 Task: In the  document Denalipark.txt ,align picture to the 'center'. Insert word art below the picture and give heading  'Denali Park  in Light Orange'change the shape height to  6.32 in
Action: Mouse moved to (492, 116)
Screenshot: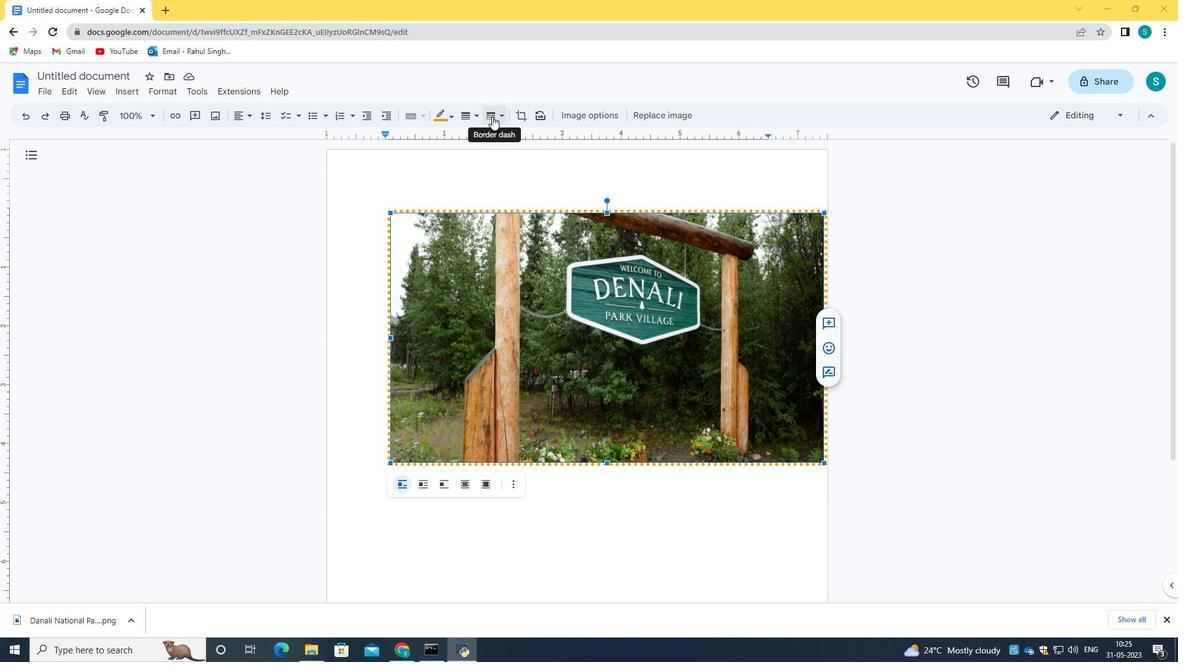 
Action: Mouse pressed left at (492, 116)
Screenshot: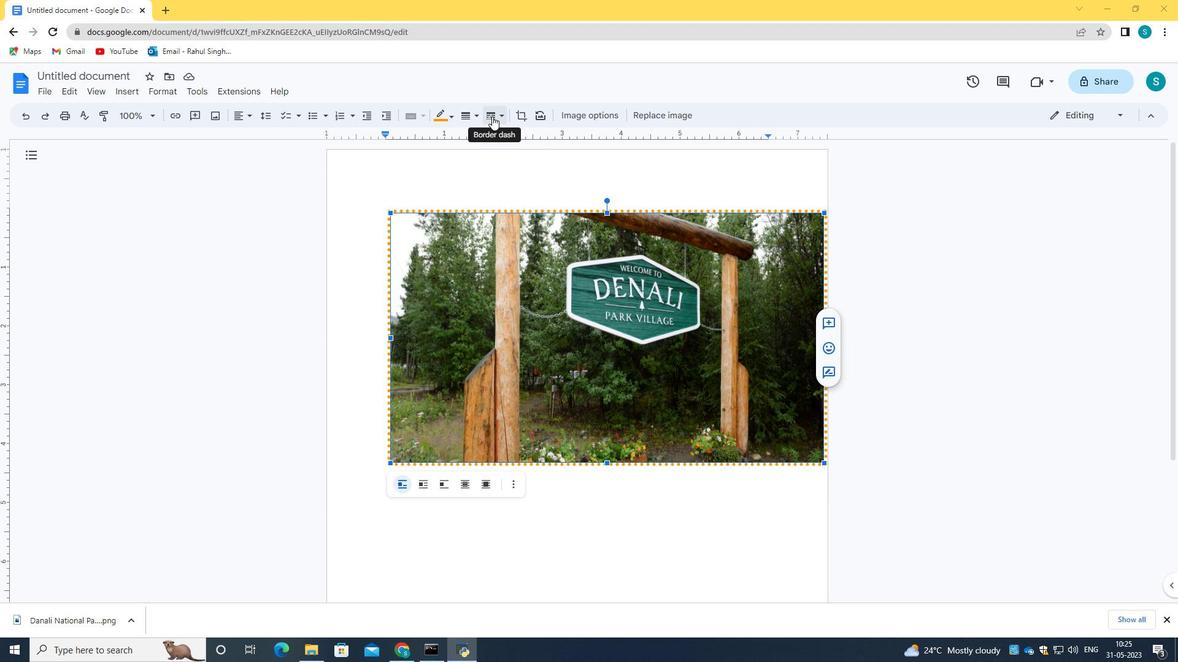 
Action: Mouse moved to (462, 112)
Screenshot: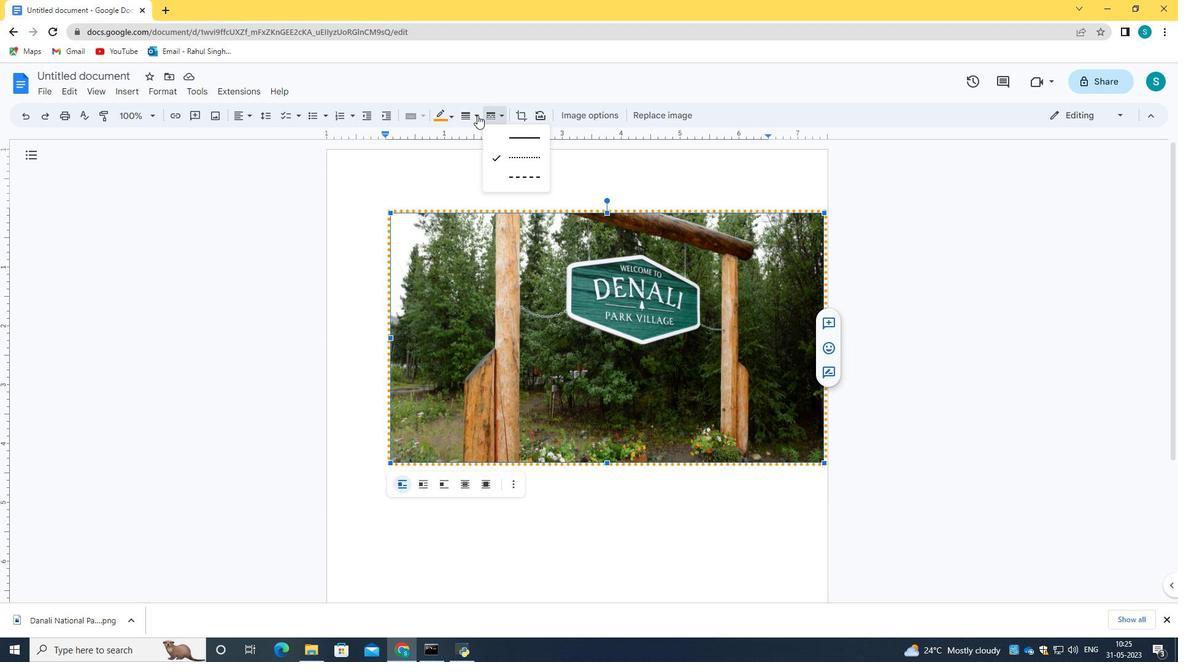 
Action: Mouse pressed left at (462, 112)
Screenshot: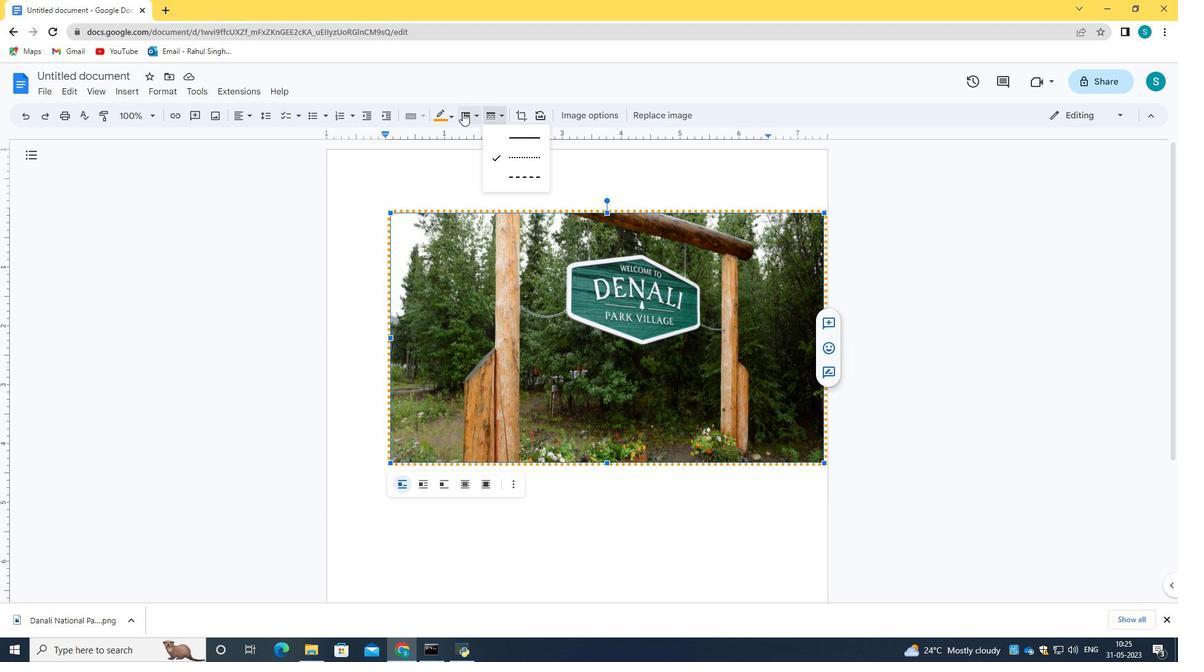 
Action: Mouse moved to (243, 108)
Screenshot: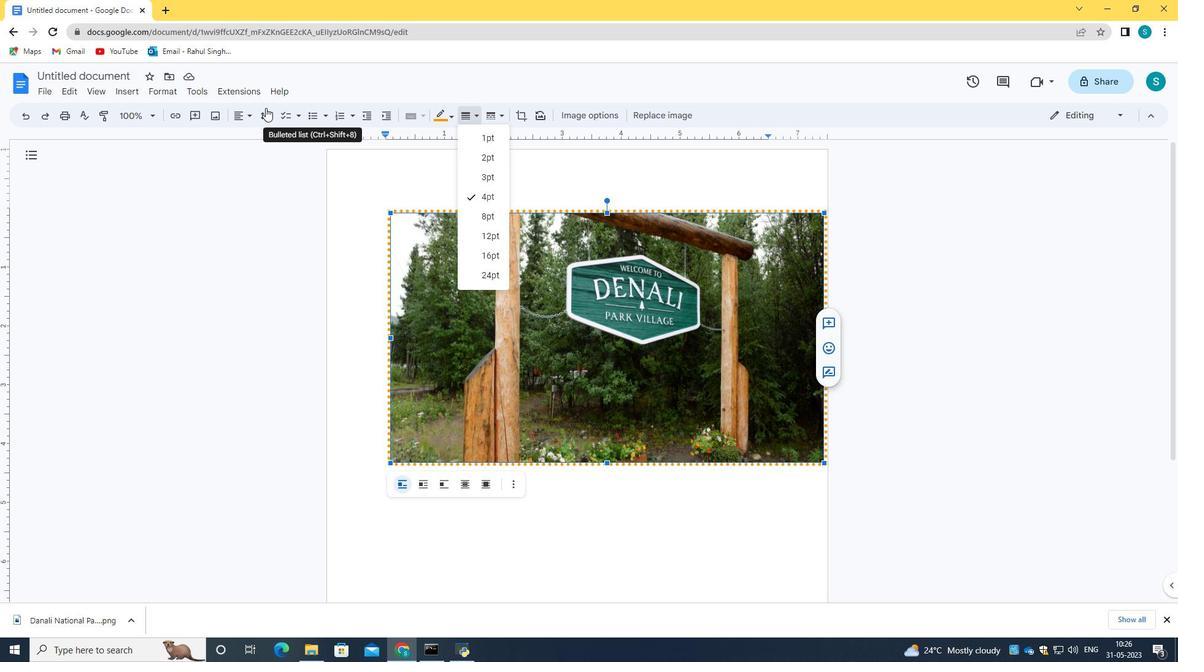 
Action: Mouse pressed left at (243, 108)
Screenshot: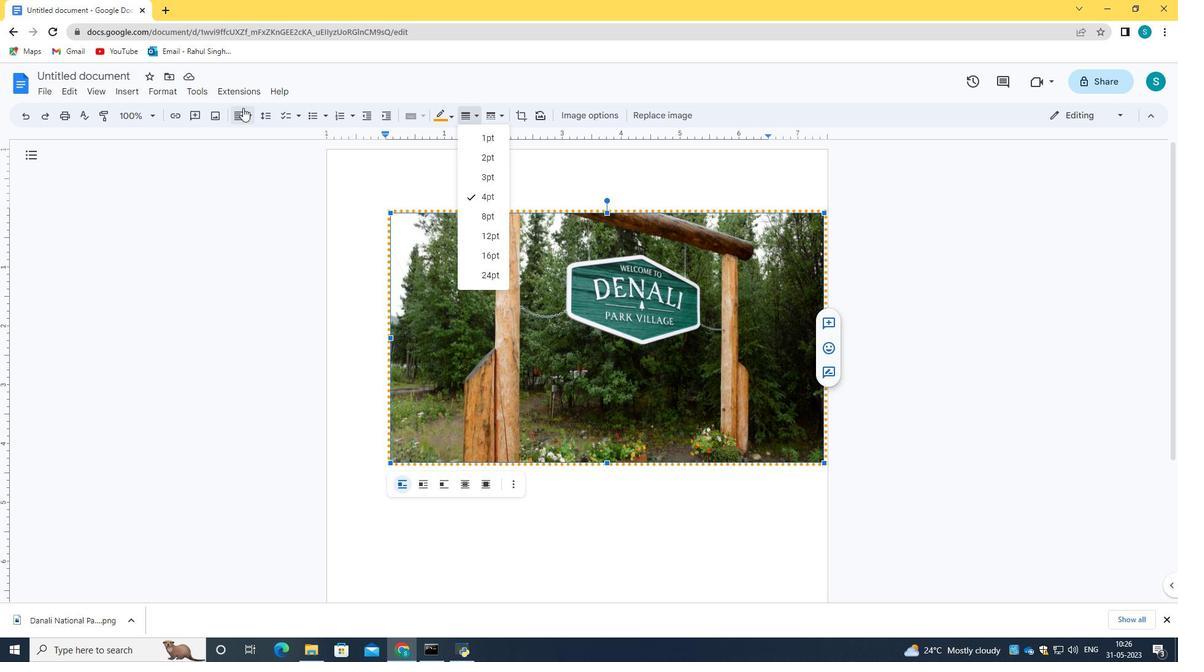 
Action: Mouse moved to (260, 141)
Screenshot: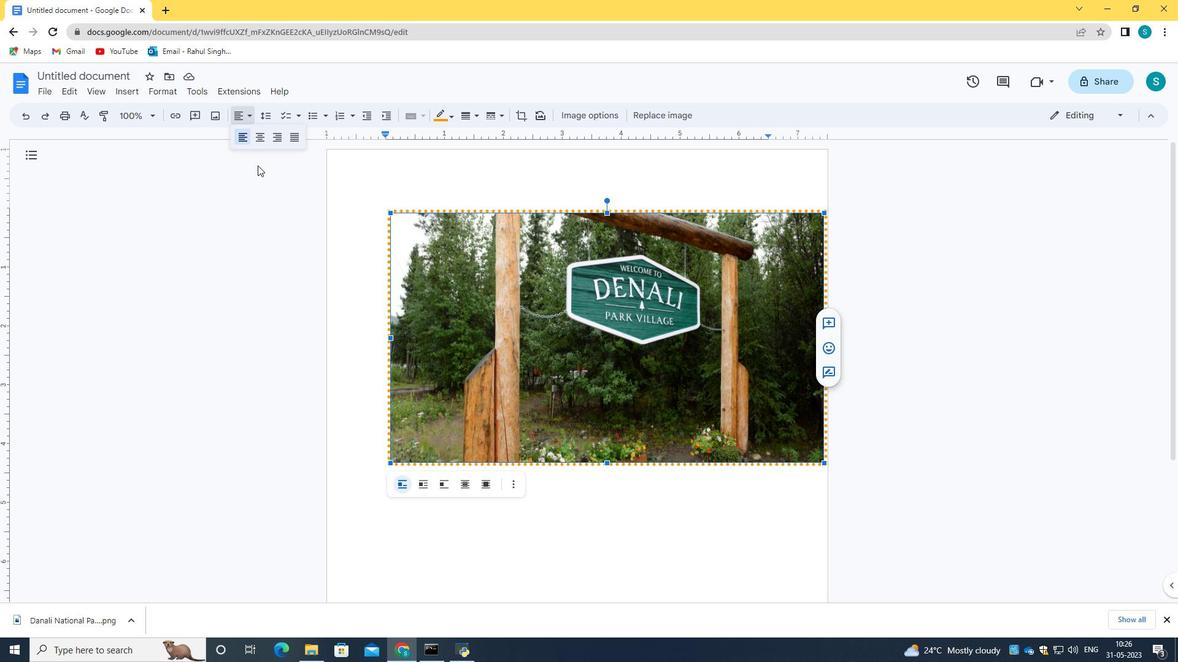 
Action: Mouse pressed left at (260, 141)
Screenshot: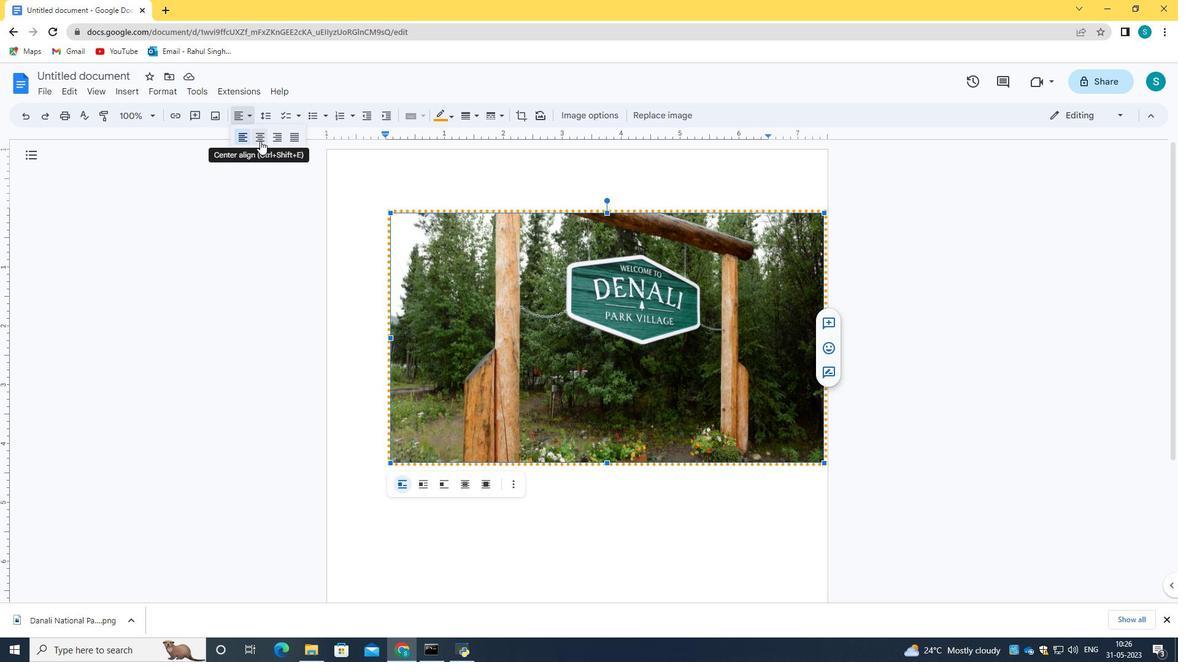 
Action: Mouse moved to (239, 115)
Screenshot: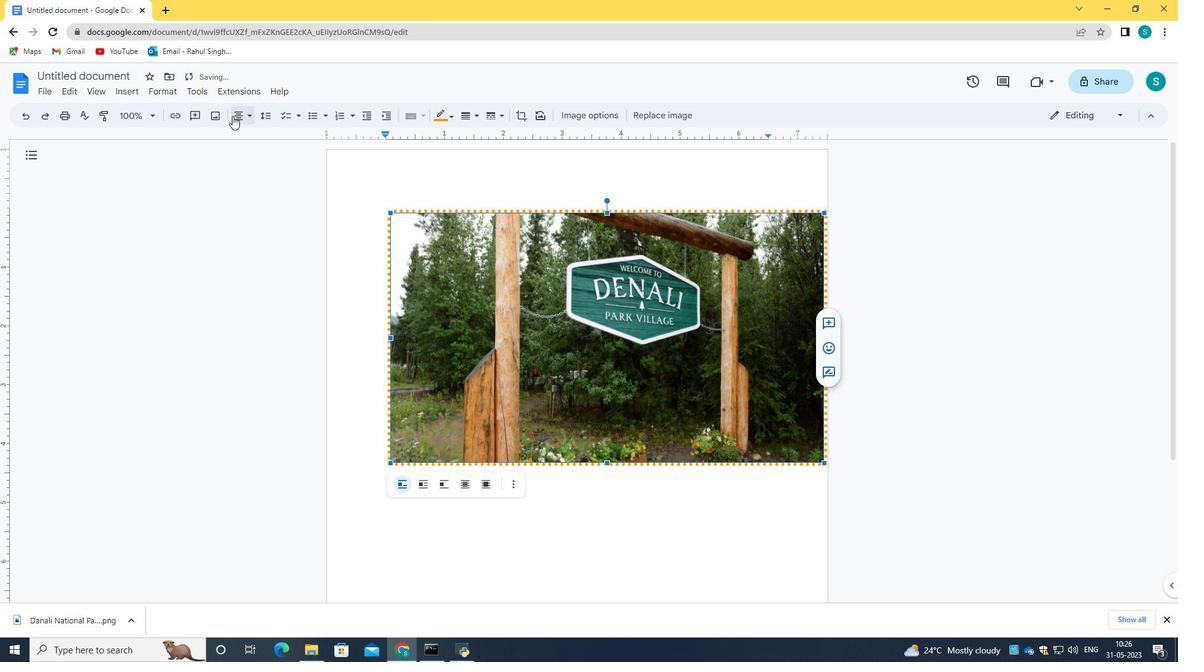 
Action: Mouse pressed left at (239, 115)
Screenshot: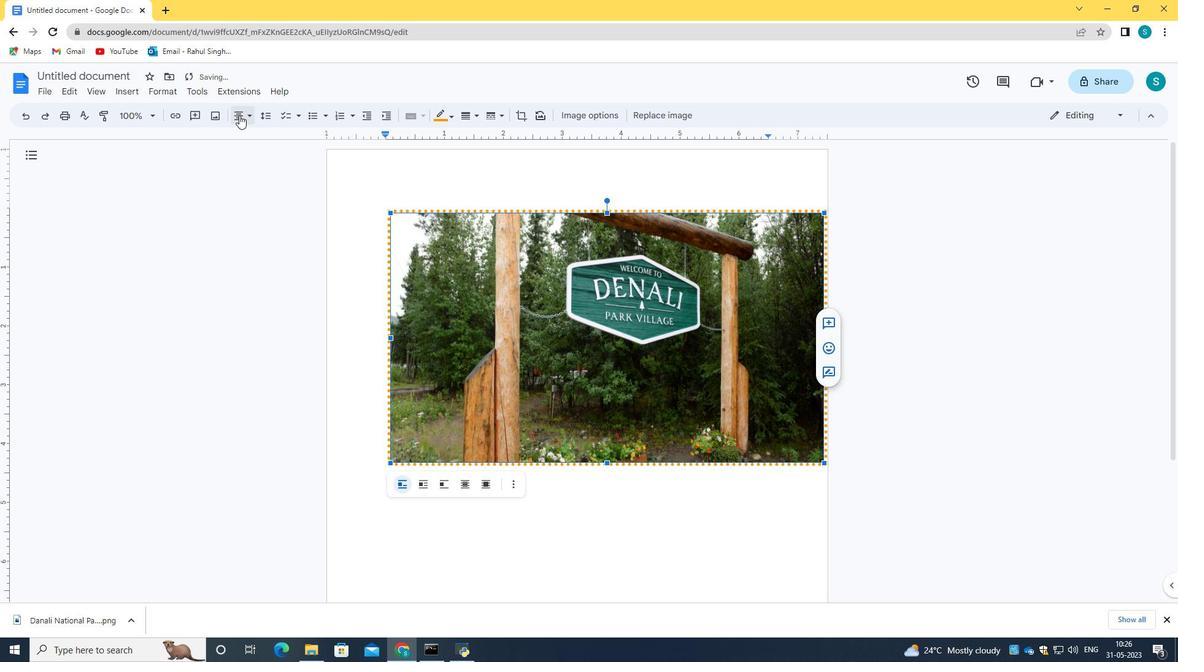 
Action: Mouse moved to (255, 135)
Screenshot: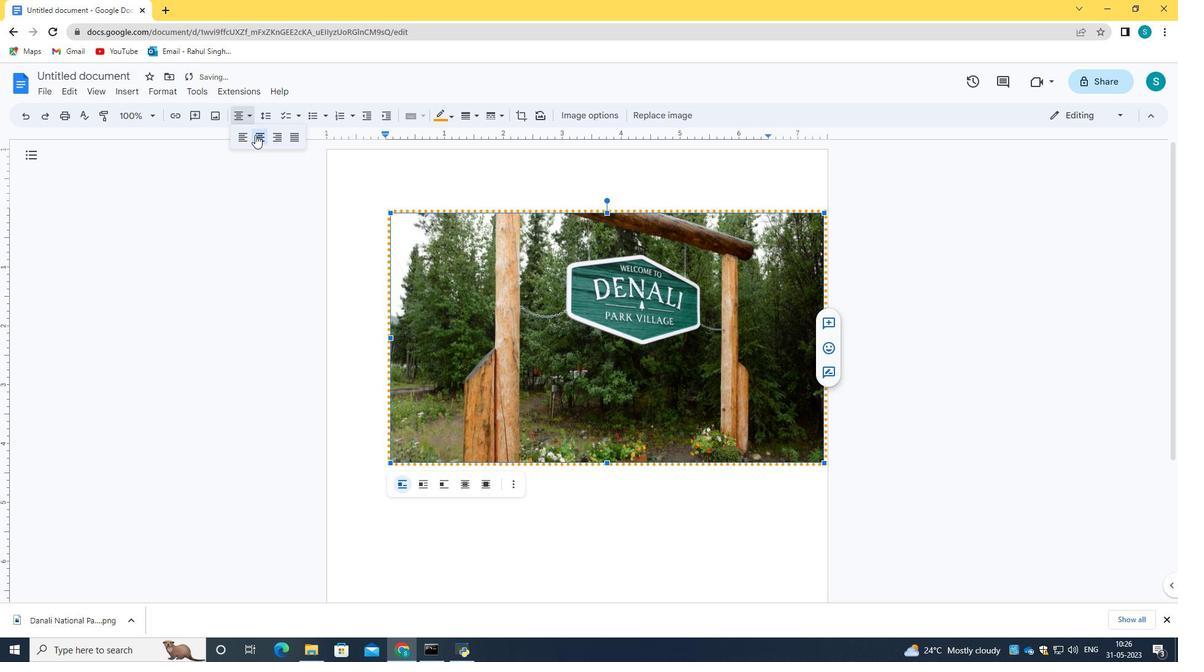 
Action: Mouse pressed left at (255, 135)
Screenshot: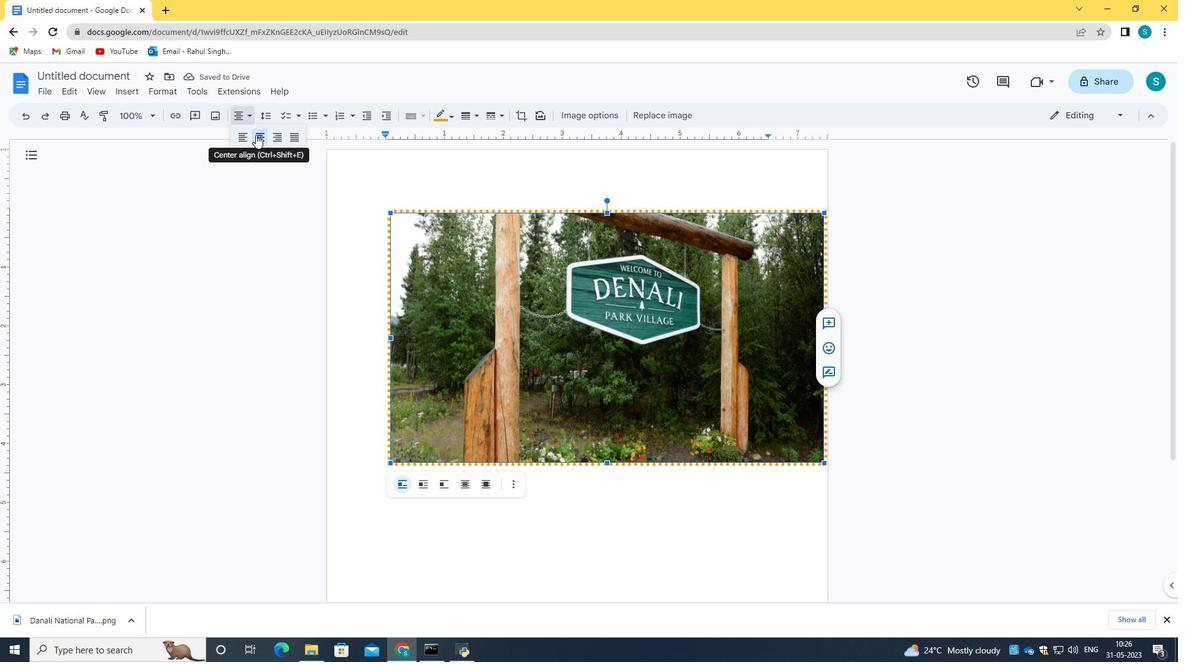 
Action: Mouse pressed left at (255, 135)
Screenshot: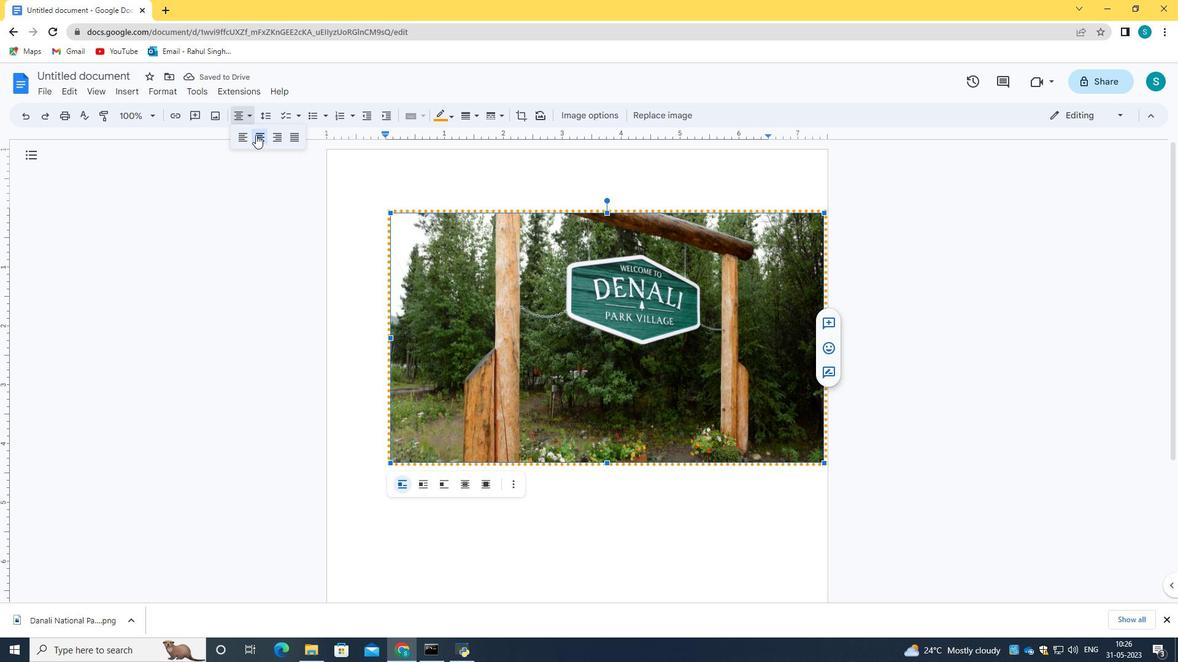 
Action: Mouse moved to (470, 155)
Screenshot: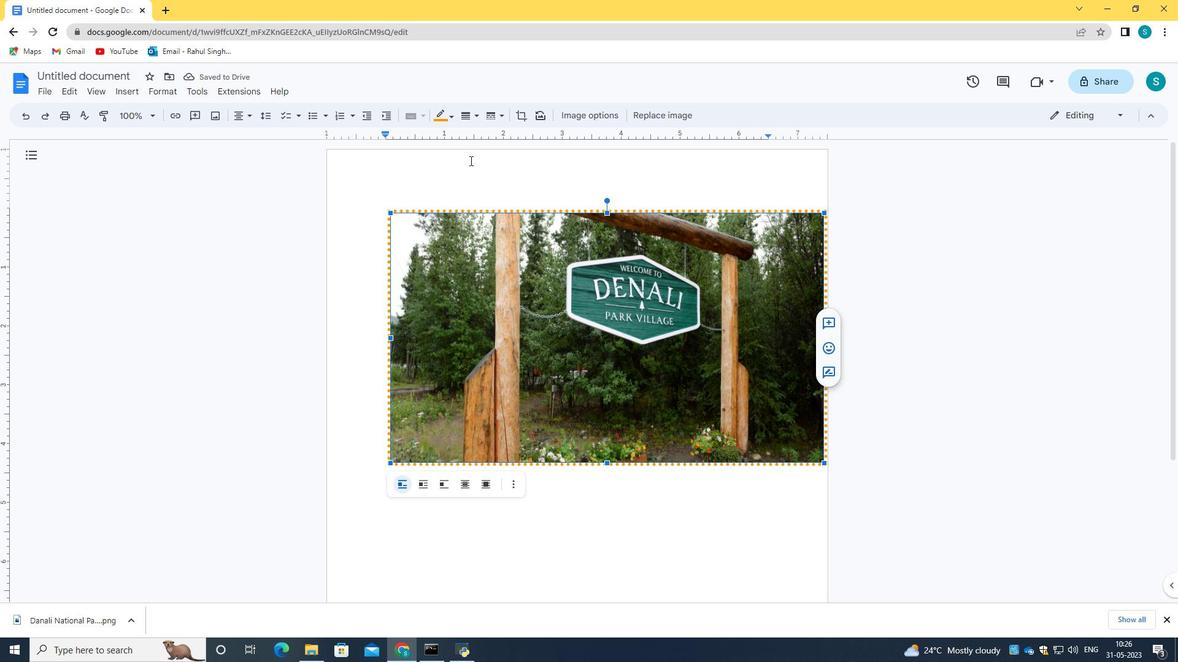 
Action: Mouse pressed left at (470, 155)
Screenshot: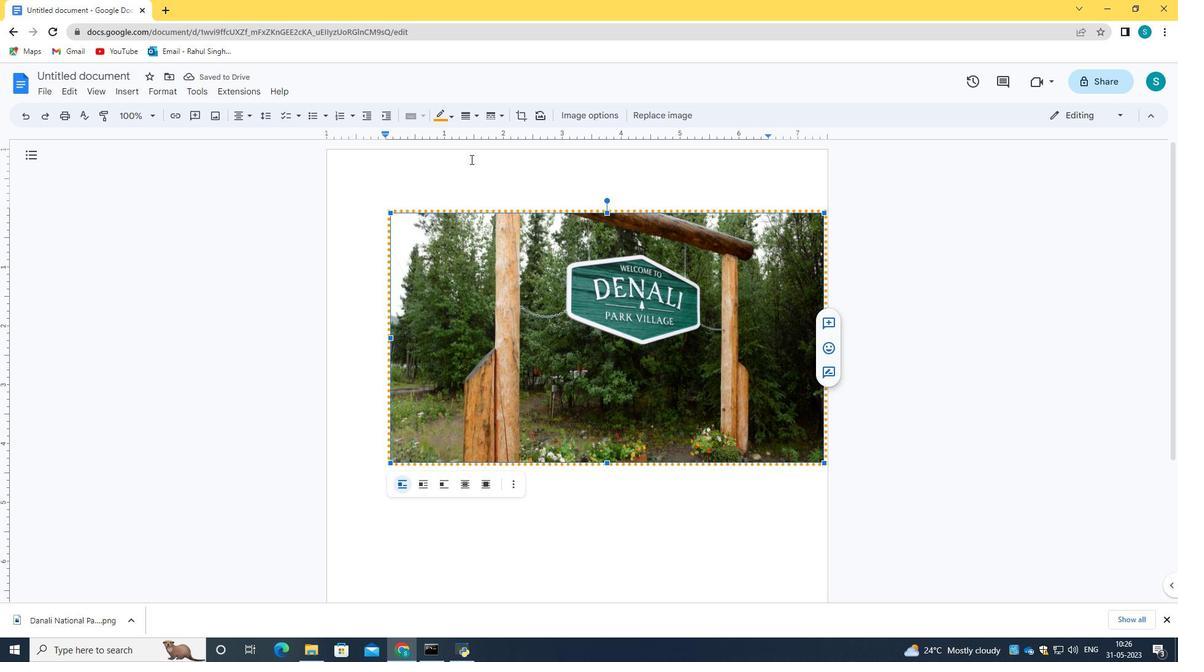 
Action: Mouse moved to (465, 162)
Screenshot: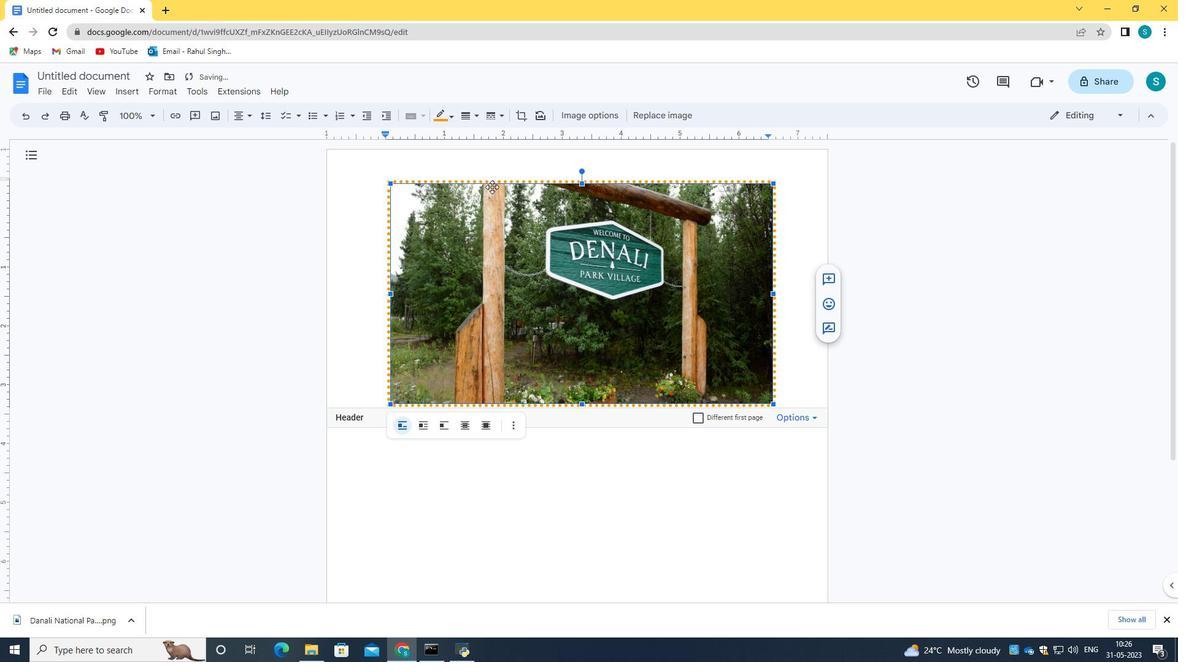 
Action: Mouse pressed left at (465, 162)
Screenshot: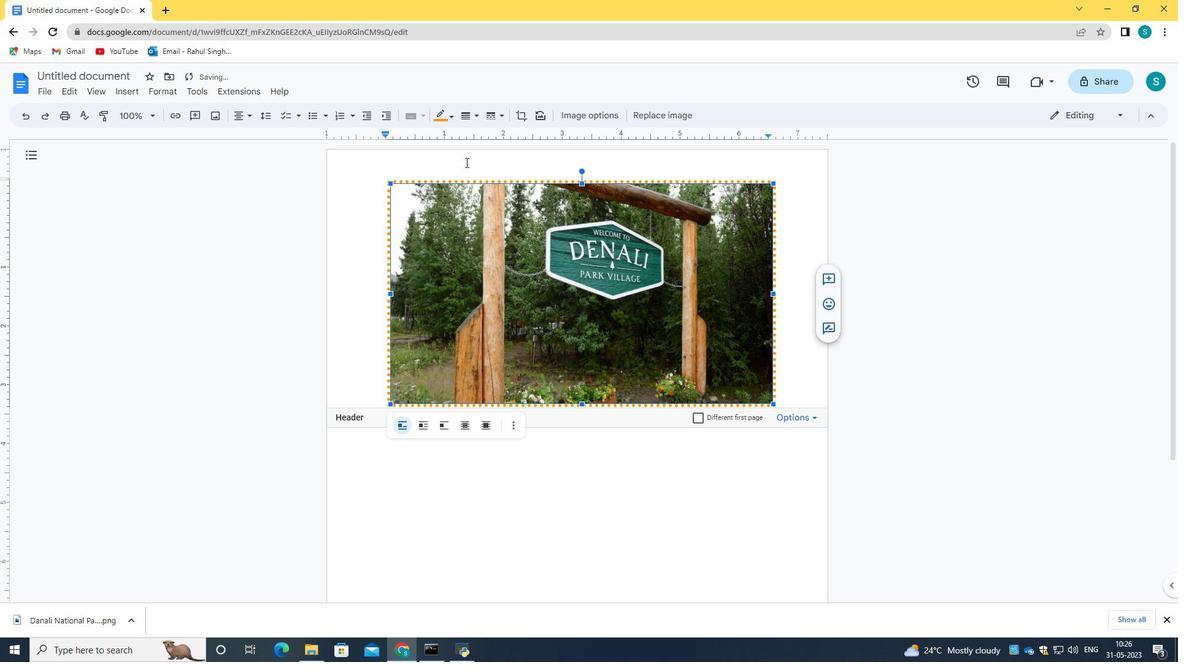 
Action: Mouse moved to (360, 293)
Screenshot: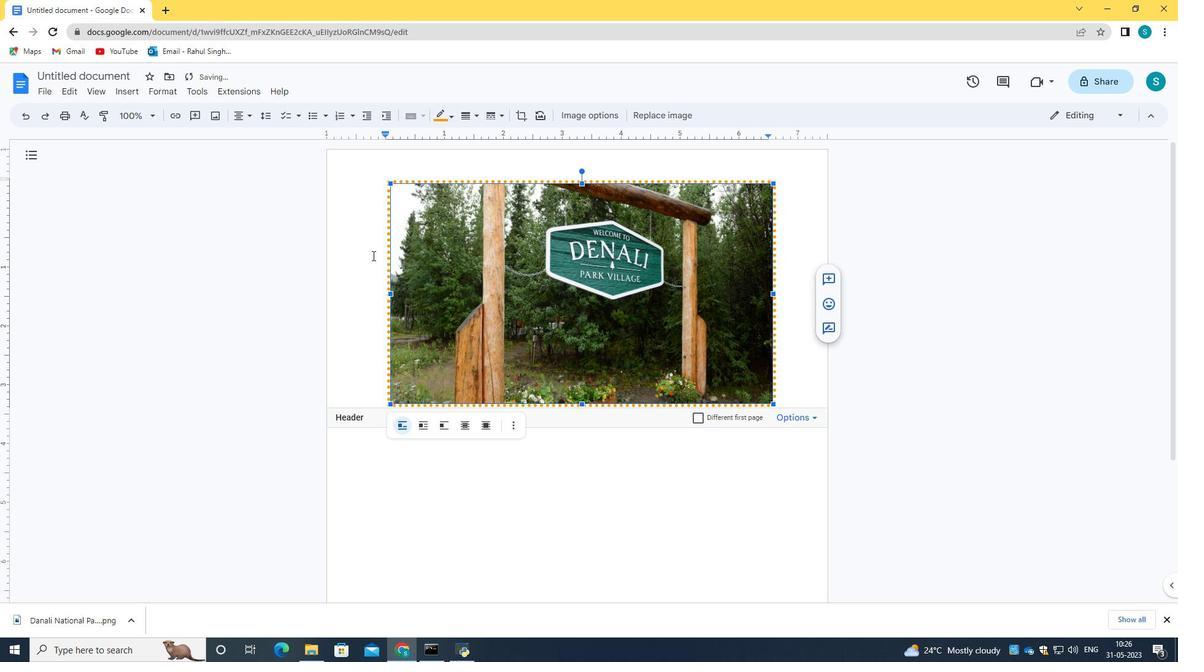 
Action: Mouse pressed left at (360, 293)
Screenshot: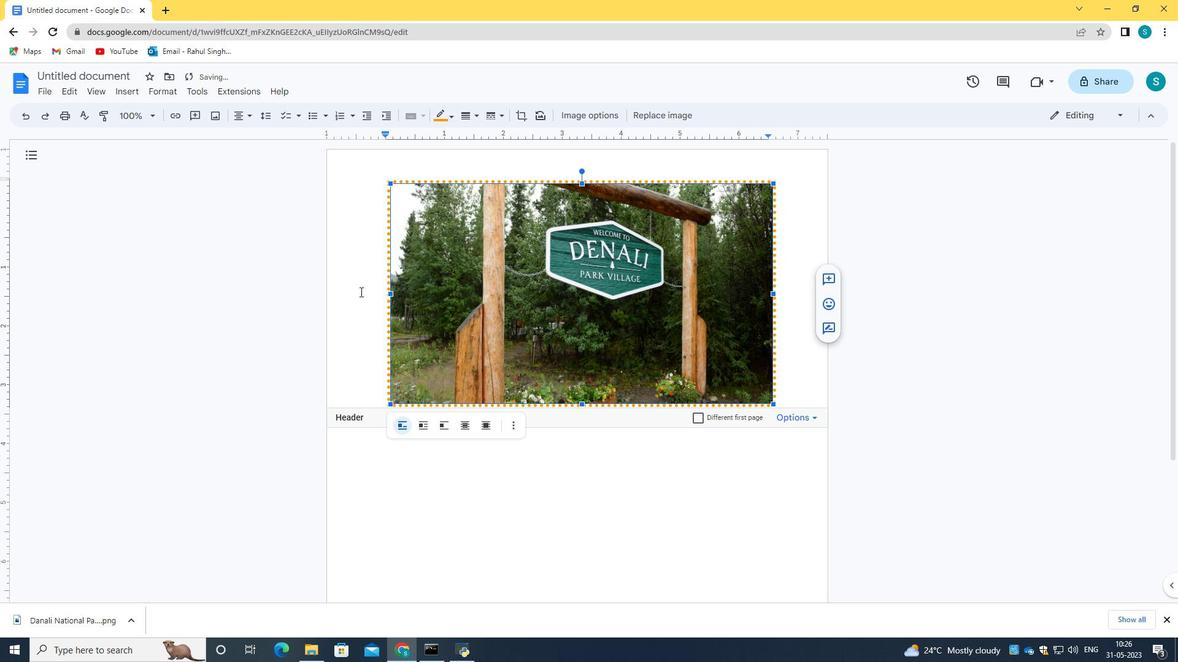 
Action: Mouse moved to (238, 115)
Screenshot: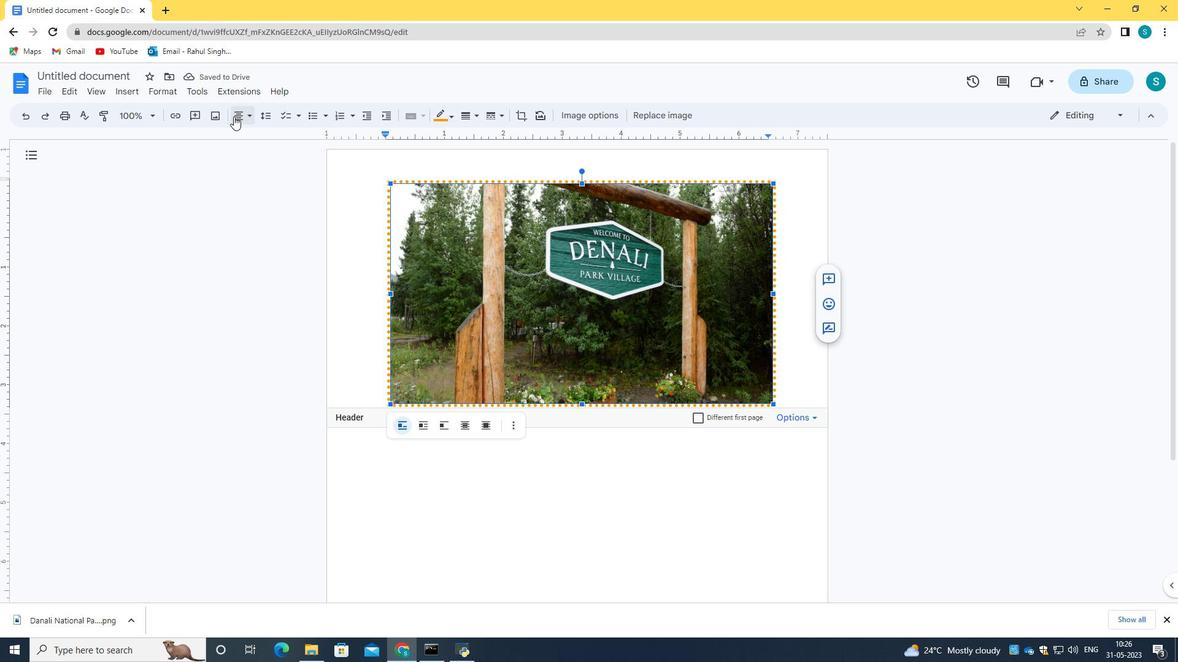 
Action: Mouse pressed left at (238, 115)
Screenshot: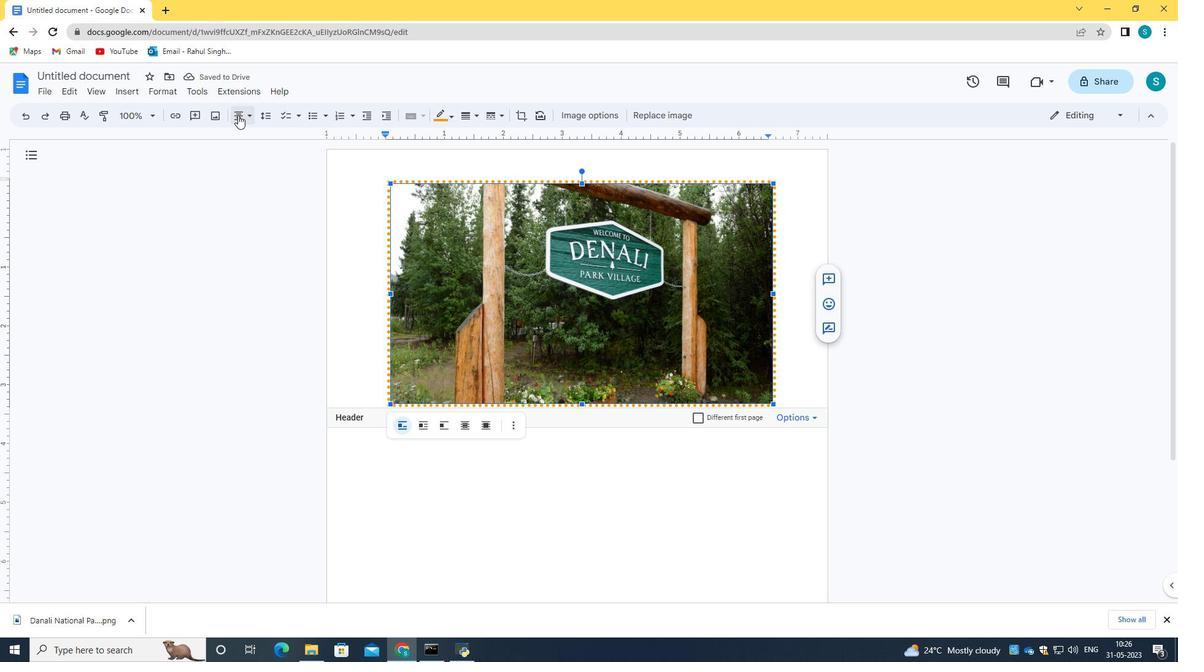 
Action: Mouse moved to (260, 136)
Screenshot: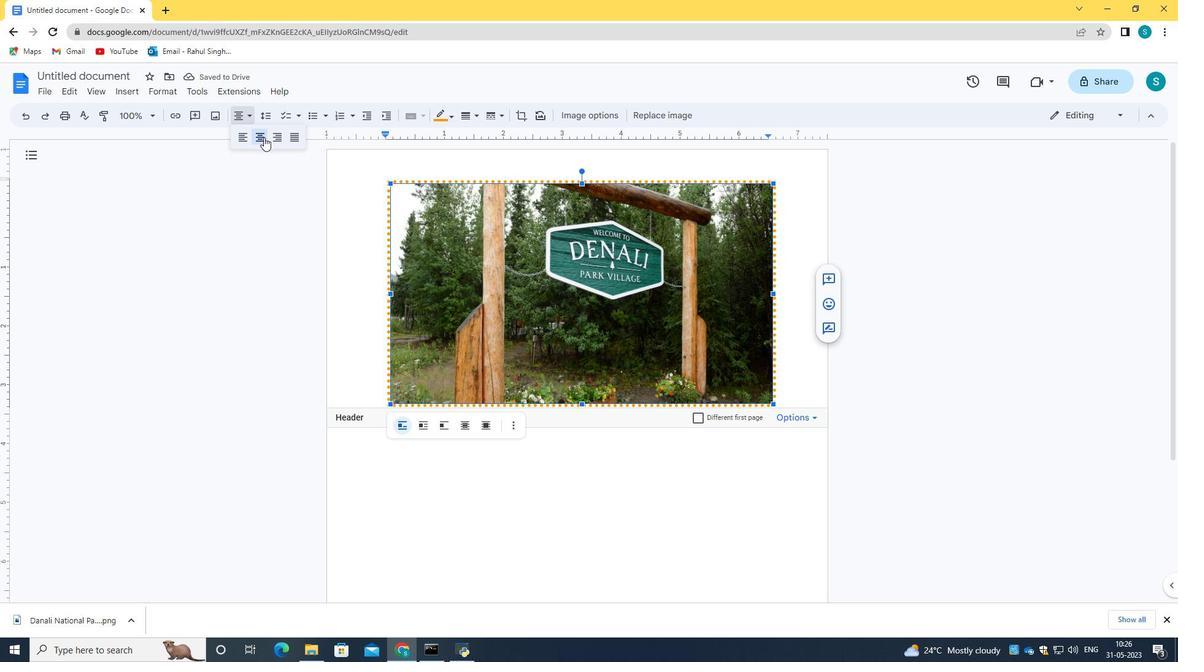
Action: Mouse pressed left at (260, 136)
Screenshot: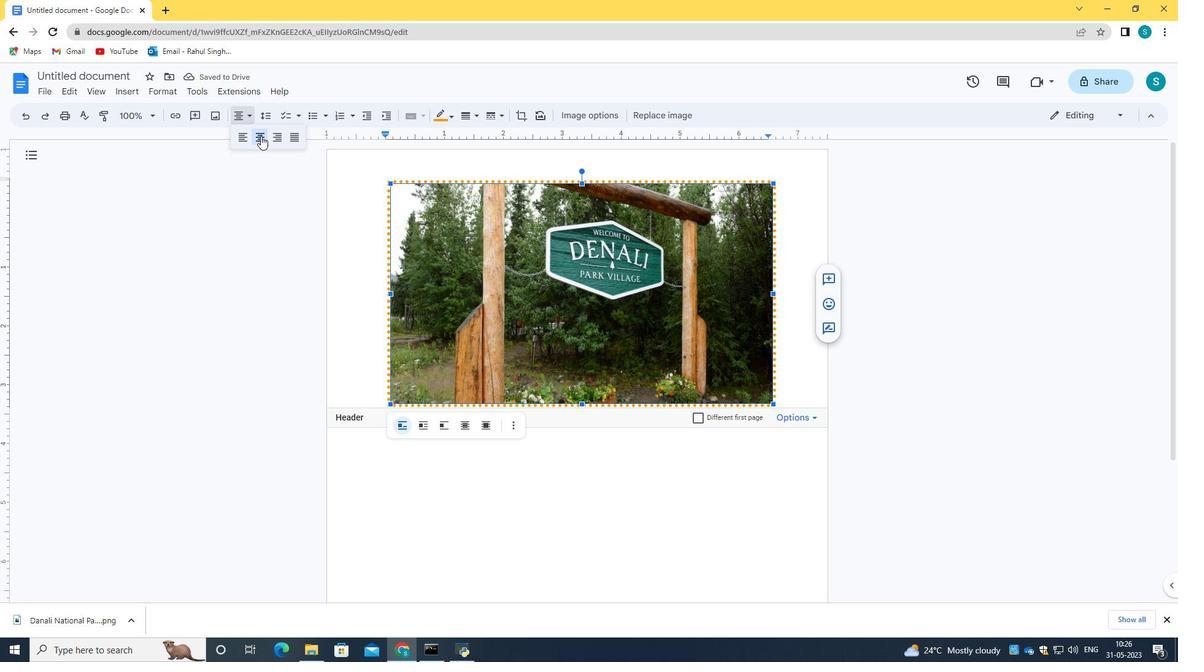 
Action: Mouse moved to (492, 163)
Screenshot: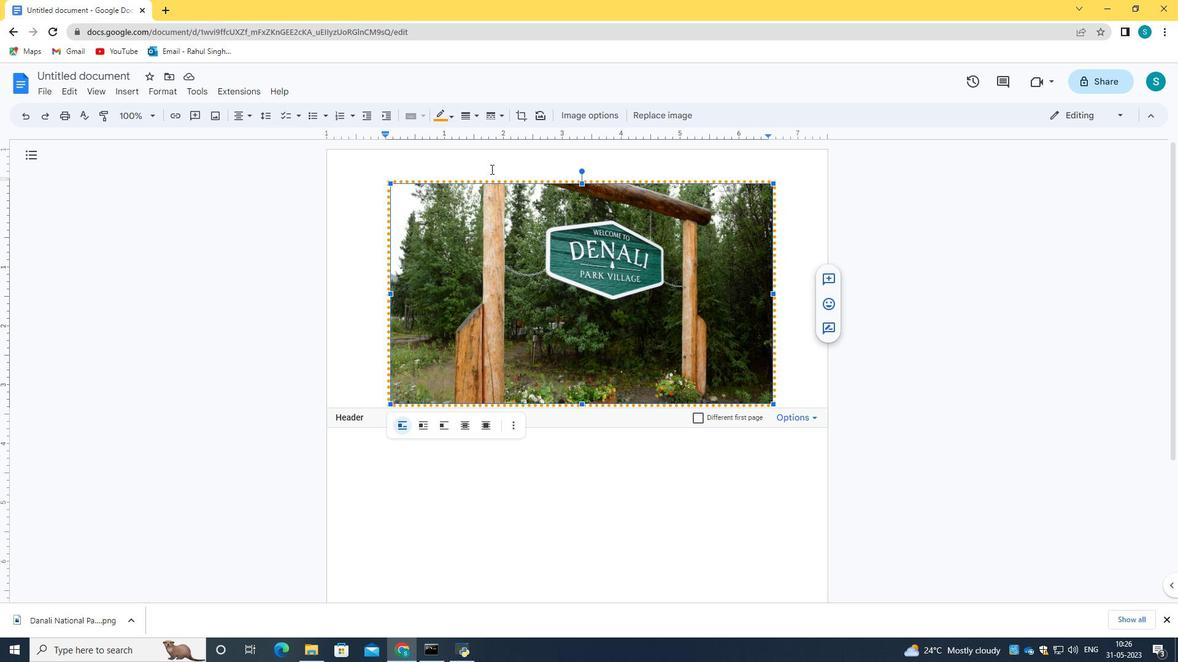 
Action: Mouse pressed left at (492, 163)
Screenshot: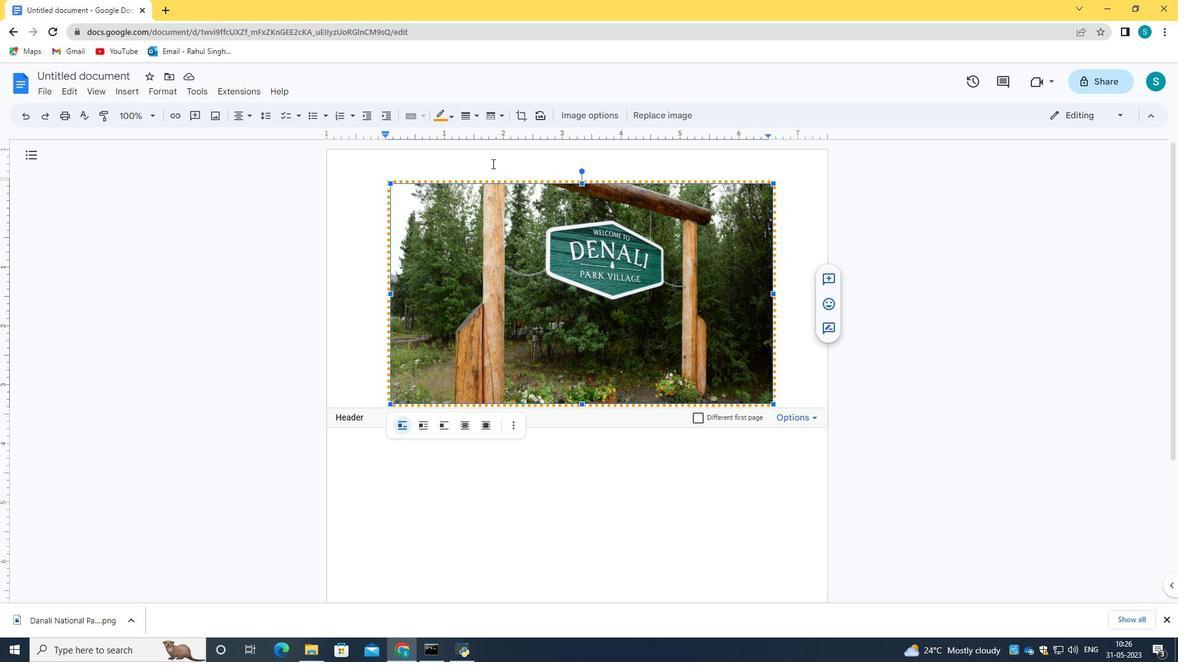 
Action: Mouse moved to (635, 456)
Screenshot: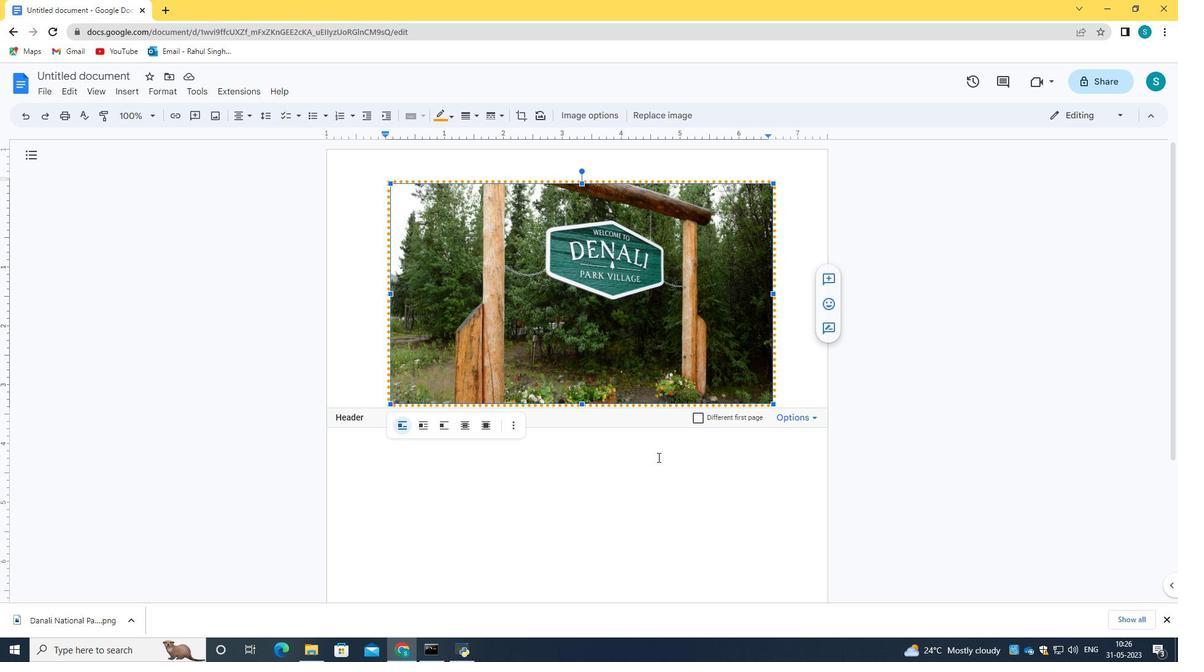 
Action: Mouse pressed left at (635, 456)
Screenshot: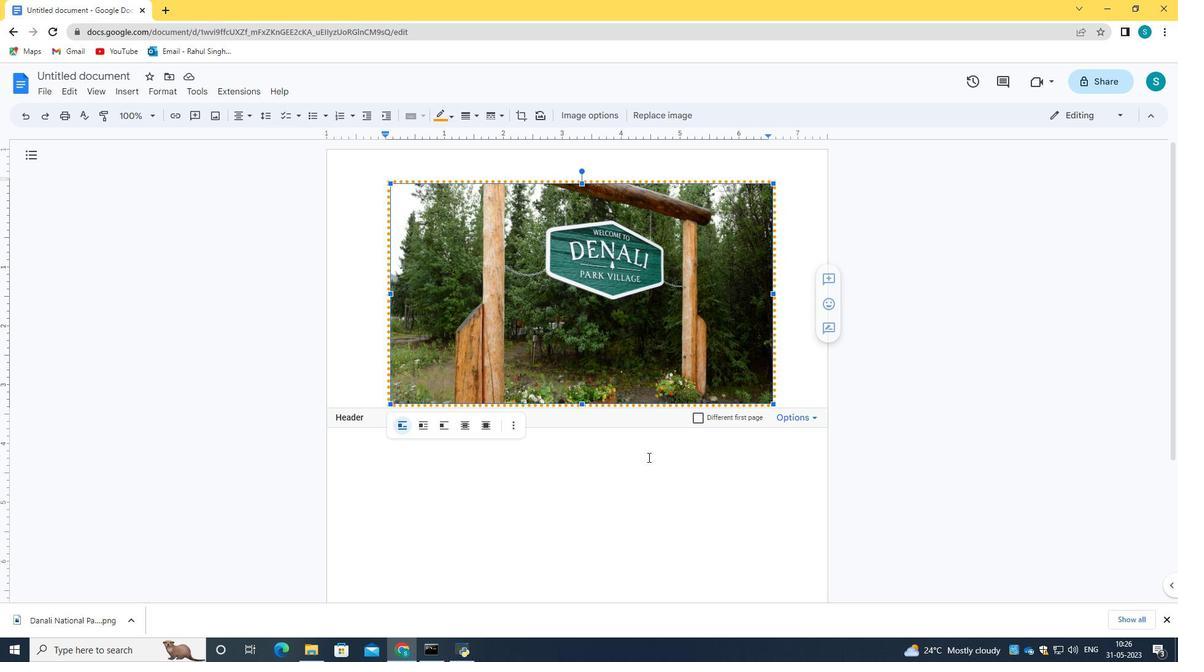 
Action: Mouse pressed left at (635, 456)
Screenshot: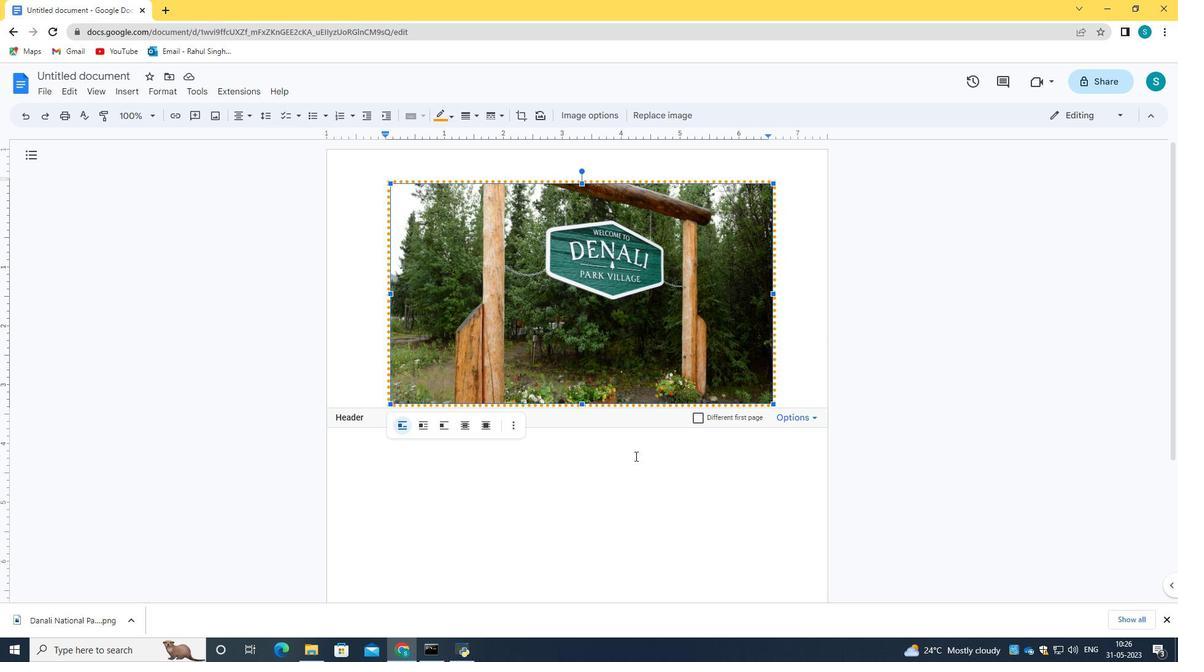 
Action: Mouse moved to (50, 93)
Screenshot: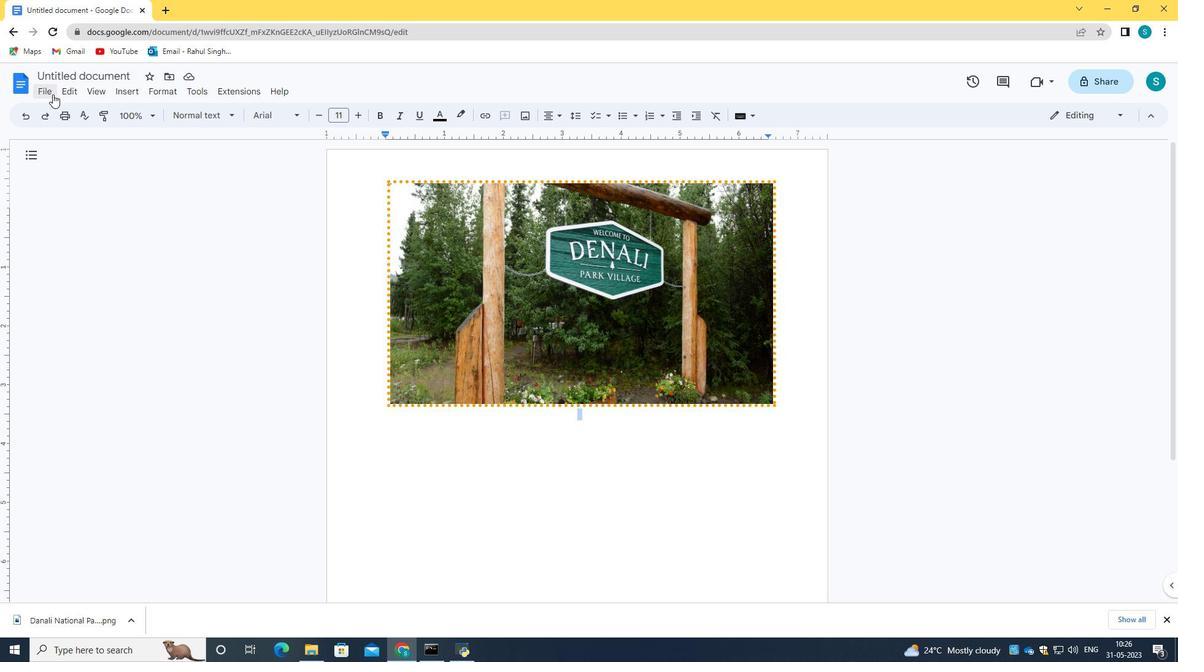 
Action: Mouse pressed left at (50, 93)
Screenshot: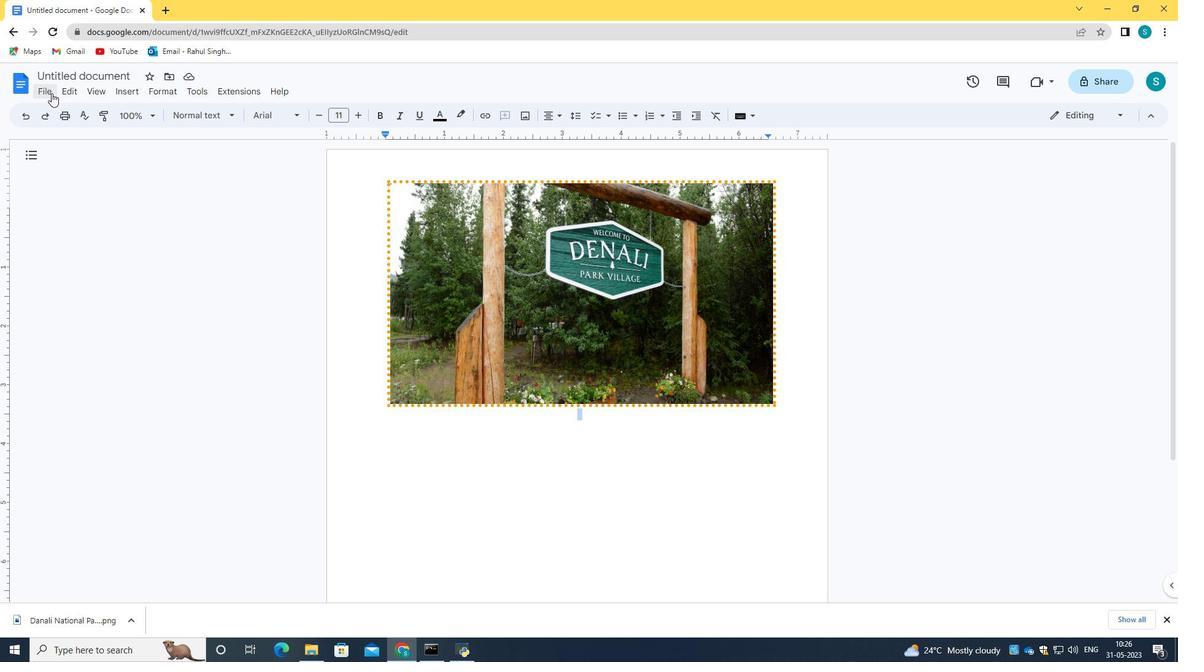 
Action: Mouse moved to (327, 157)
Screenshot: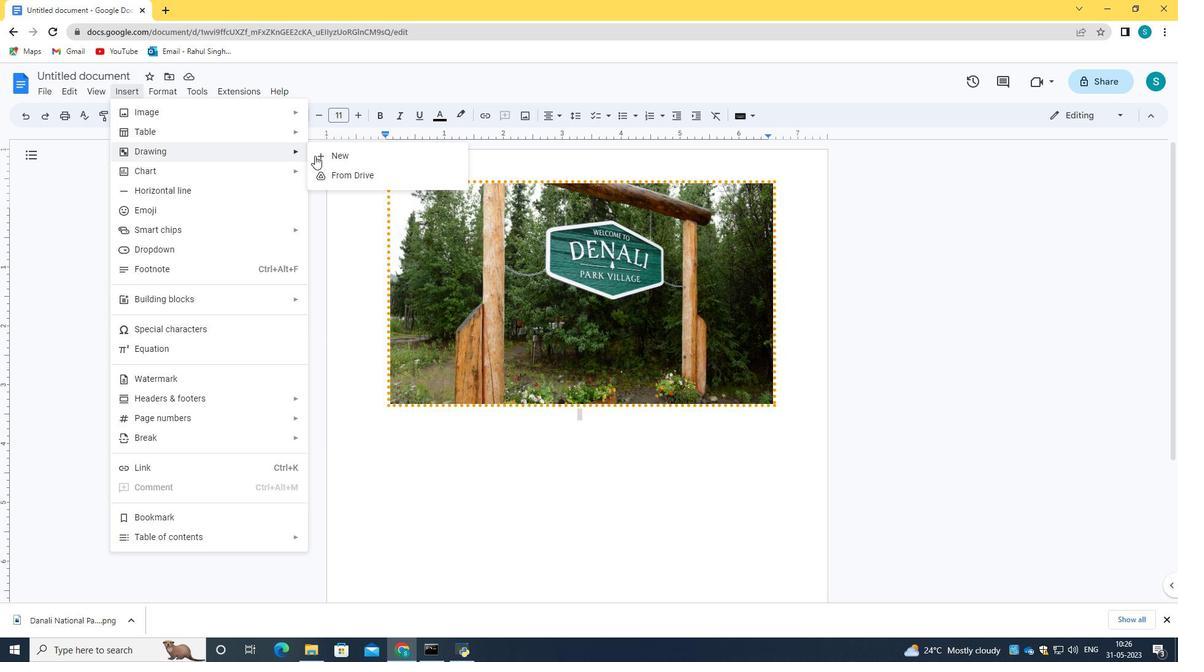 
Action: Mouse pressed left at (327, 157)
Screenshot: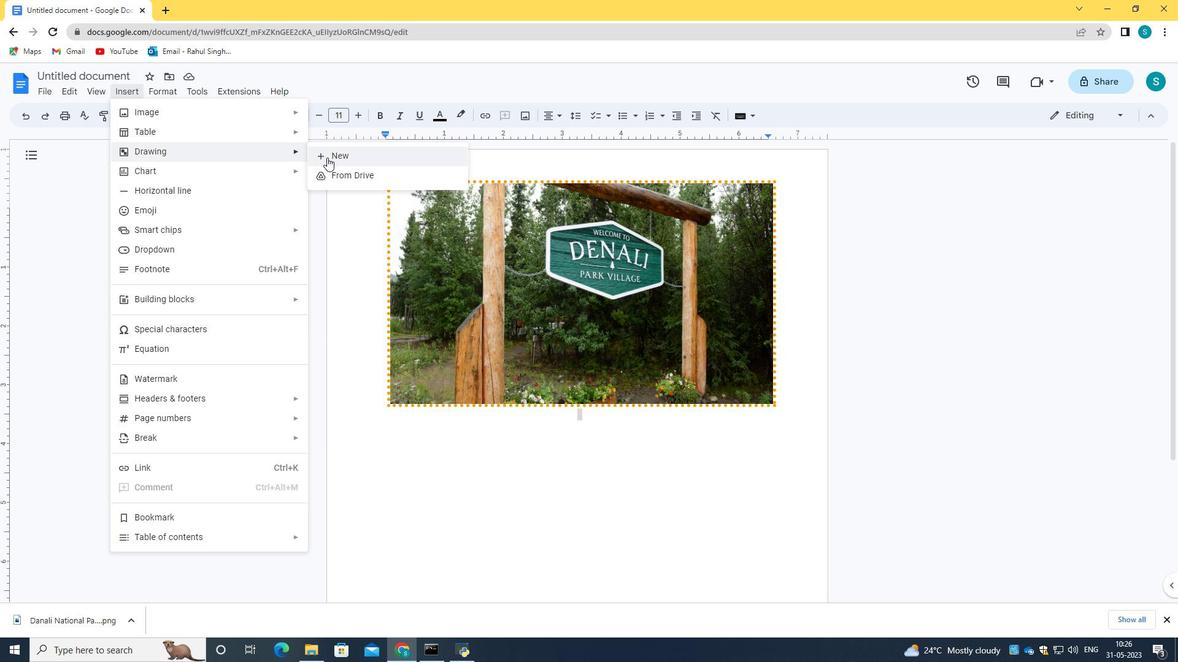 
Action: Mouse moved to (334, 144)
Screenshot: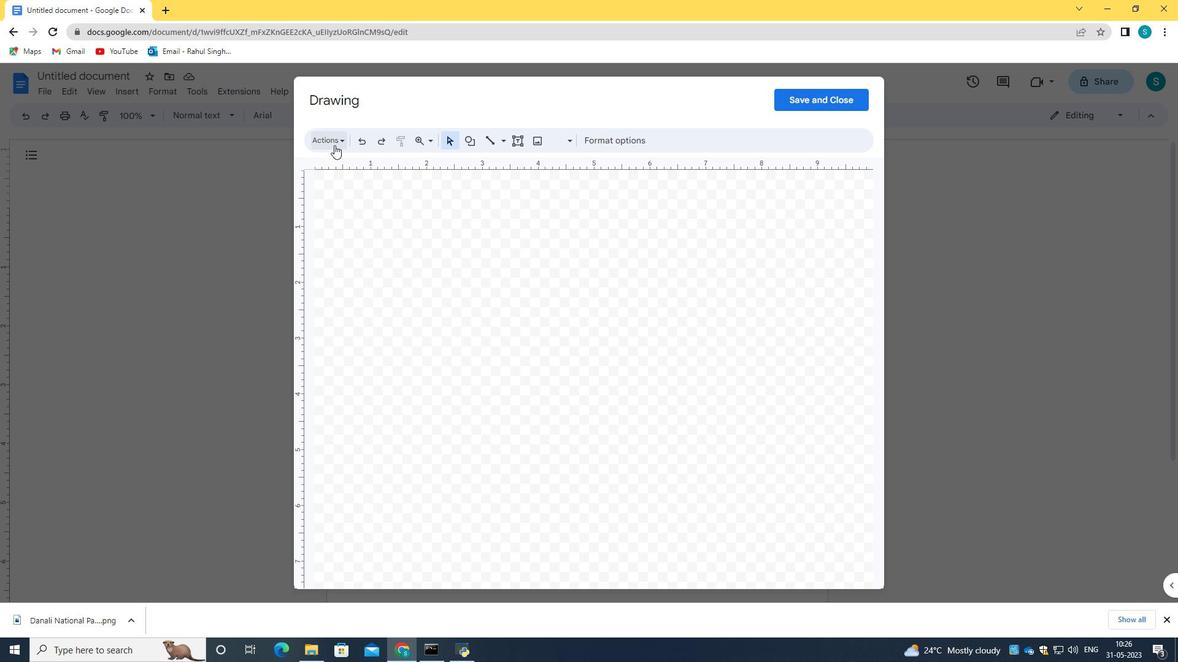 
Action: Mouse pressed left at (334, 144)
Screenshot: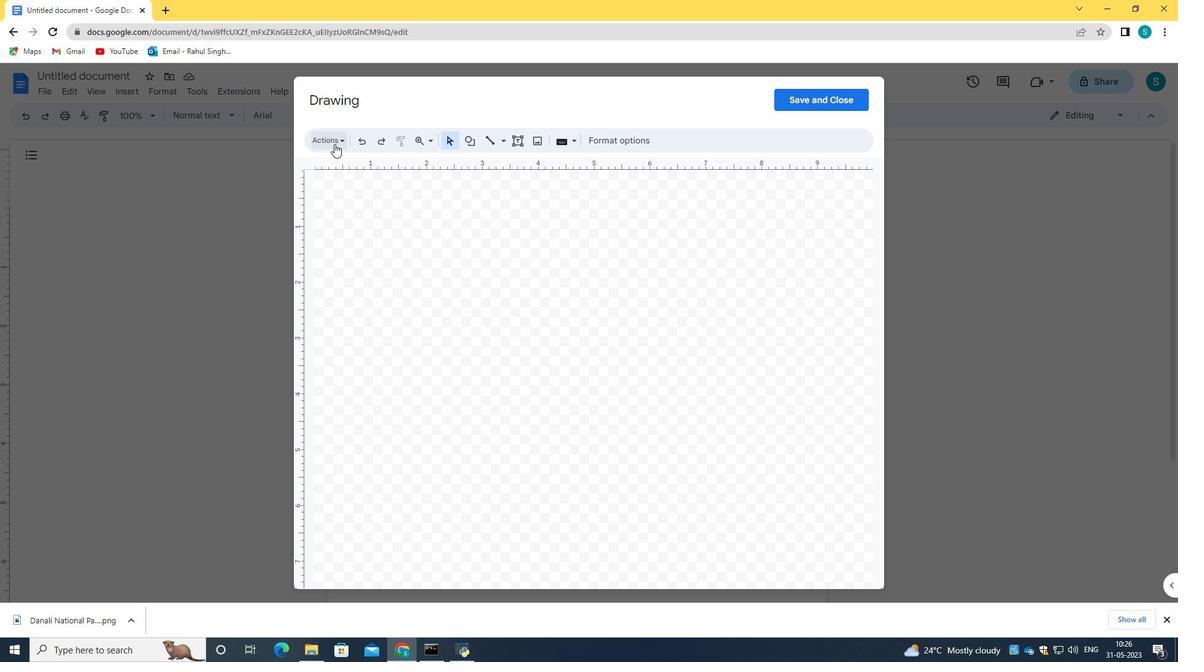
Action: Mouse moved to (358, 220)
Screenshot: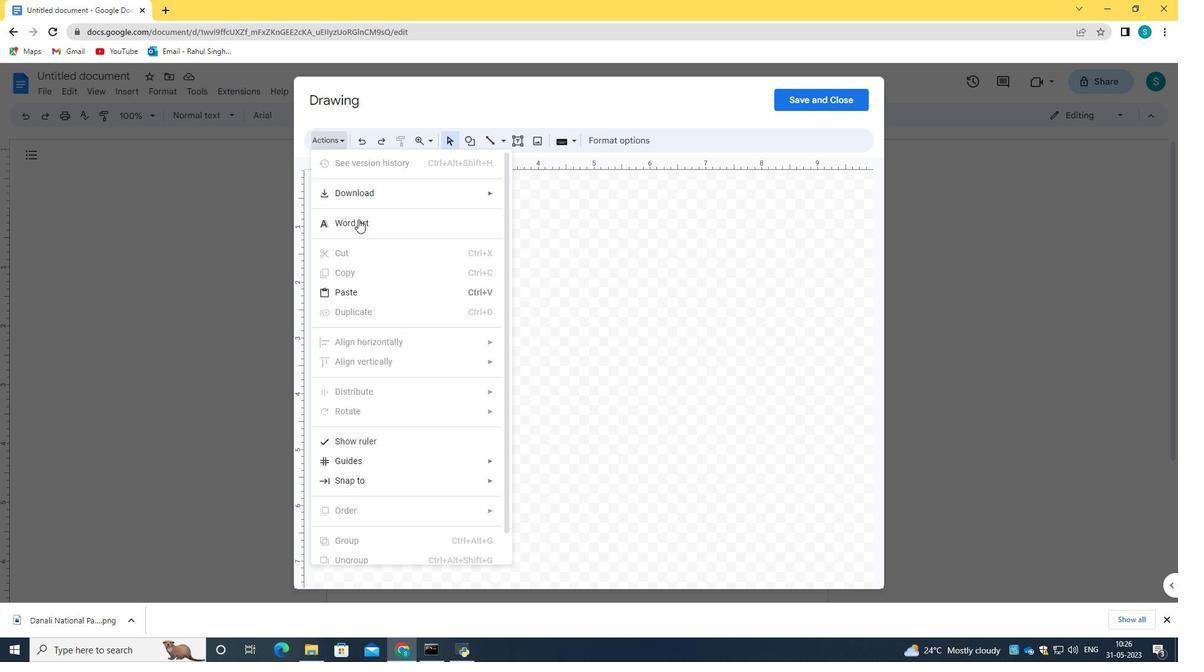 
Action: Mouse pressed left at (358, 220)
Screenshot: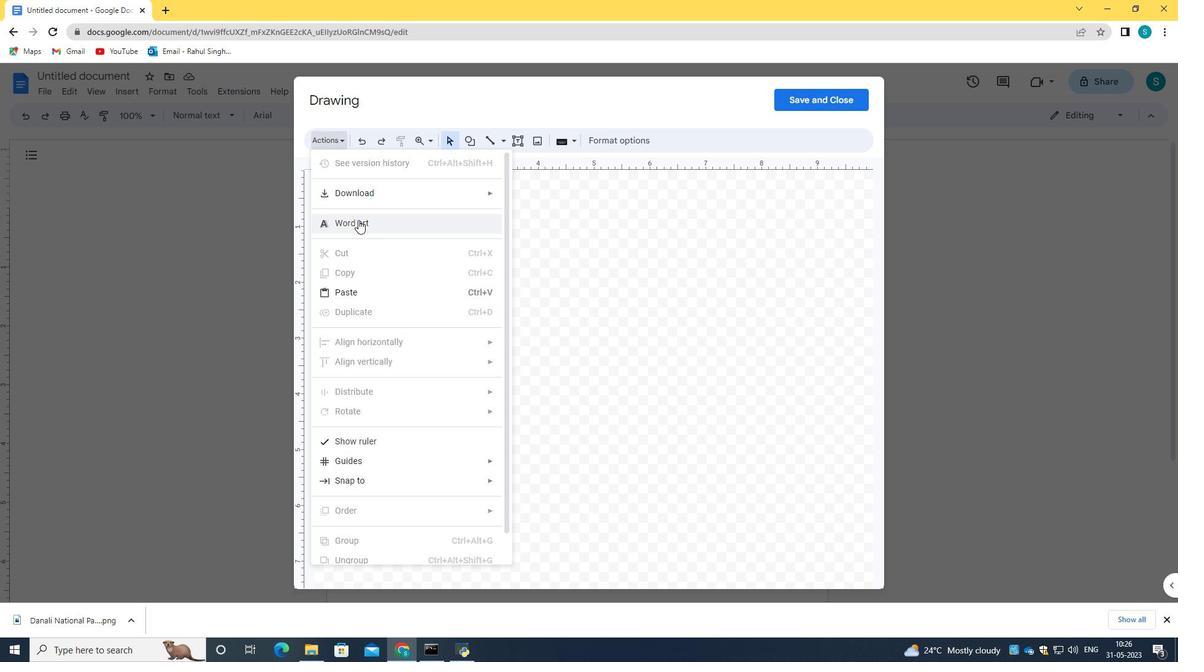 
Action: Mouse moved to (567, 192)
Screenshot: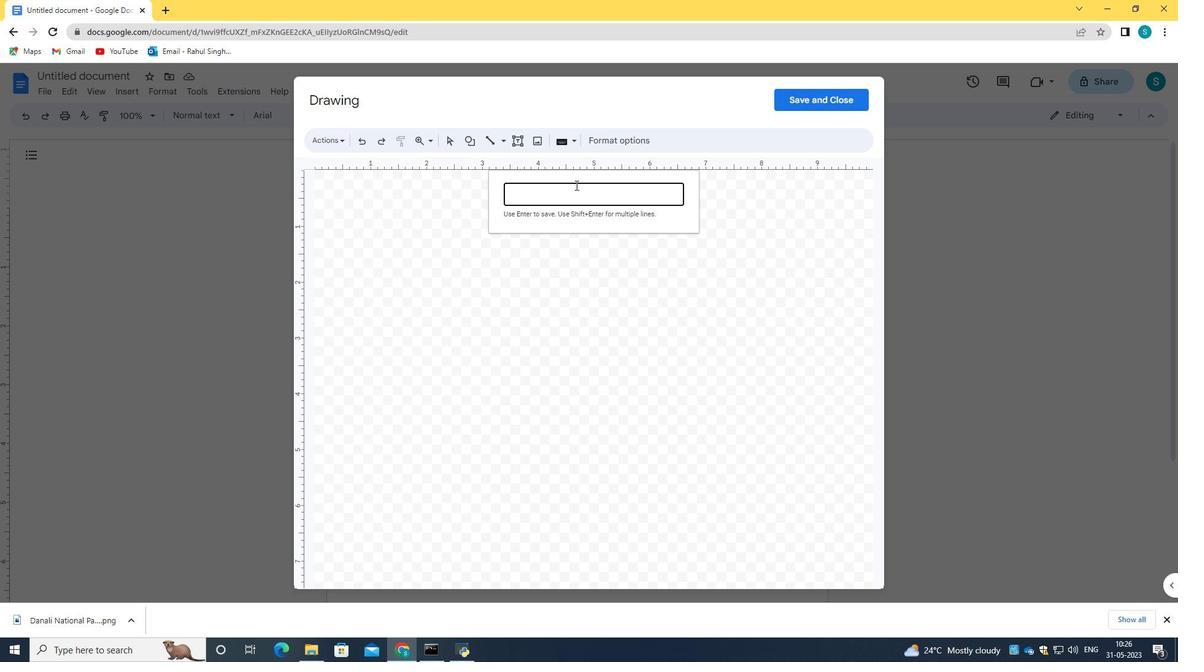 
Action: Key pressed <Key.caps_lock>D<Key.caps_lock>enali<Key.space><Key.caps_lock>P<Key.caps_lock>ark<Key.enter>
Screenshot: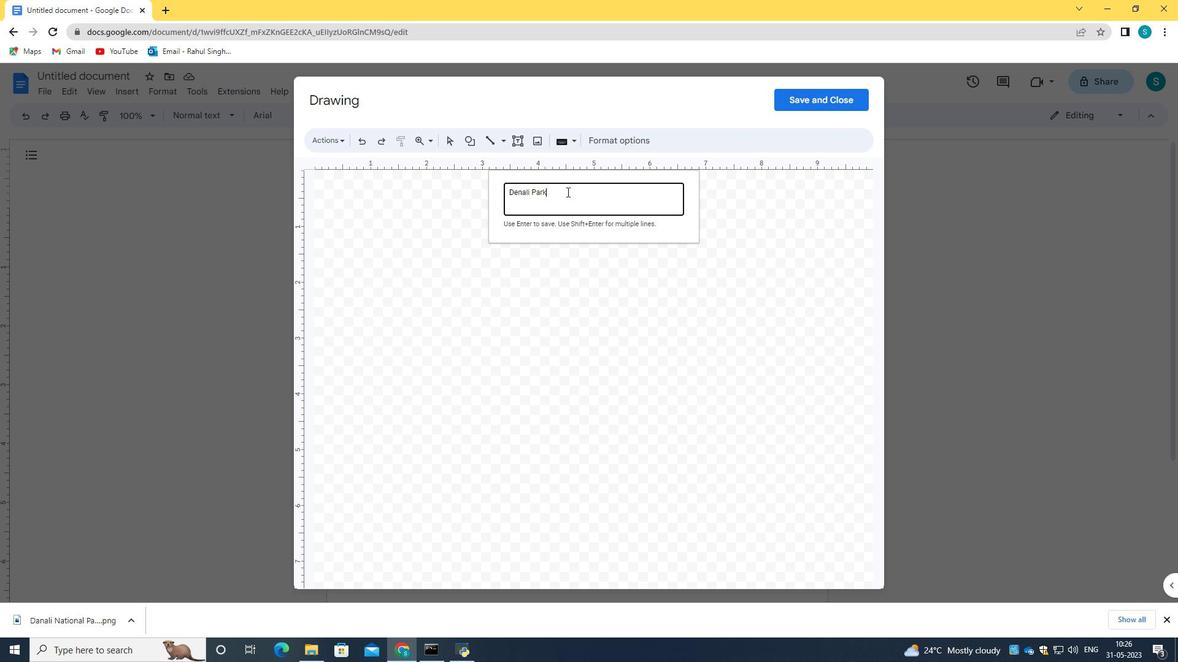 
Action: Mouse moved to (555, 144)
Screenshot: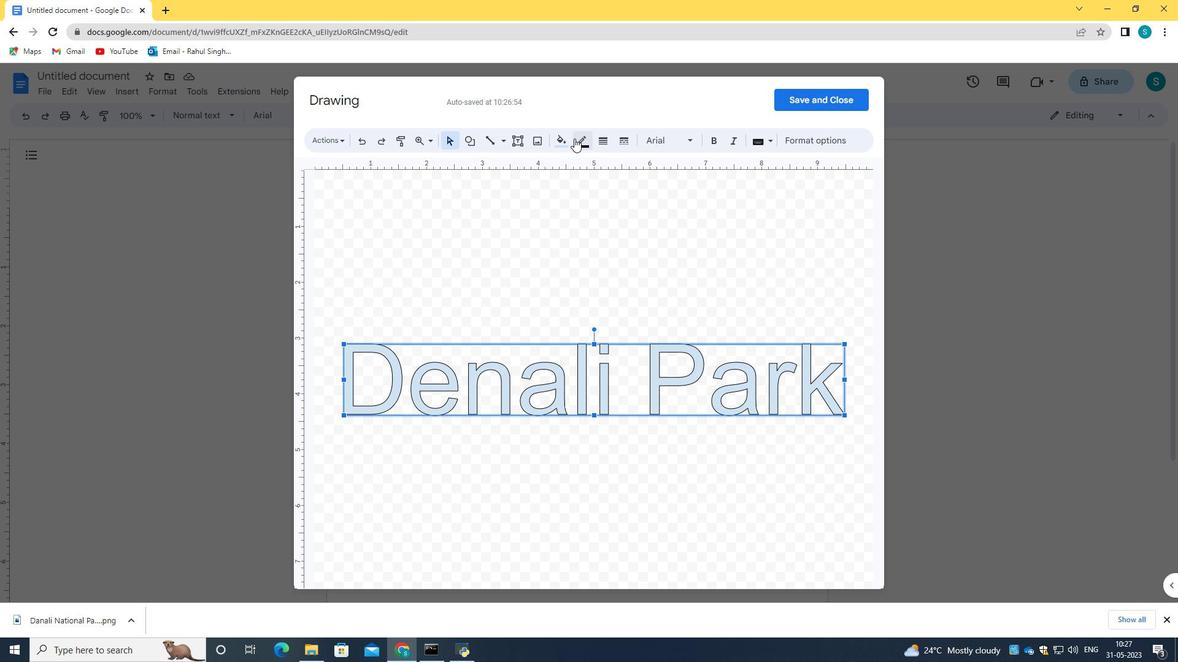 
Action: Mouse pressed left at (555, 144)
Screenshot: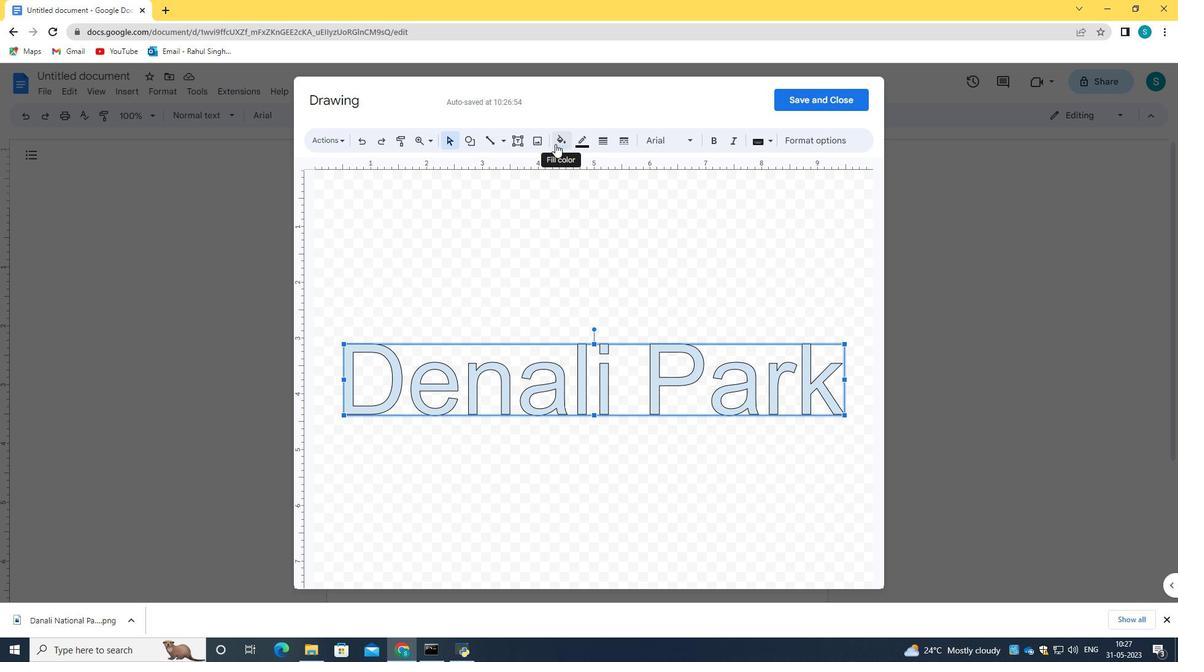 
Action: Mouse moved to (592, 238)
Screenshot: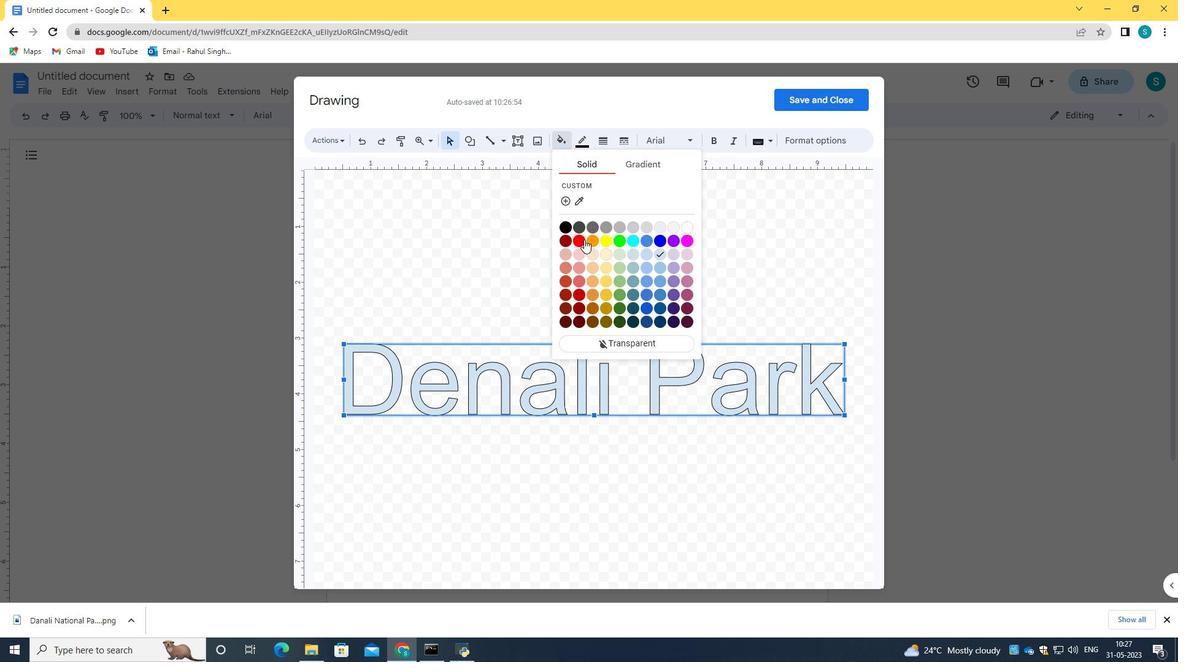 
Action: Mouse pressed left at (592, 238)
Screenshot: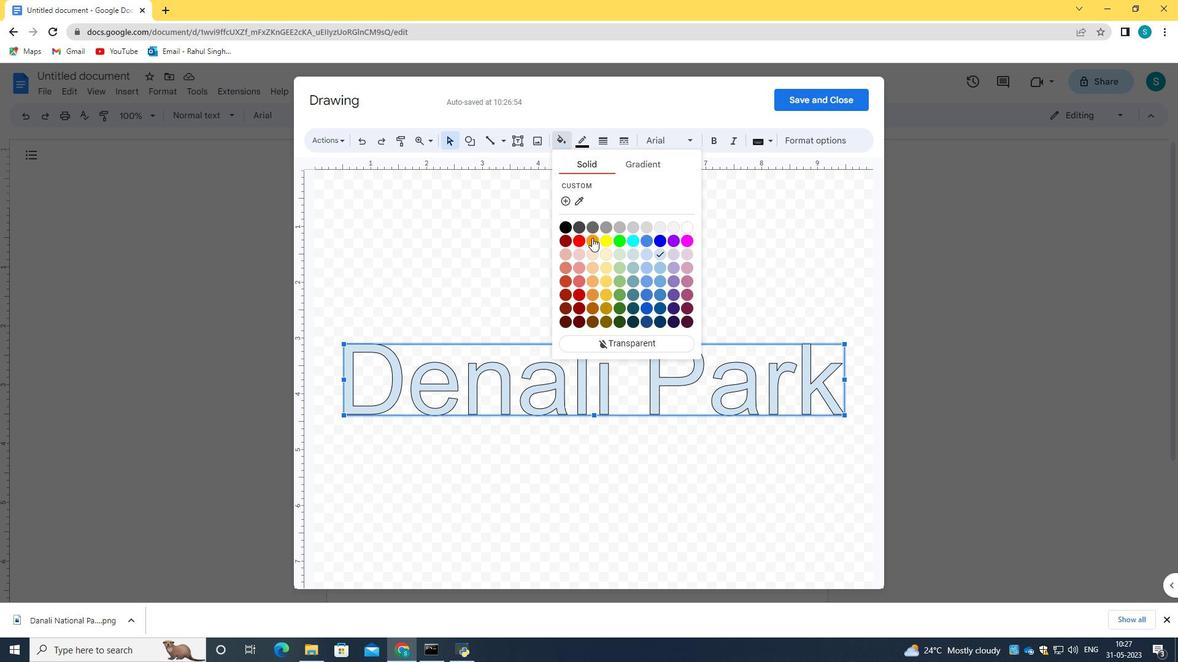 
Action: Mouse moved to (605, 143)
Screenshot: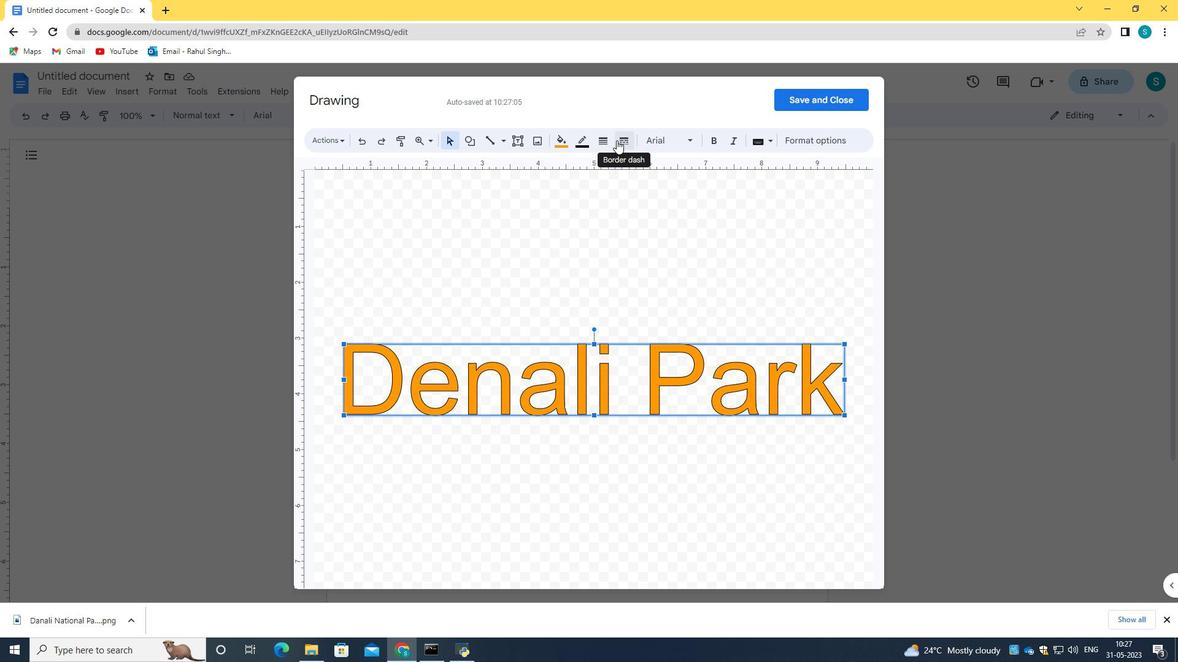 
Action: Mouse pressed left at (605, 143)
Screenshot: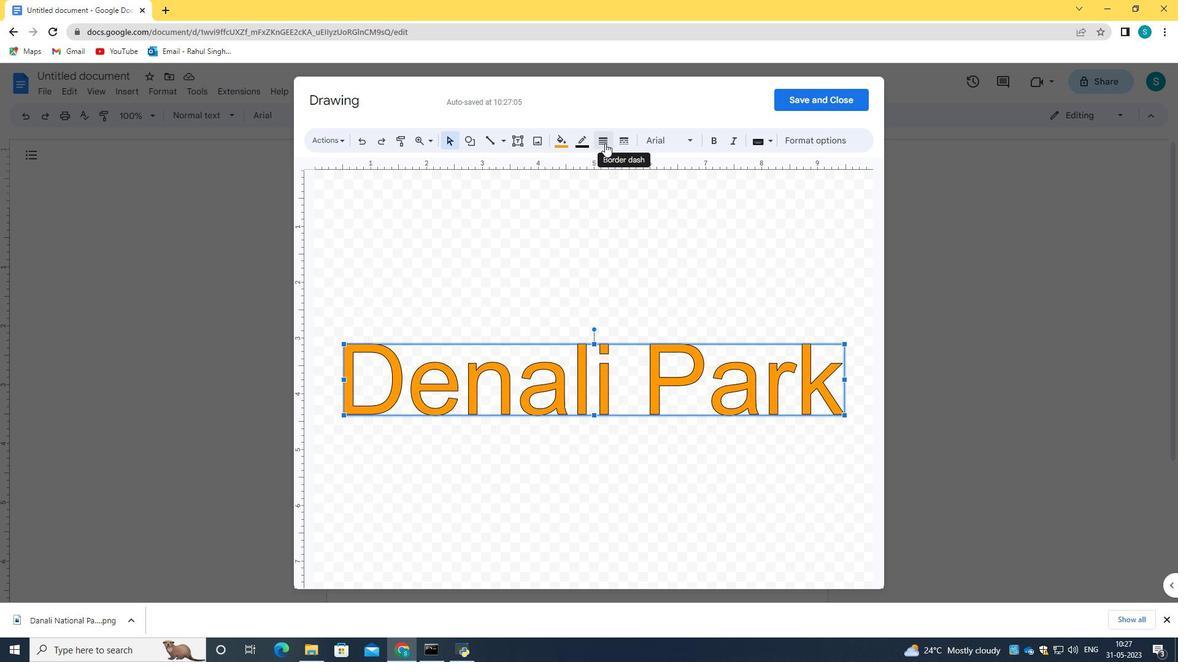 
Action: Mouse moved to (841, 138)
Screenshot: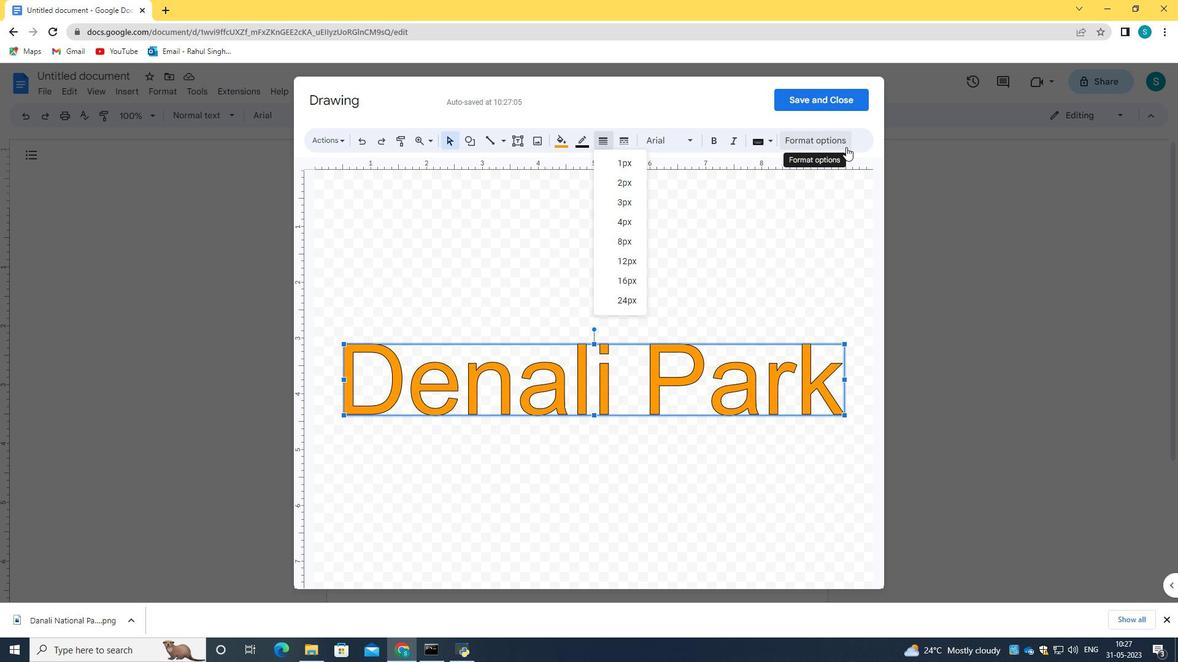 
Action: Mouse pressed left at (841, 138)
Screenshot: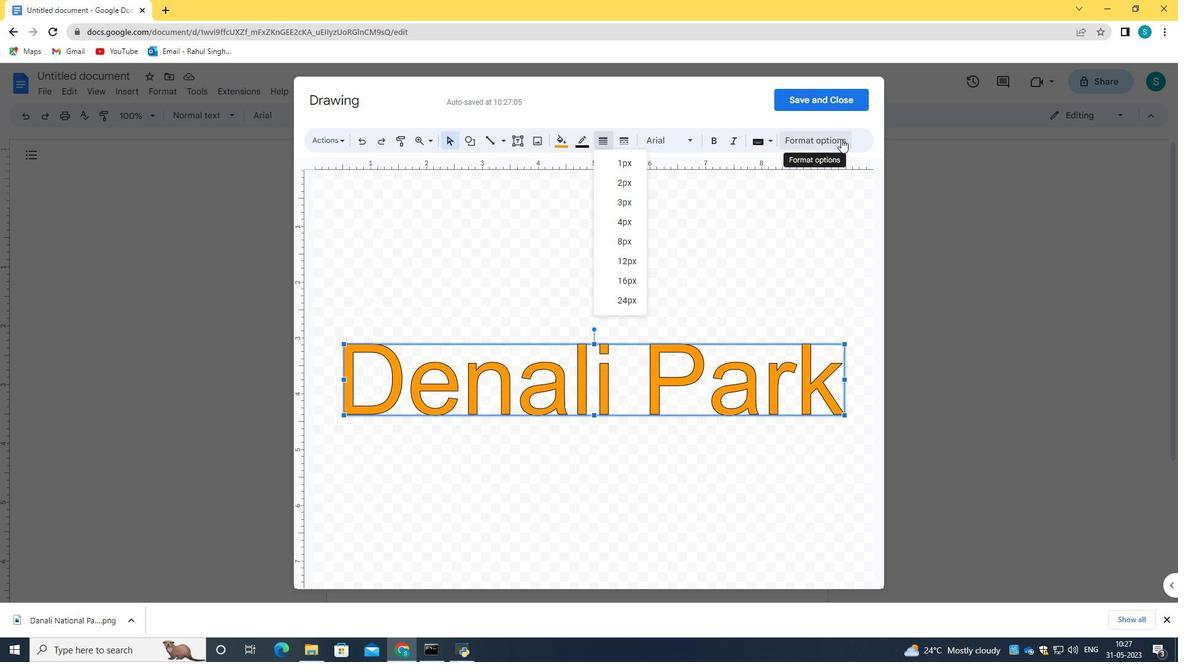 
Action: Mouse moved to (808, 146)
Screenshot: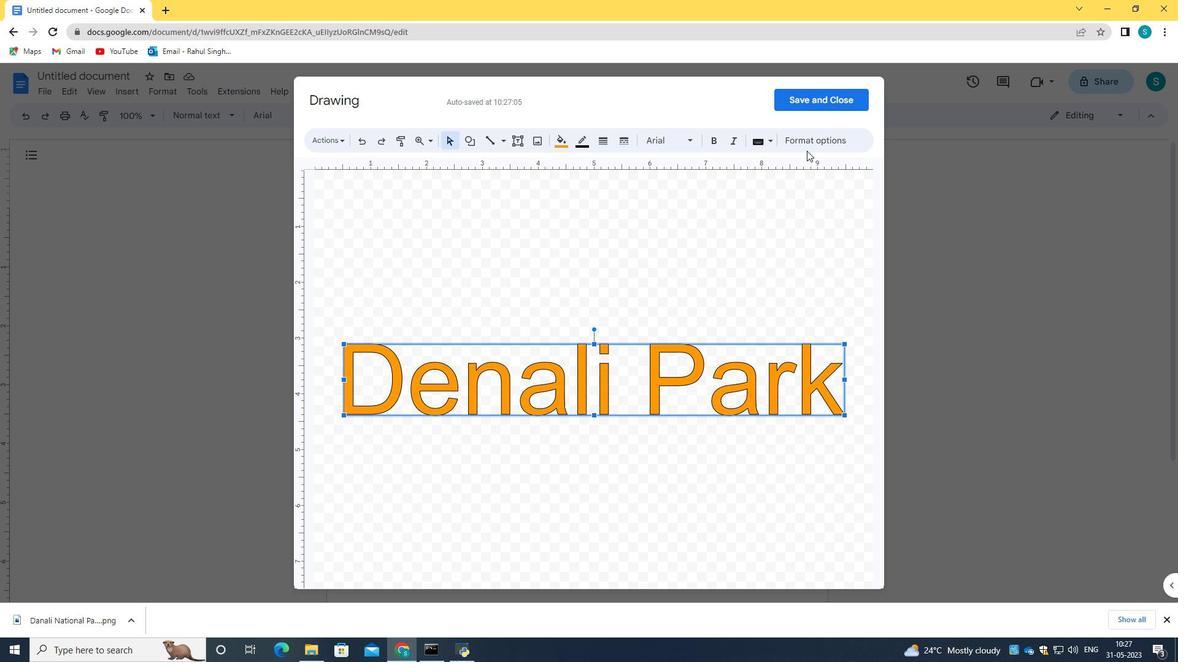 
Action: Mouse pressed left at (808, 146)
Screenshot: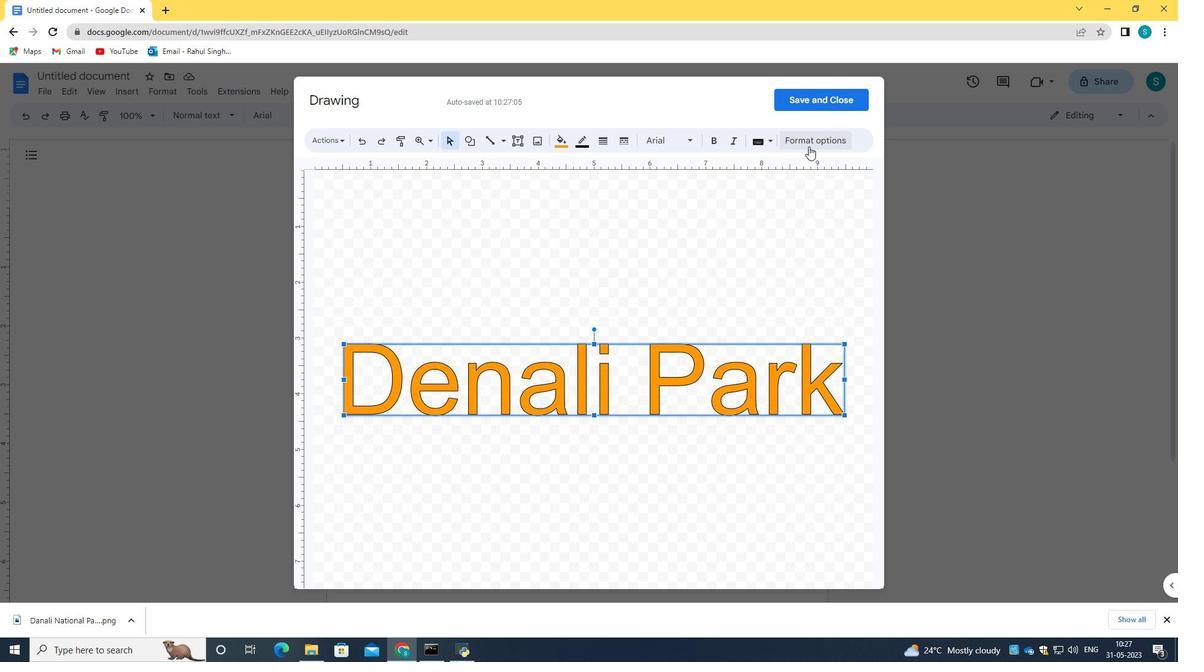 
Action: Mouse moved to (828, 141)
Screenshot: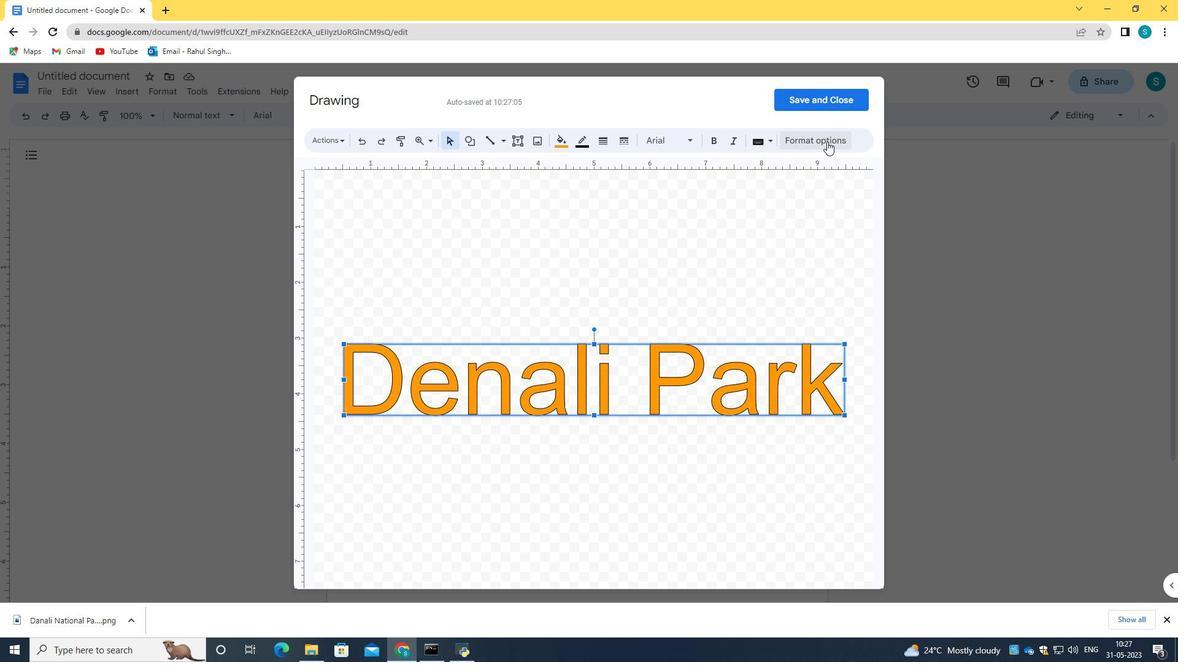 
Action: Mouse pressed left at (828, 141)
Screenshot: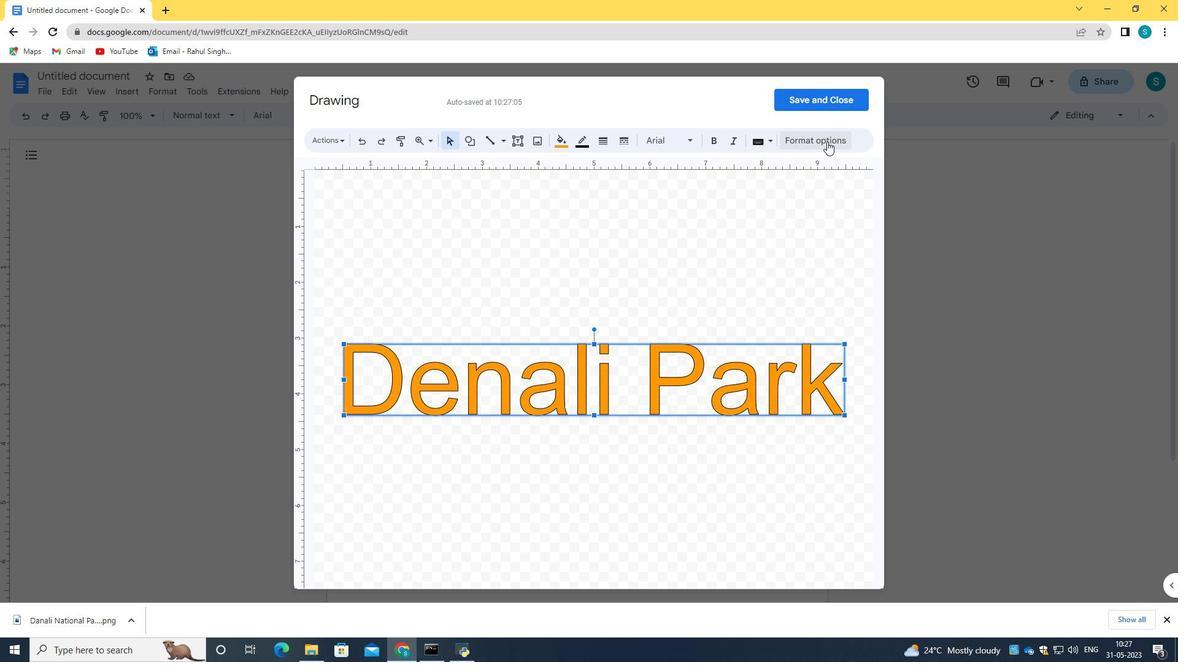 
Action: Mouse moved to (832, 141)
Screenshot: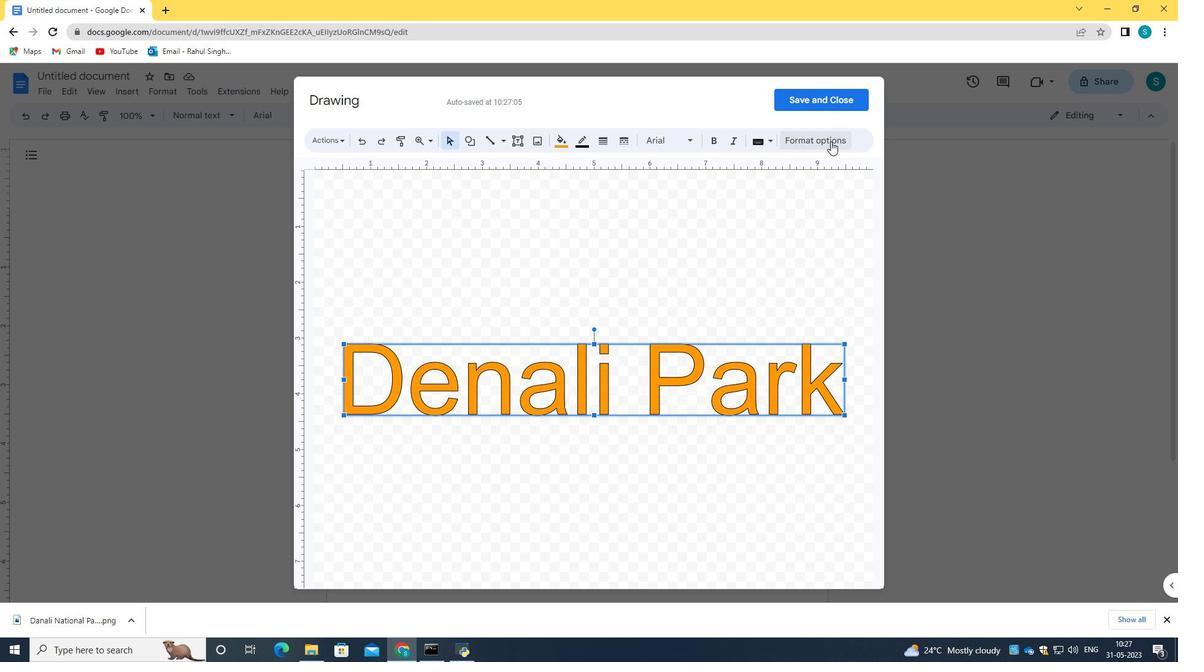 
Action: Mouse pressed left at (832, 141)
Screenshot: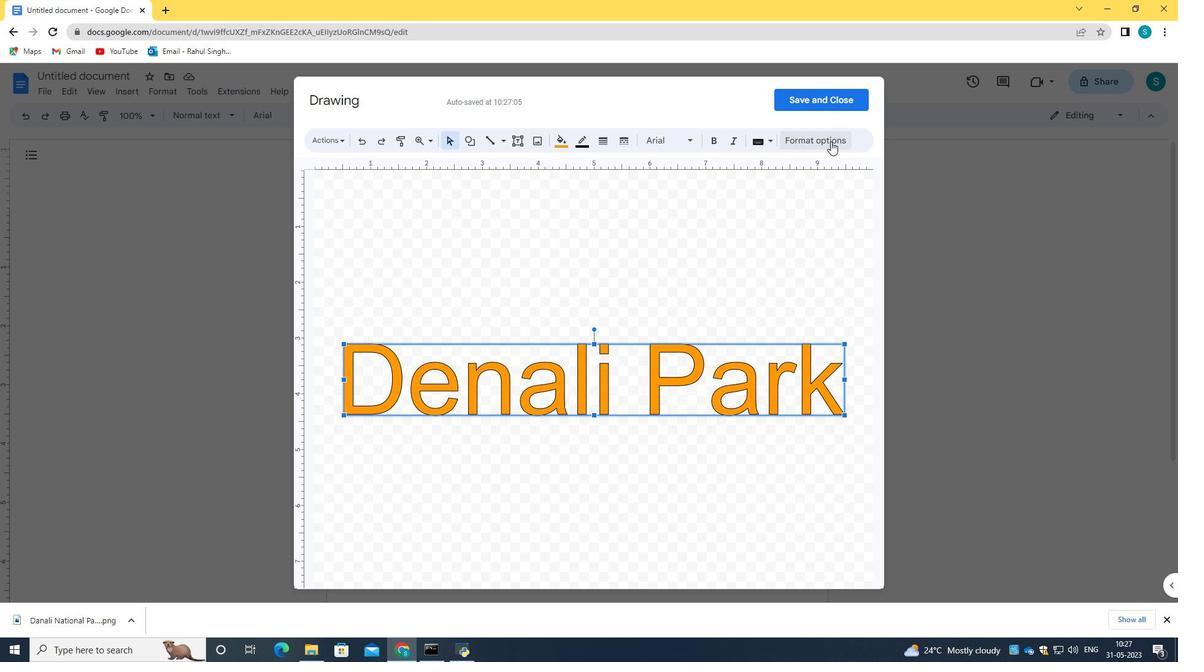 
Action: Mouse moved to (662, 298)
Screenshot: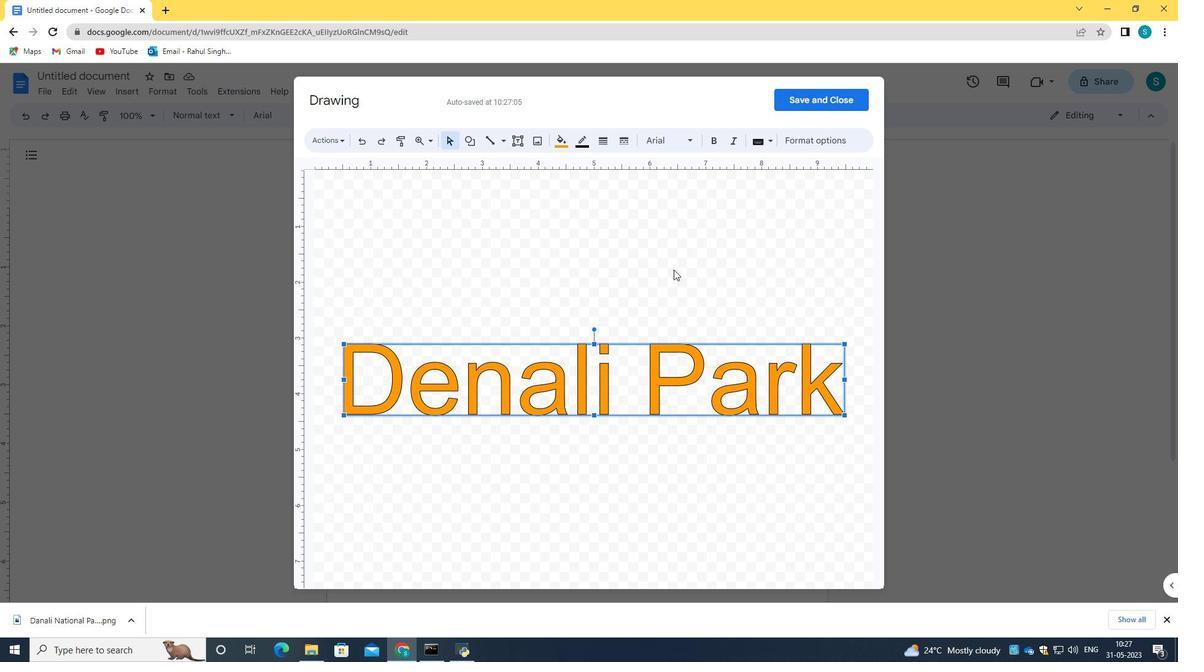 
Action: Mouse pressed left at (662, 298)
Screenshot: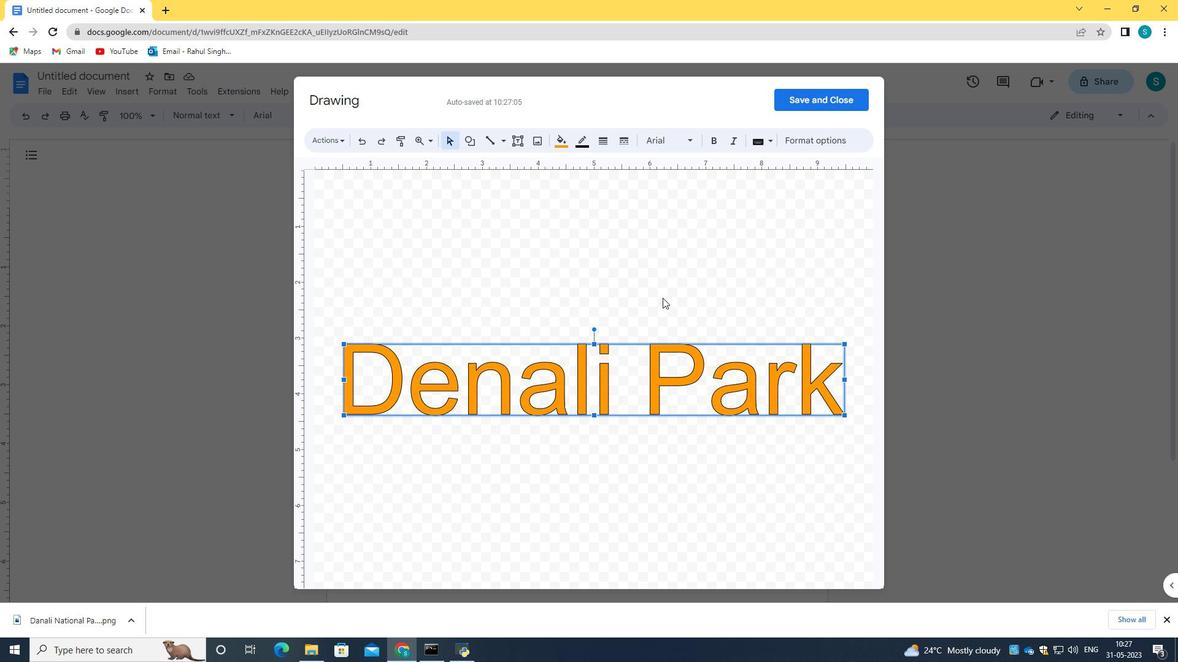 
Action: Mouse moved to (608, 140)
Screenshot: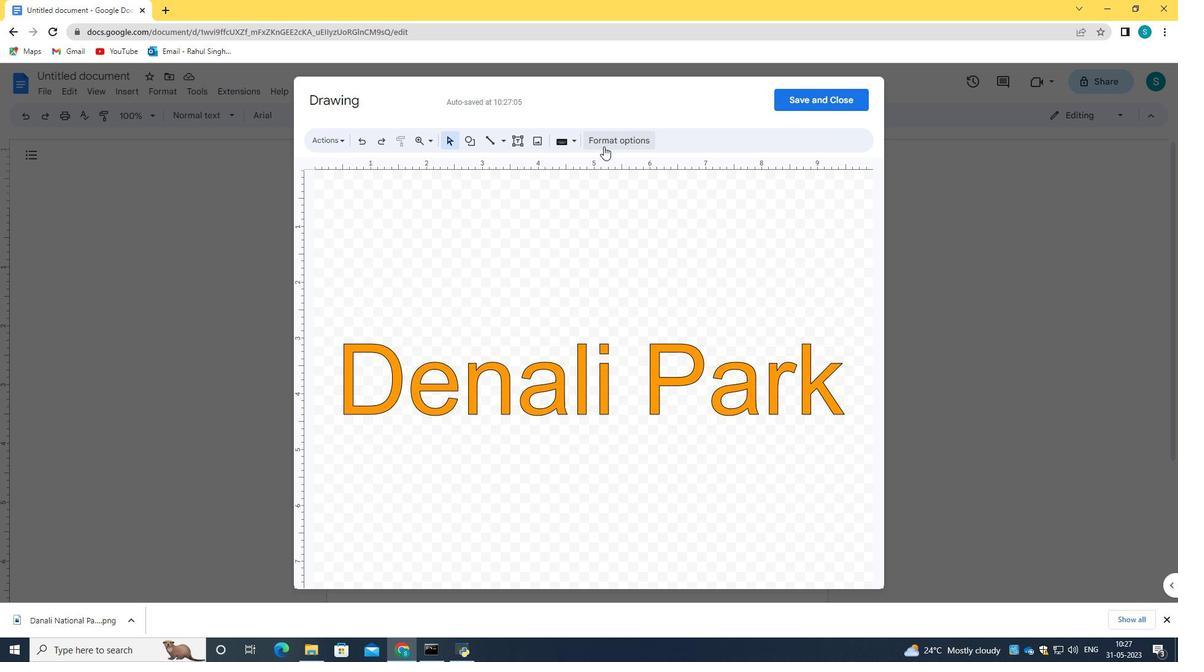 
Action: Mouse pressed left at (608, 140)
Screenshot: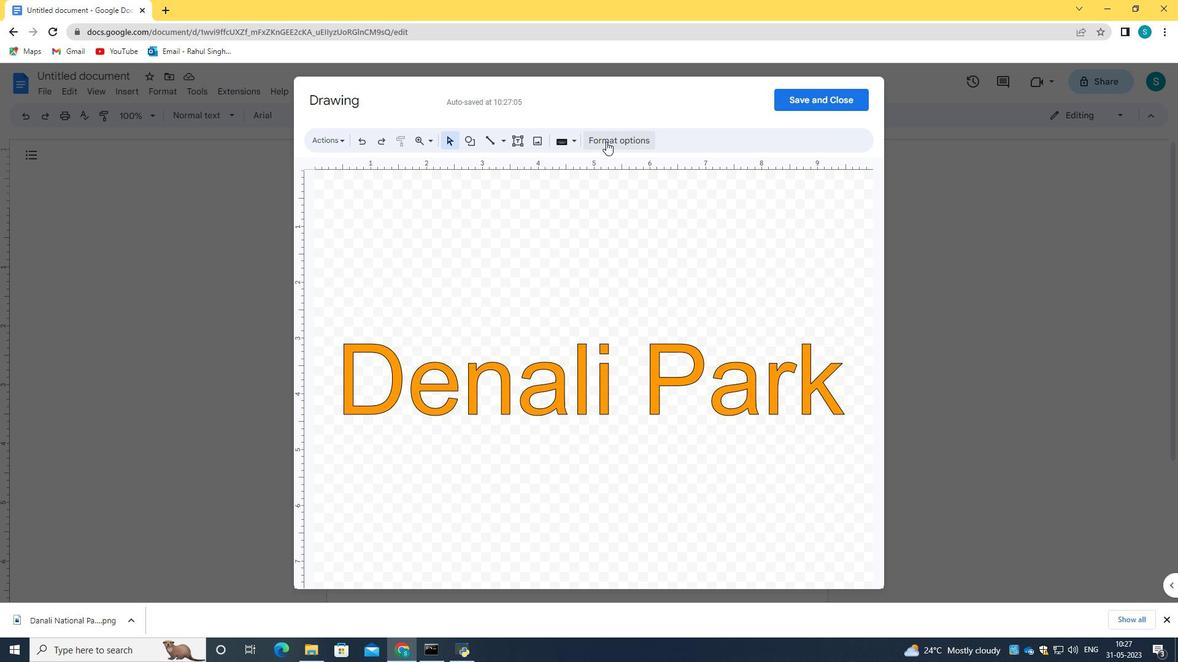 
Action: Mouse moved to (350, 342)
Screenshot: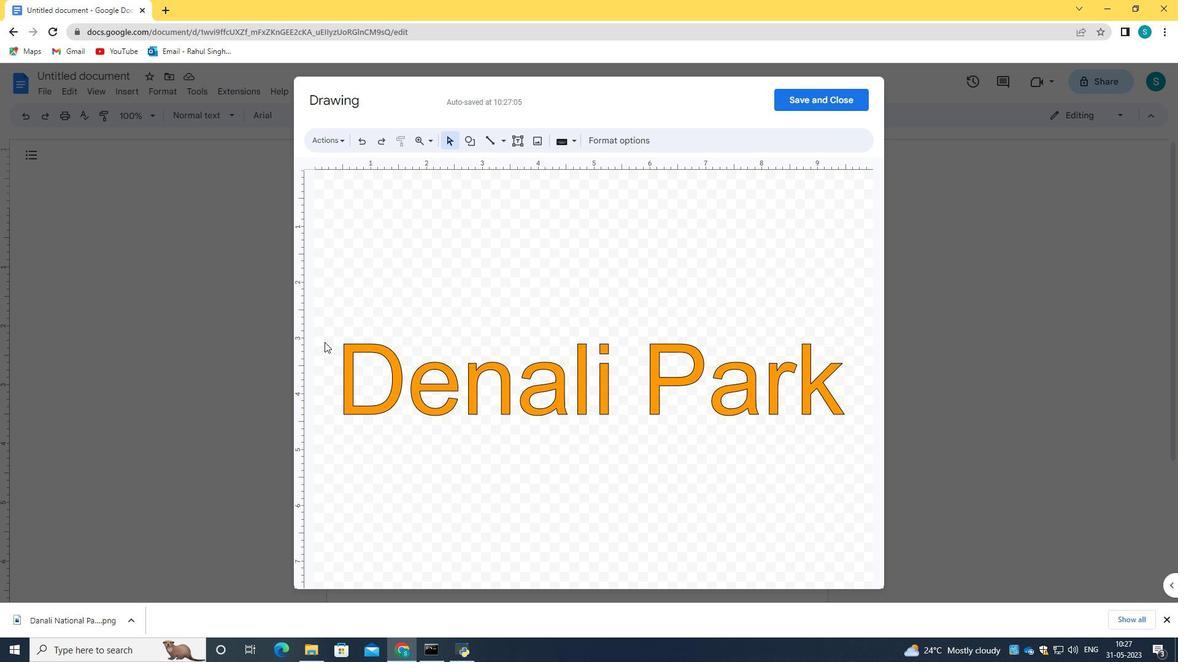 
Action: Mouse pressed left at (350, 342)
Screenshot: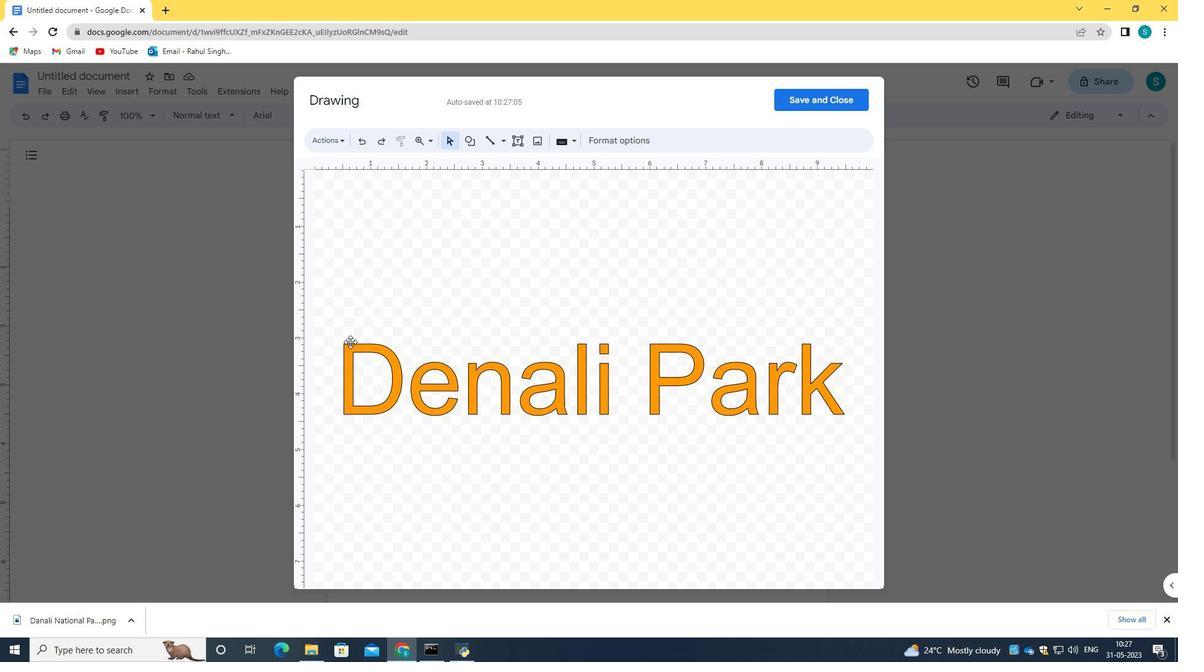 
Action: Mouse moved to (456, 375)
Screenshot: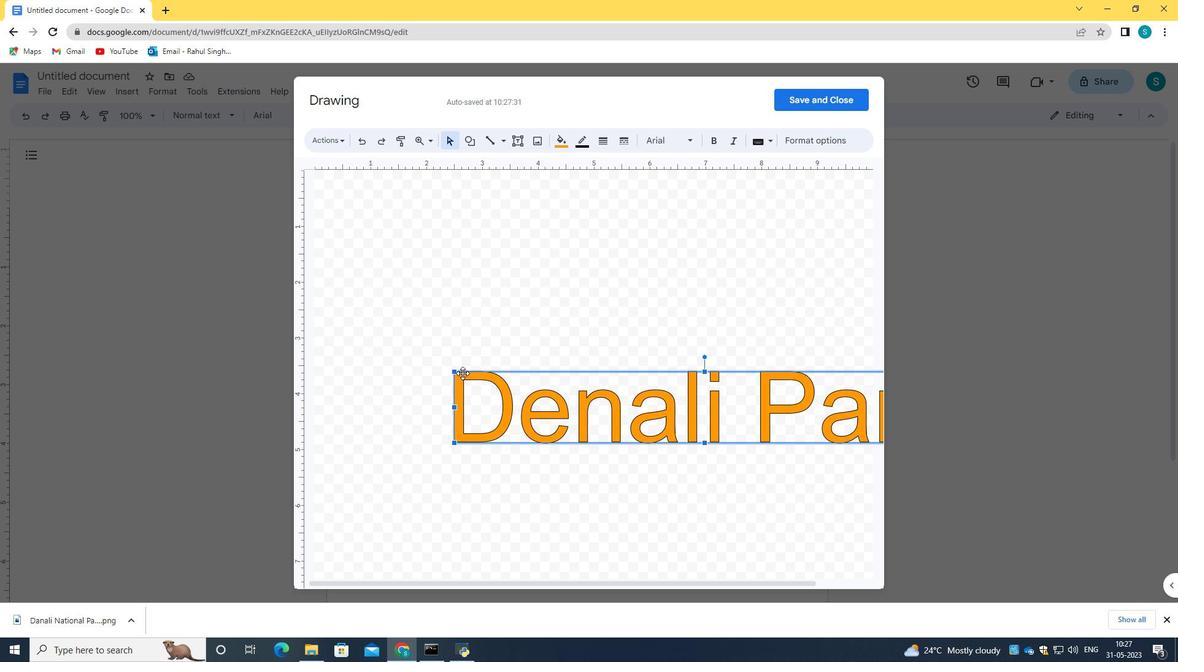 
Action: Mouse pressed left at (456, 375)
Screenshot: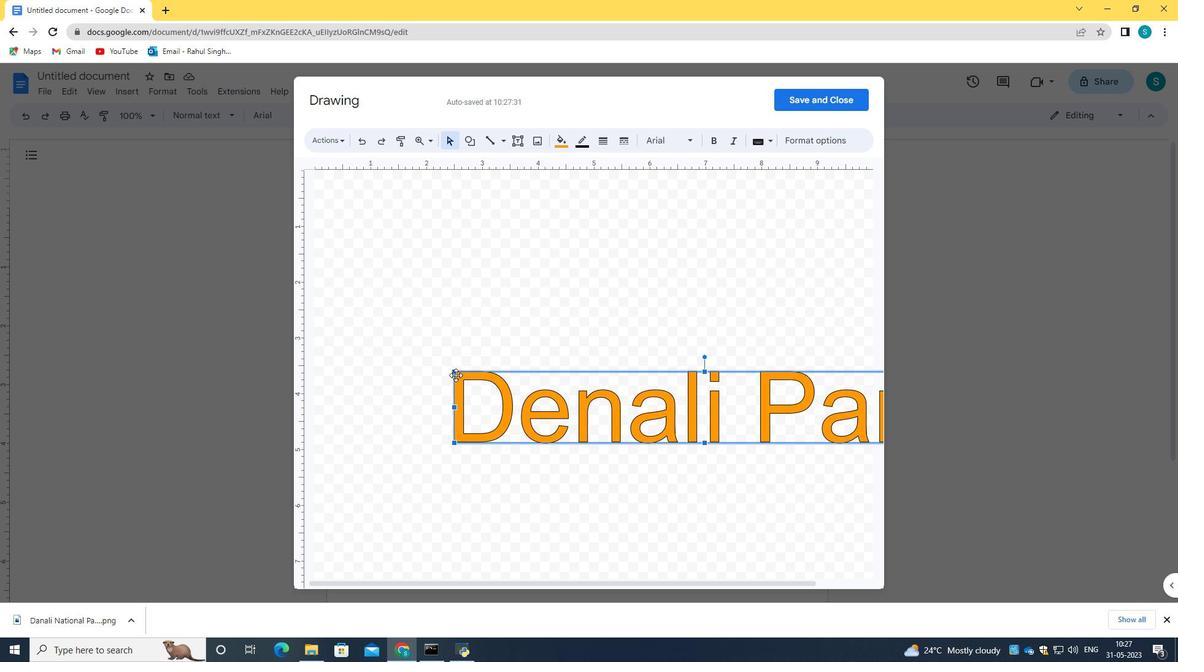 
Action: Mouse moved to (484, 307)
Screenshot: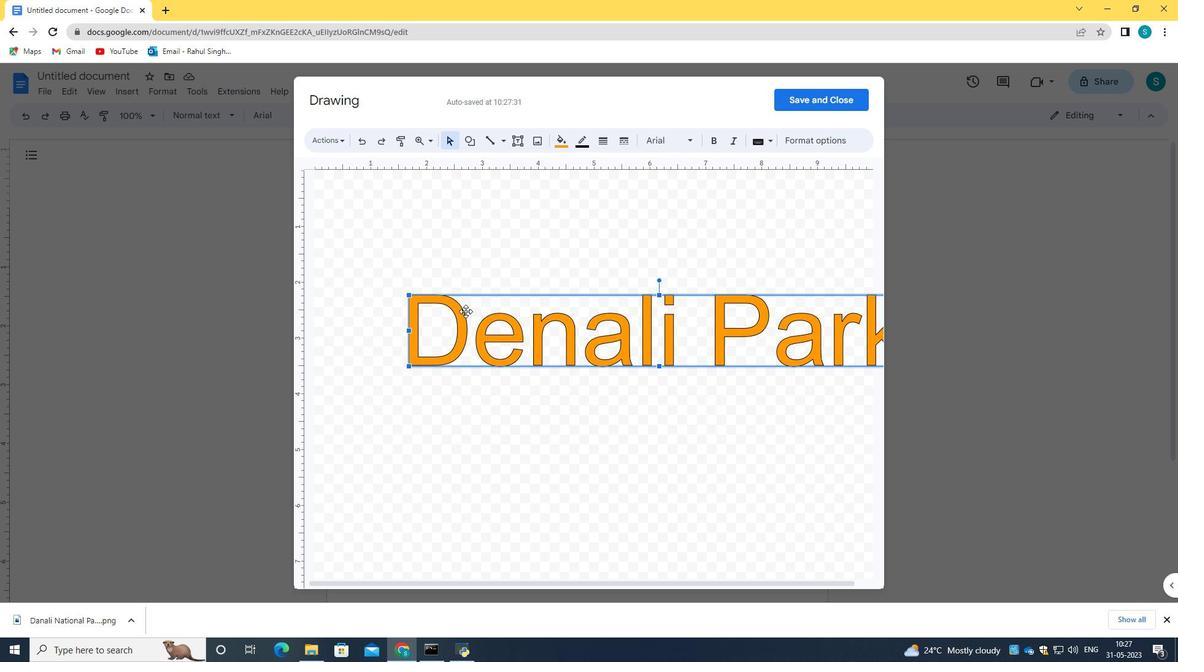 
Action: Mouse pressed left at (484, 307)
Screenshot: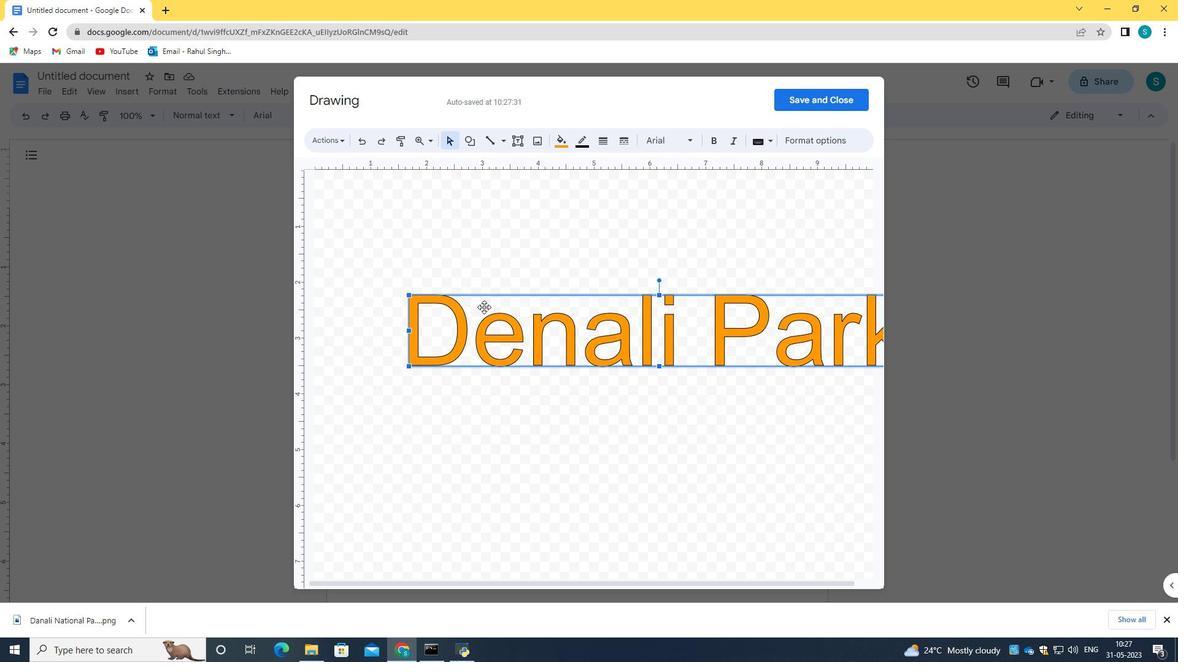 
Action: Mouse moved to (569, 245)
Screenshot: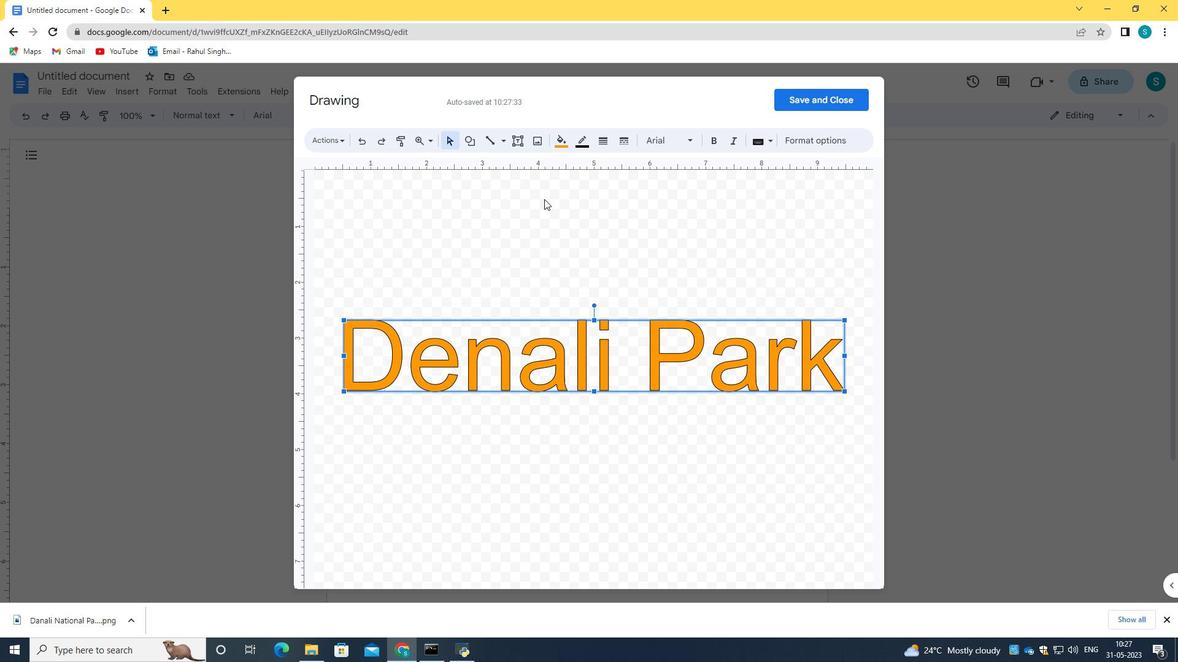 
Action: Mouse pressed left at (569, 245)
Screenshot: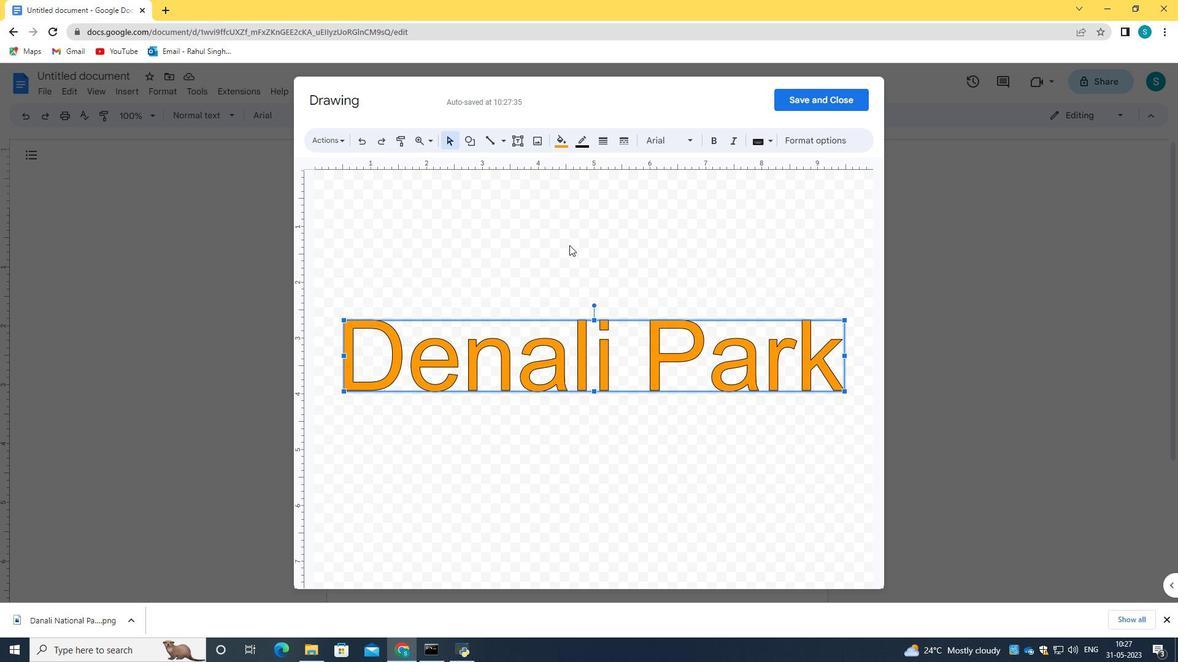
Action: Mouse moved to (537, 146)
Screenshot: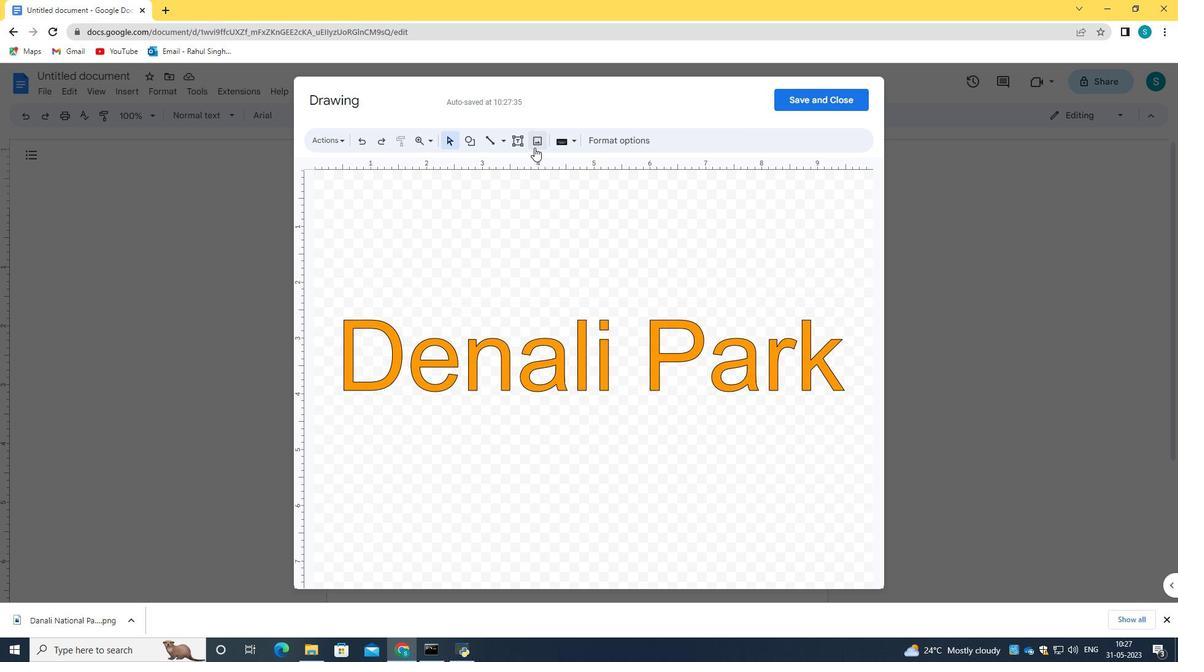 
Action: Mouse pressed left at (537, 146)
Screenshot: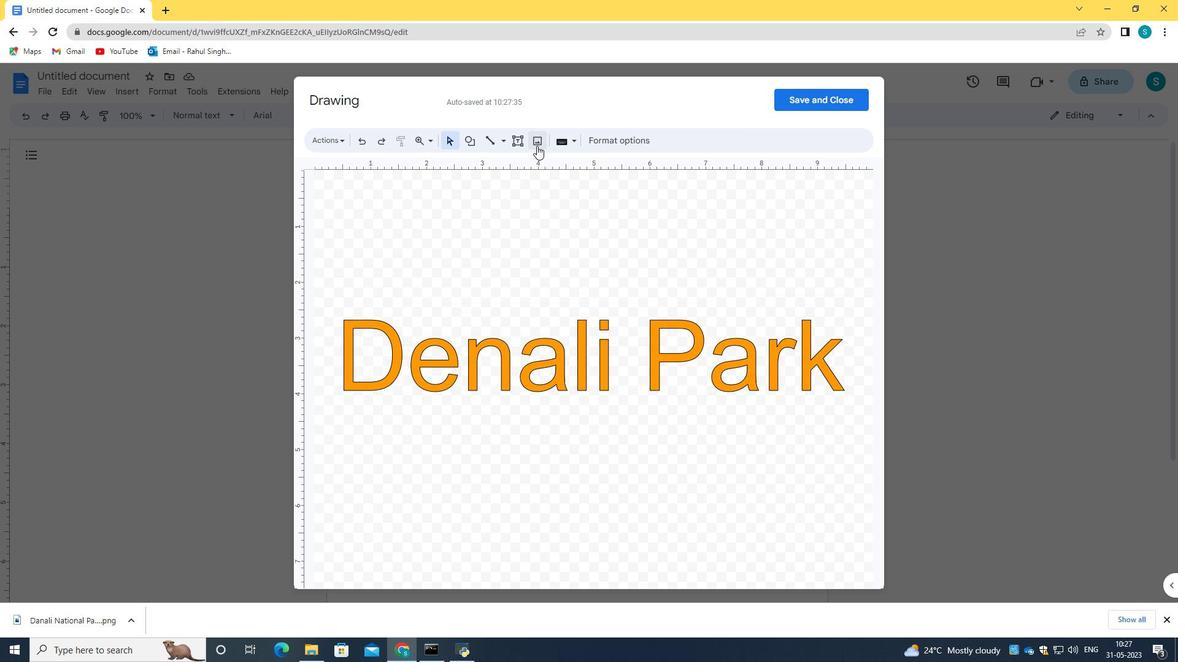 
Action: Mouse pressed left at (537, 146)
Screenshot: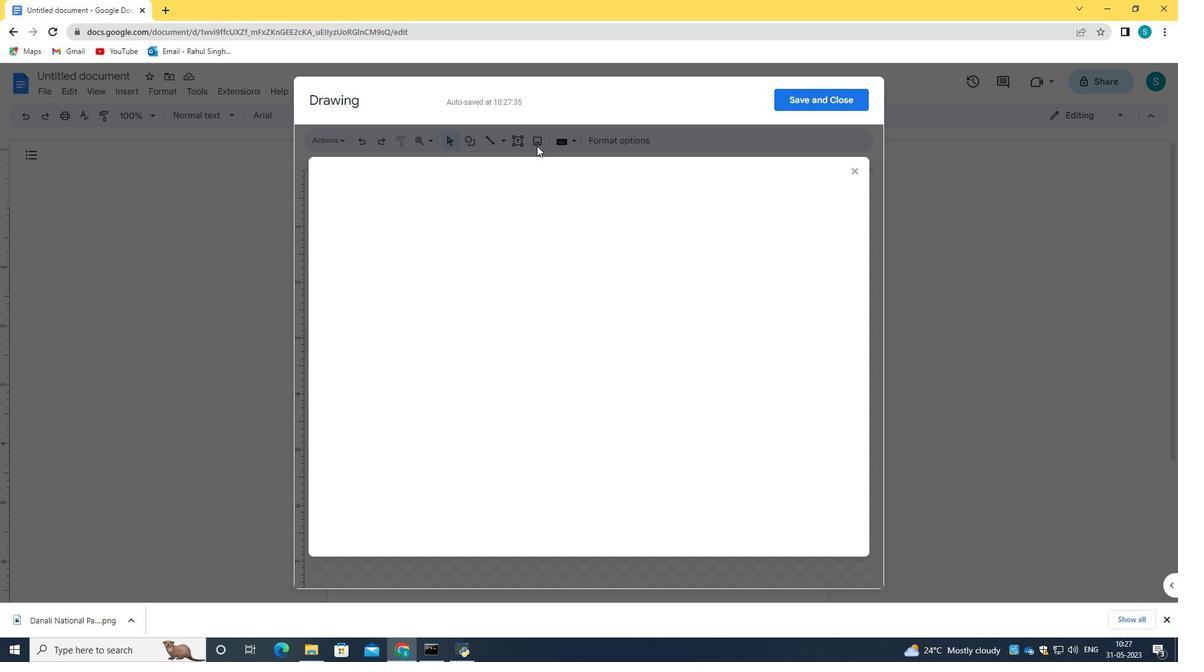 
Action: Mouse moved to (859, 178)
Screenshot: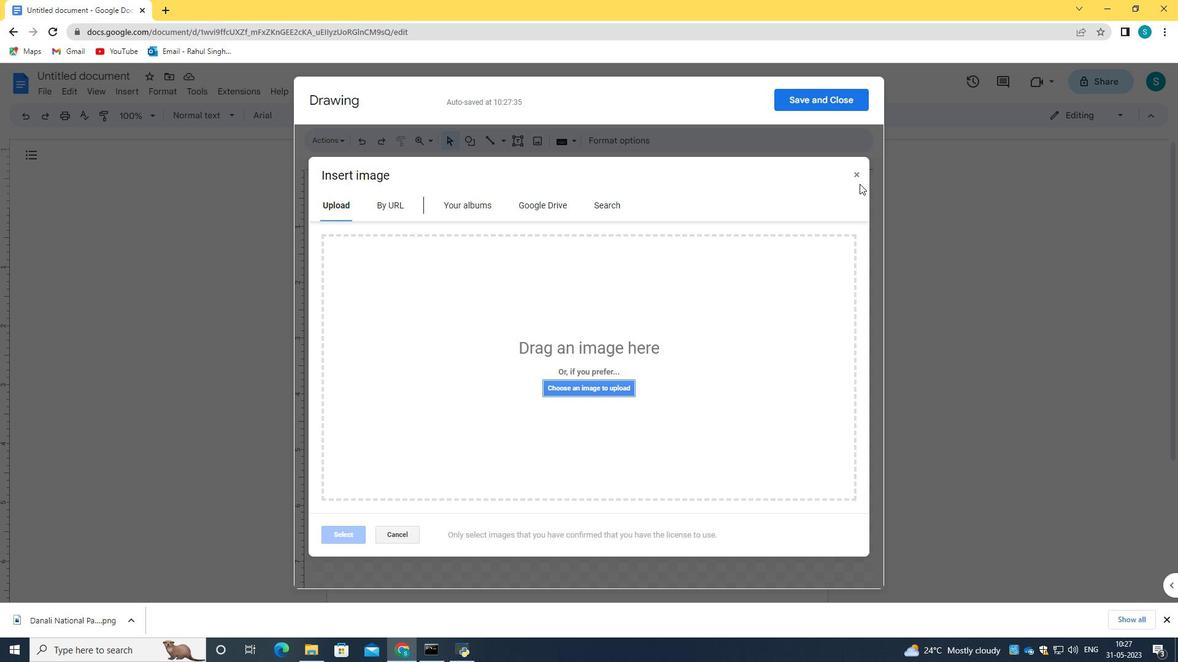 
Action: Mouse pressed left at (859, 178)
Screenshot: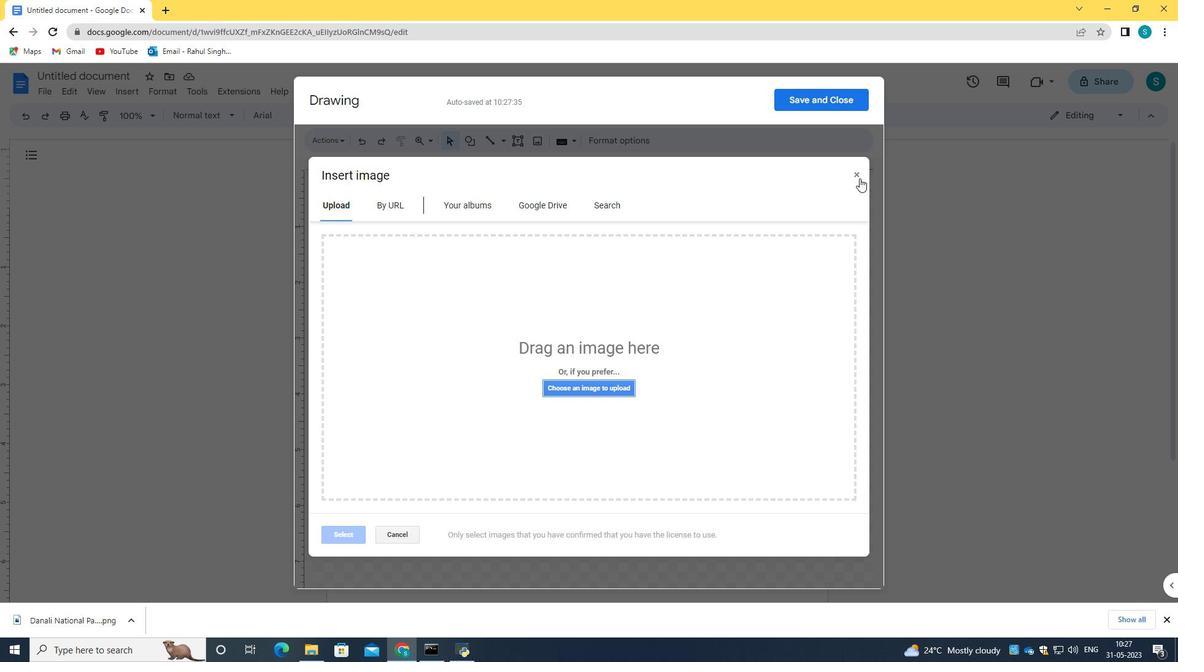 
Action: Mouse moved to (522, 136)
Screenshot: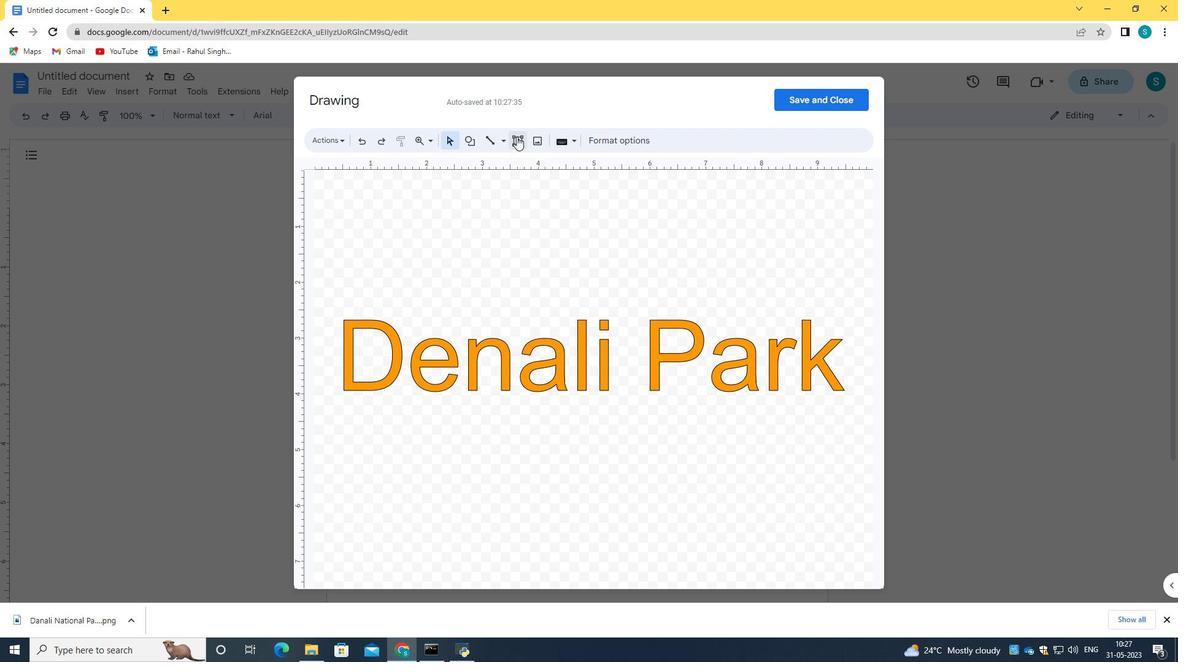 
Action: Mouse pressed left at (522, 136)
Screenshot: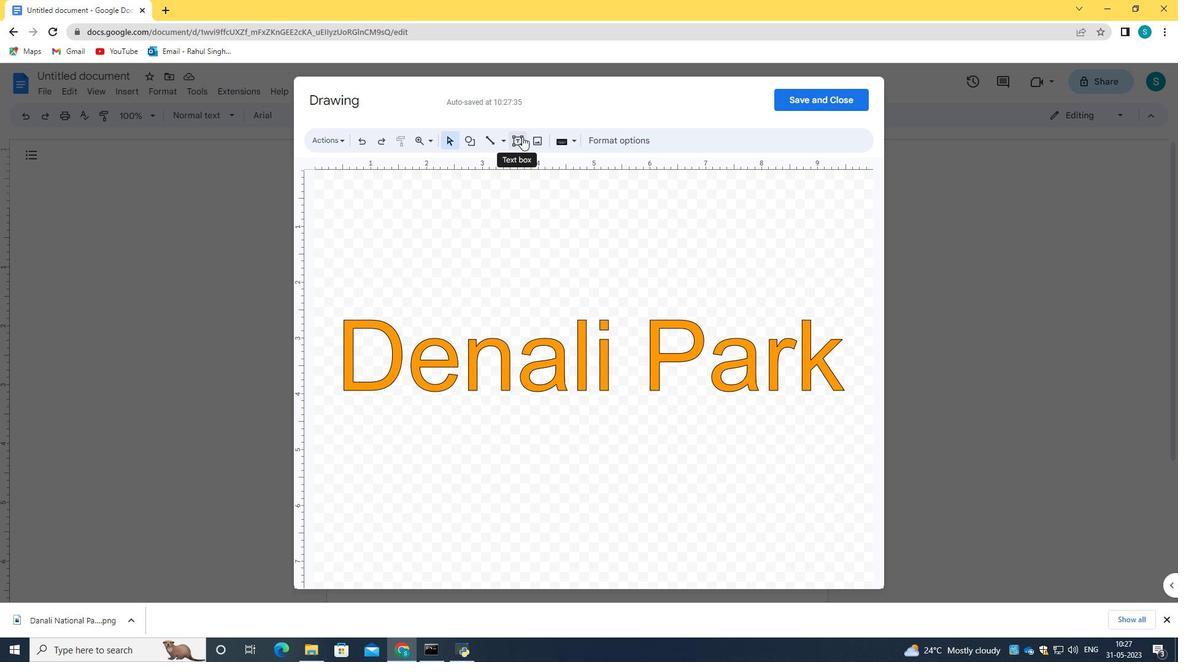 
Action: Mouse pressed left at (522, 136)
Screenshot: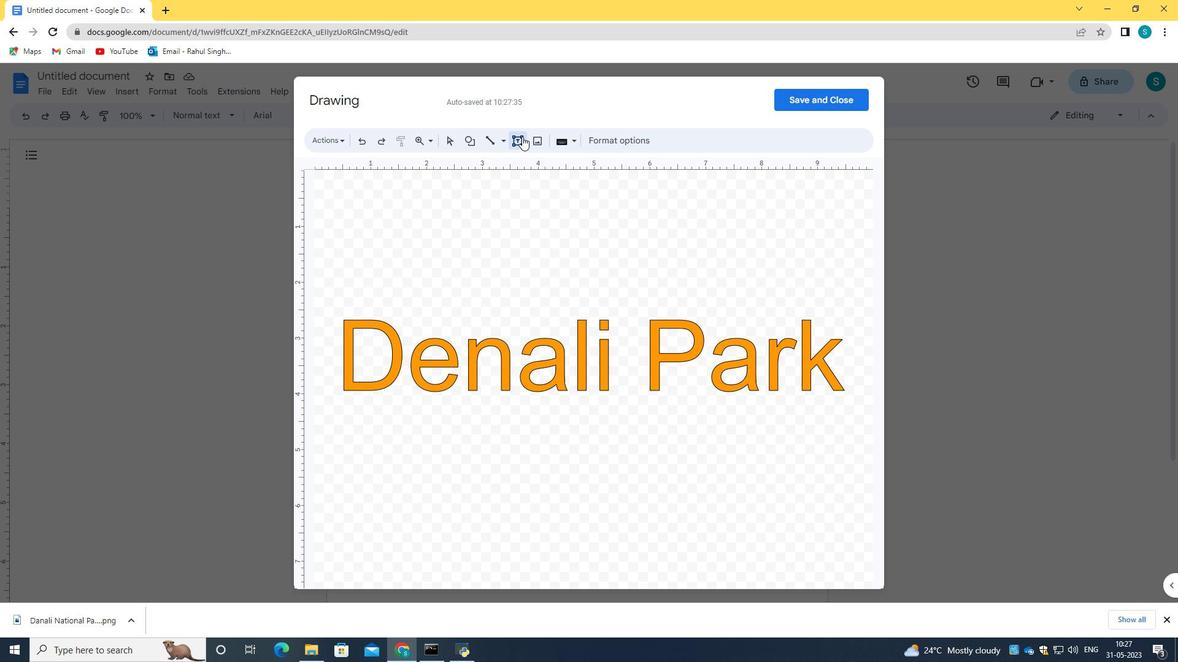 
Action: Mouse pressed left at (522, 136)
Screenshot: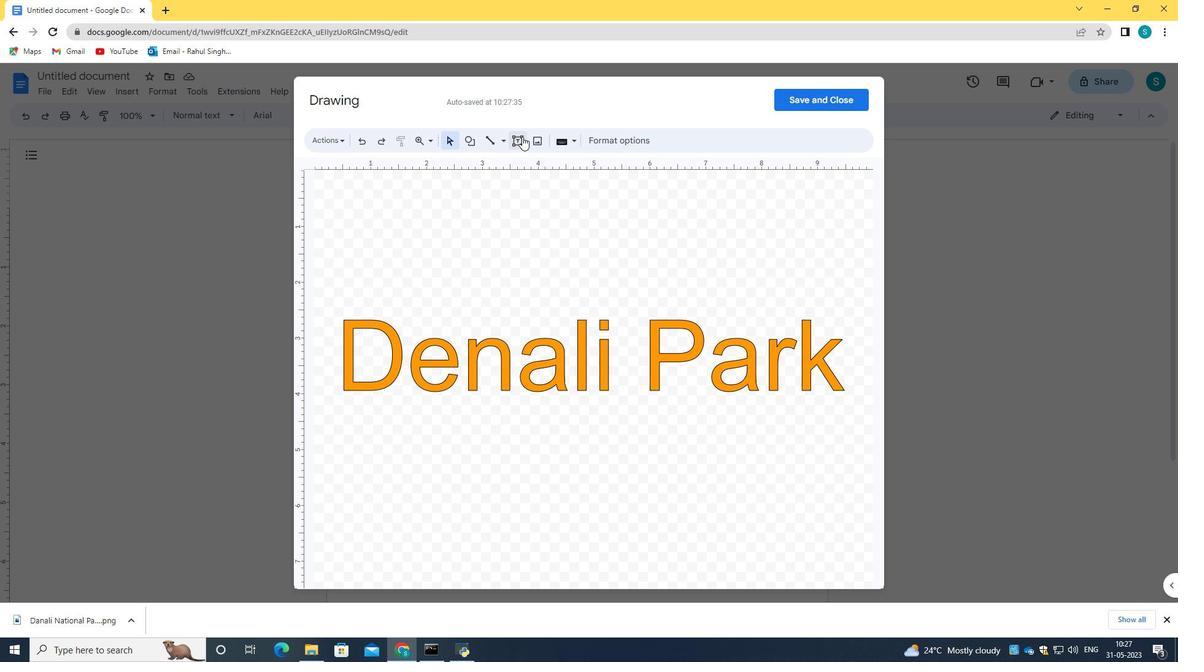 
Action: Mouse pressed left at (522, 136)
Screenshot: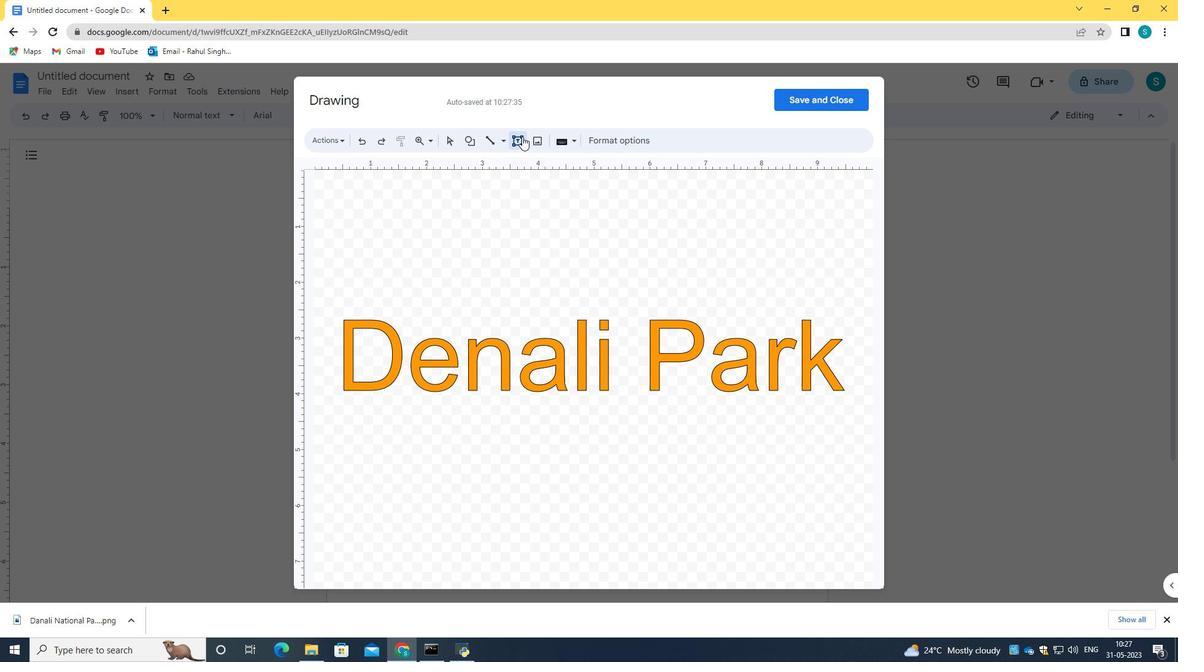 
Action: Mouse pressed left at (522, 136)
Screenshot: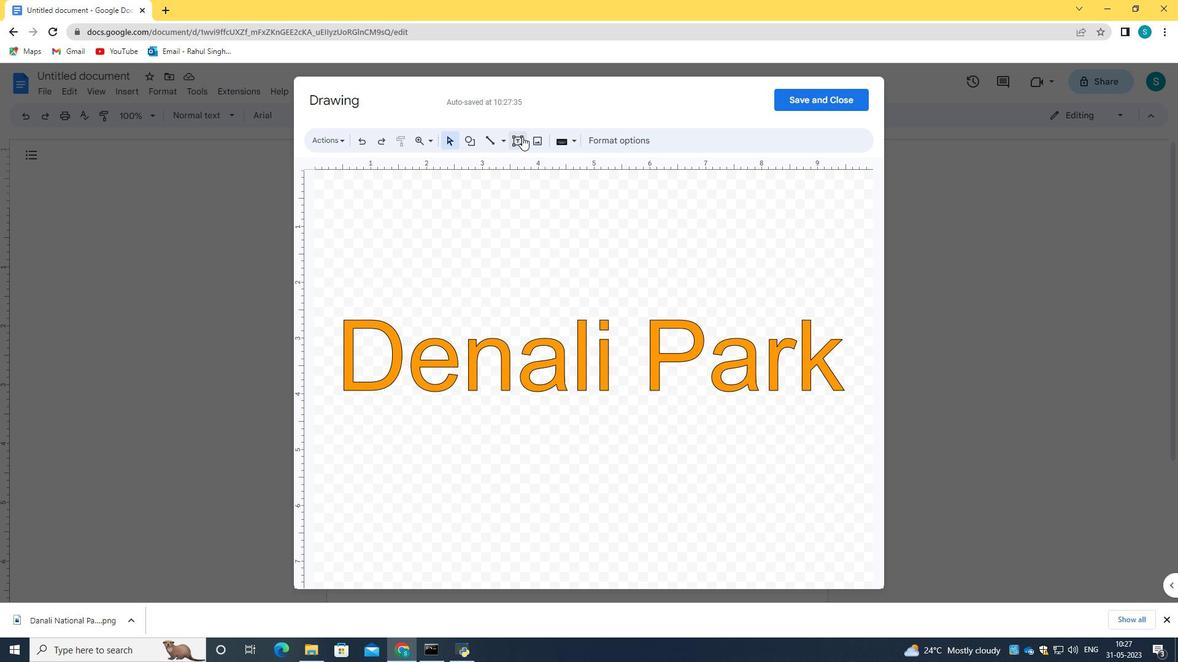 
Action: Mouse moved to (489, 144)
Screenshot: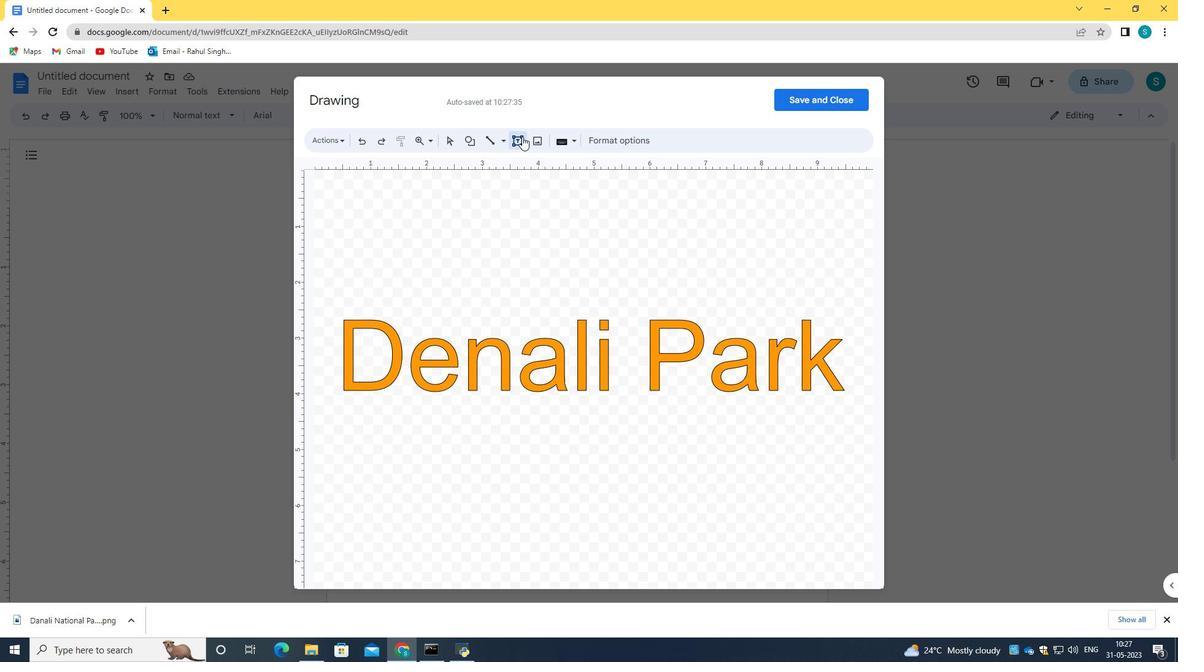 
Action: Mouse pressed left at (489, 144)
Screenshot: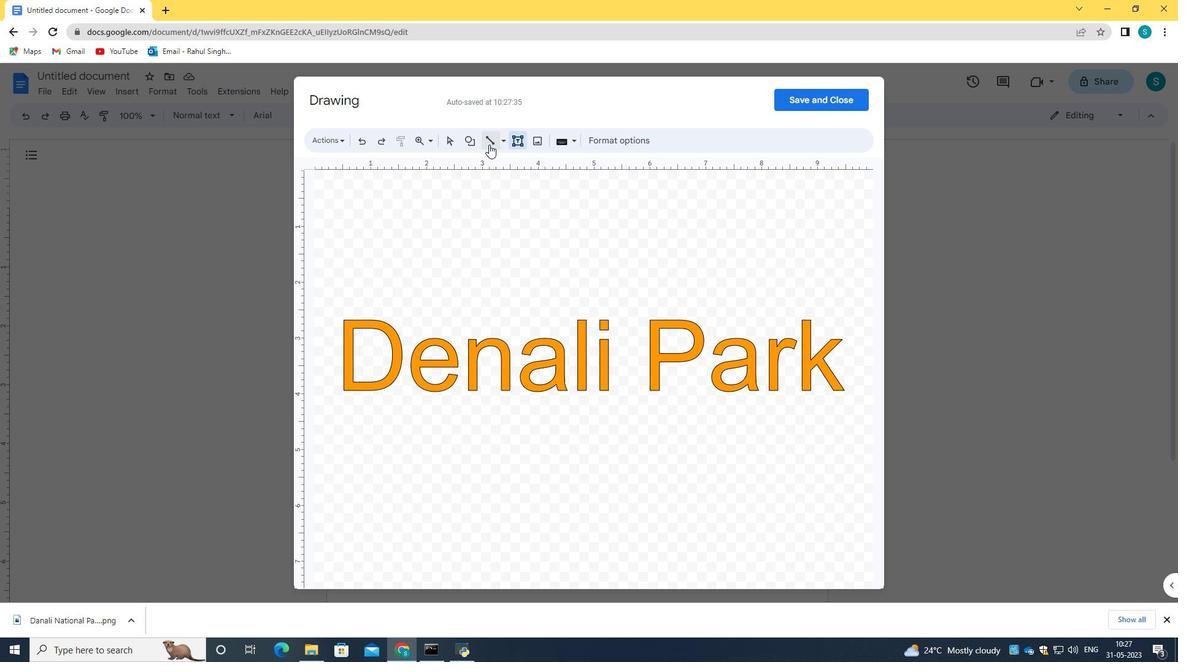 
Action: Mouse moved to (467, 144)
Screenshot: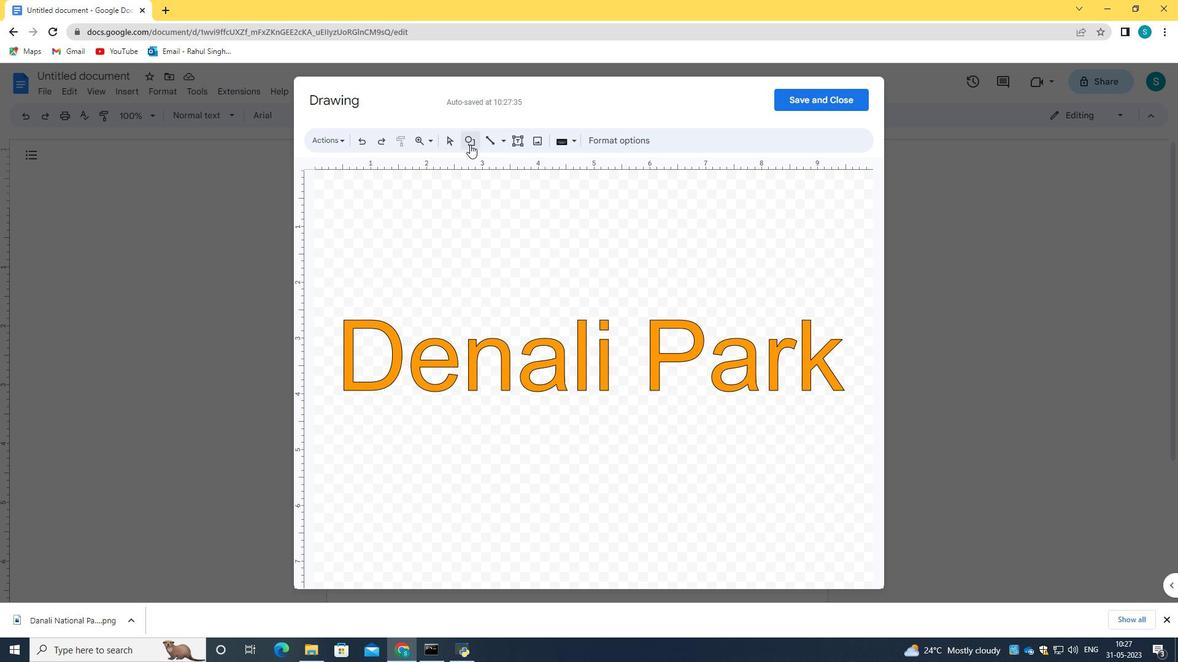 
Action: Mouse pressed left at (467, 144)
Screenshot: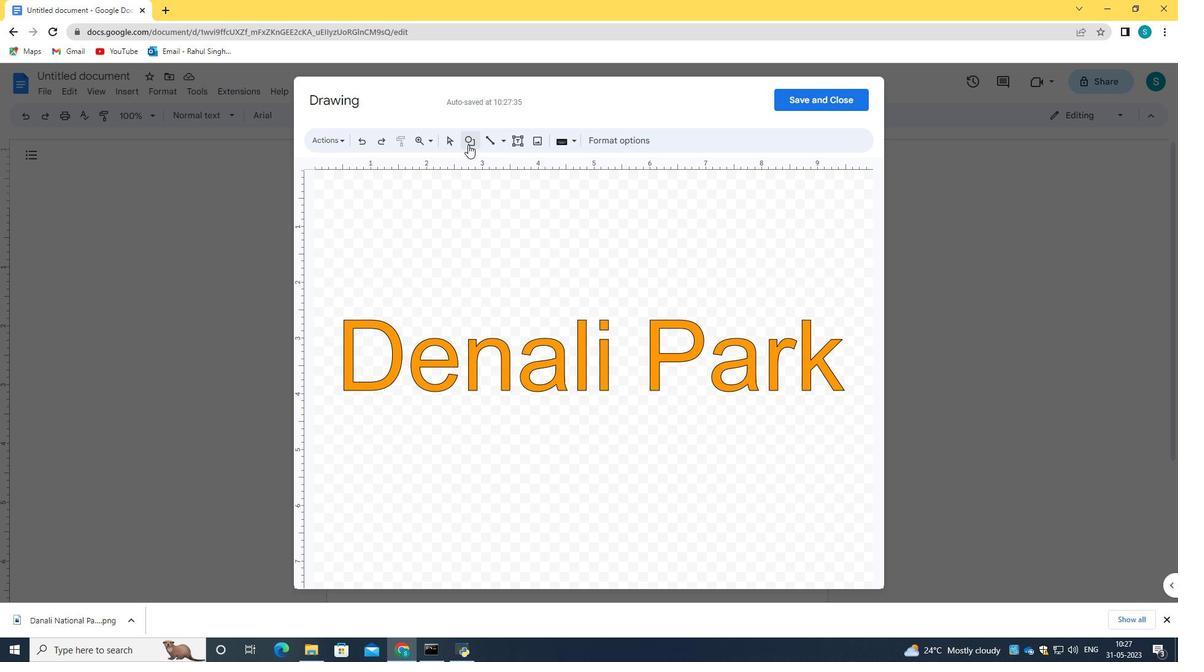 
Action: Mouse pressed left at (467, 144)
Screenshot: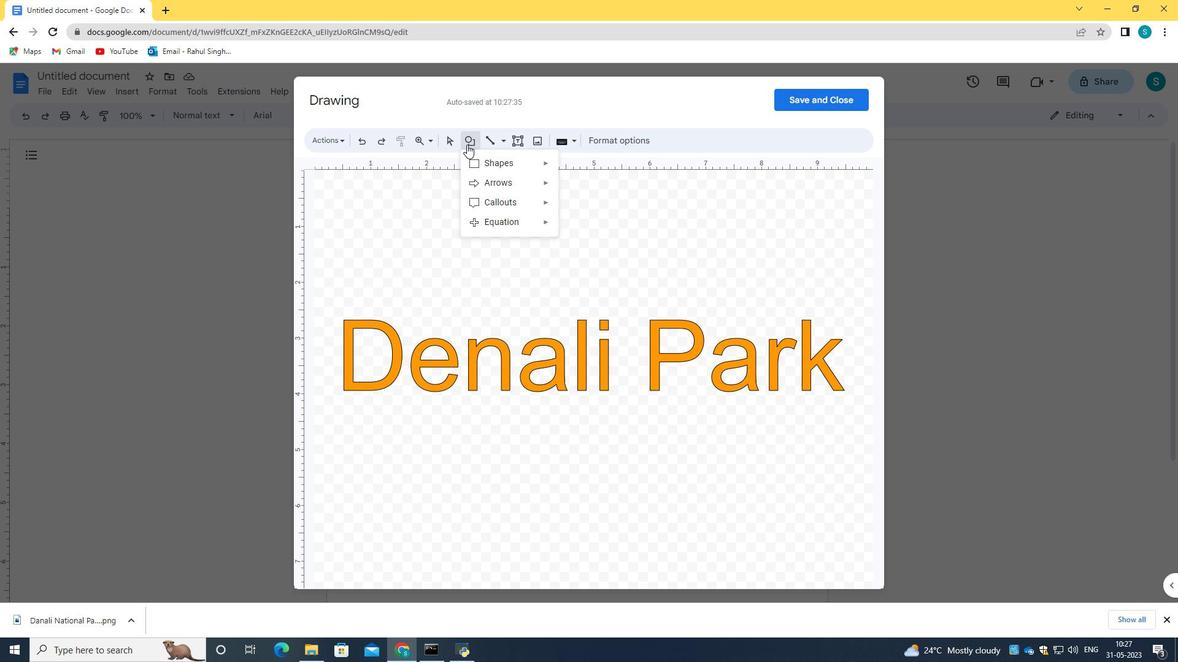 
Action: Mouse moved to (595, 141)
Screenshot: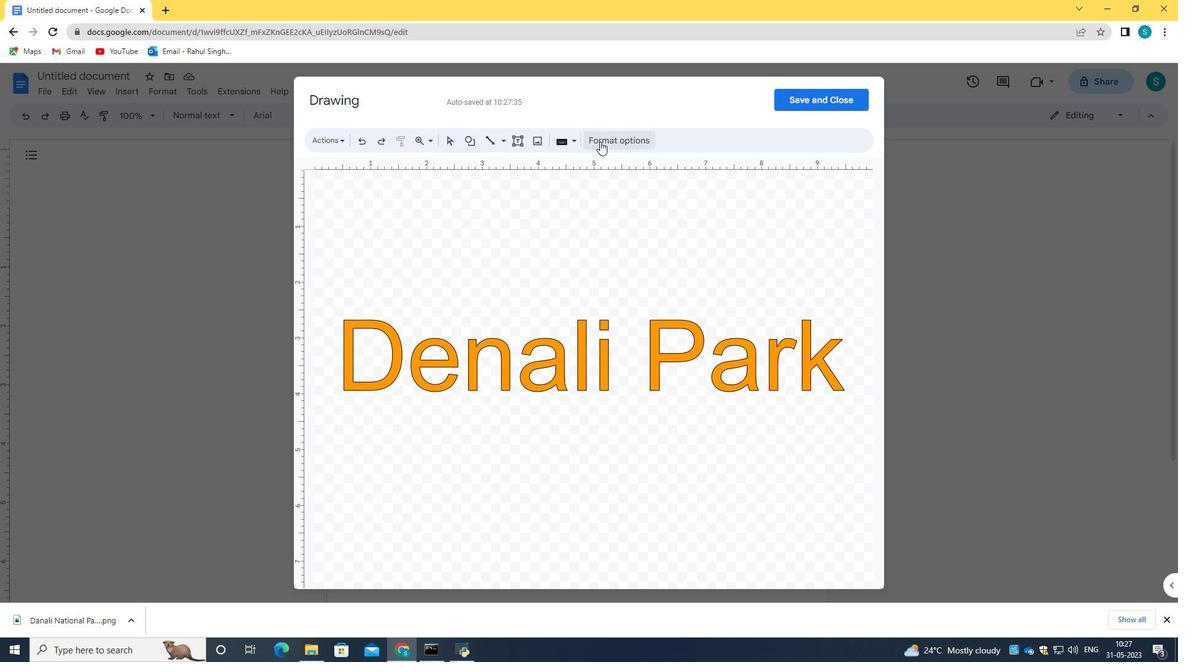 
Action: Mouse pressed left at (595, 141)
Screenshot: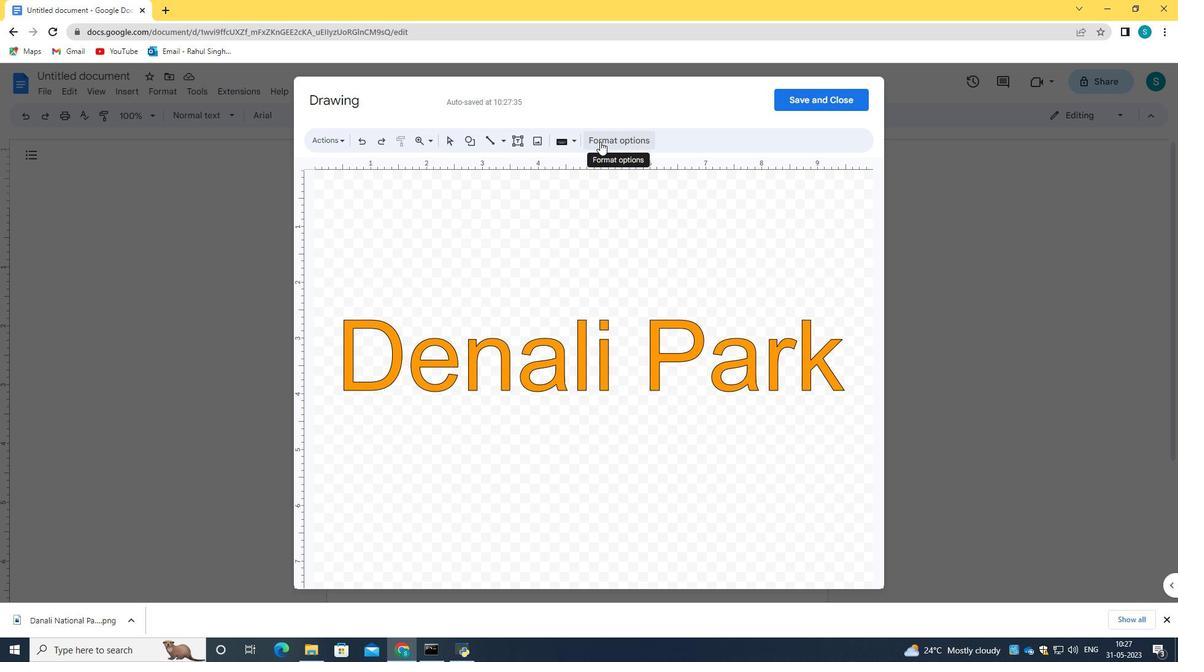 
Action: Mouse pressed left at (595, 141)
Screenshot: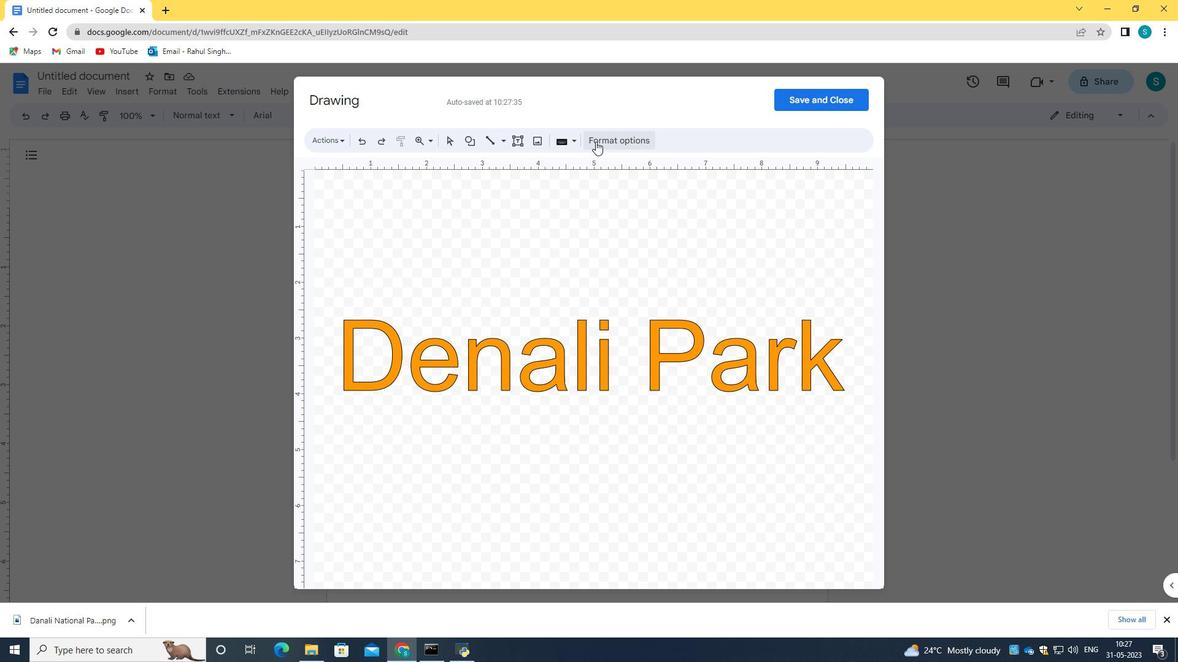 
Action: Mouse moved to (328, 319)
Screenshot: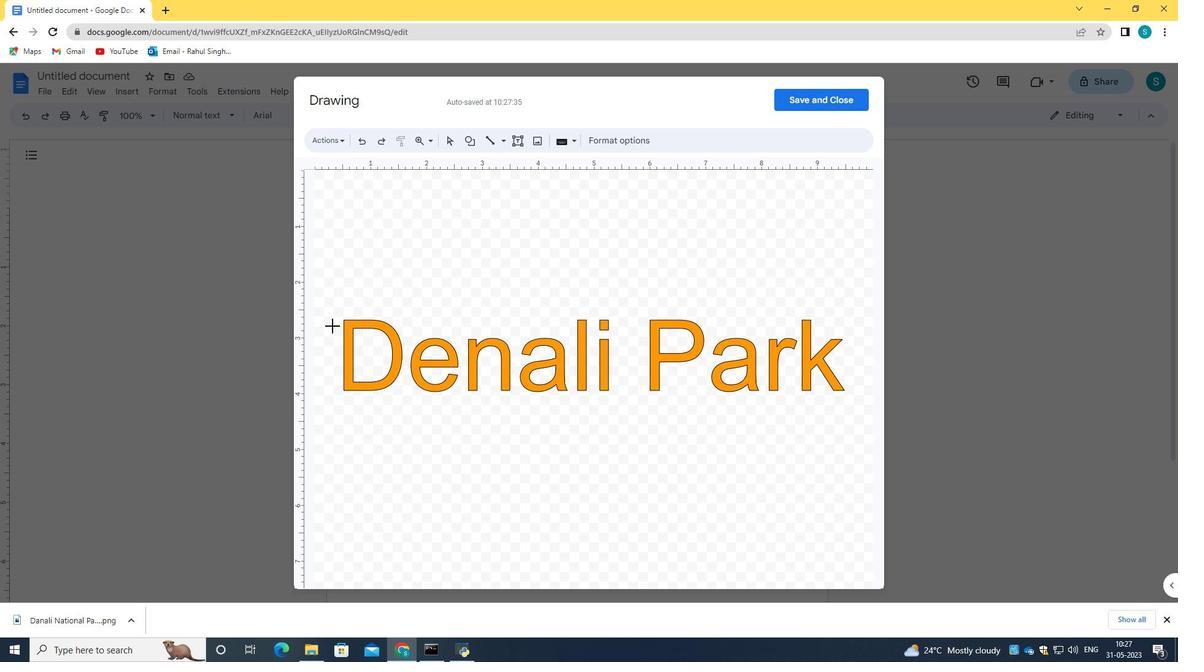 
Action: Mouse pressed left at (328, 319)
Screenshot: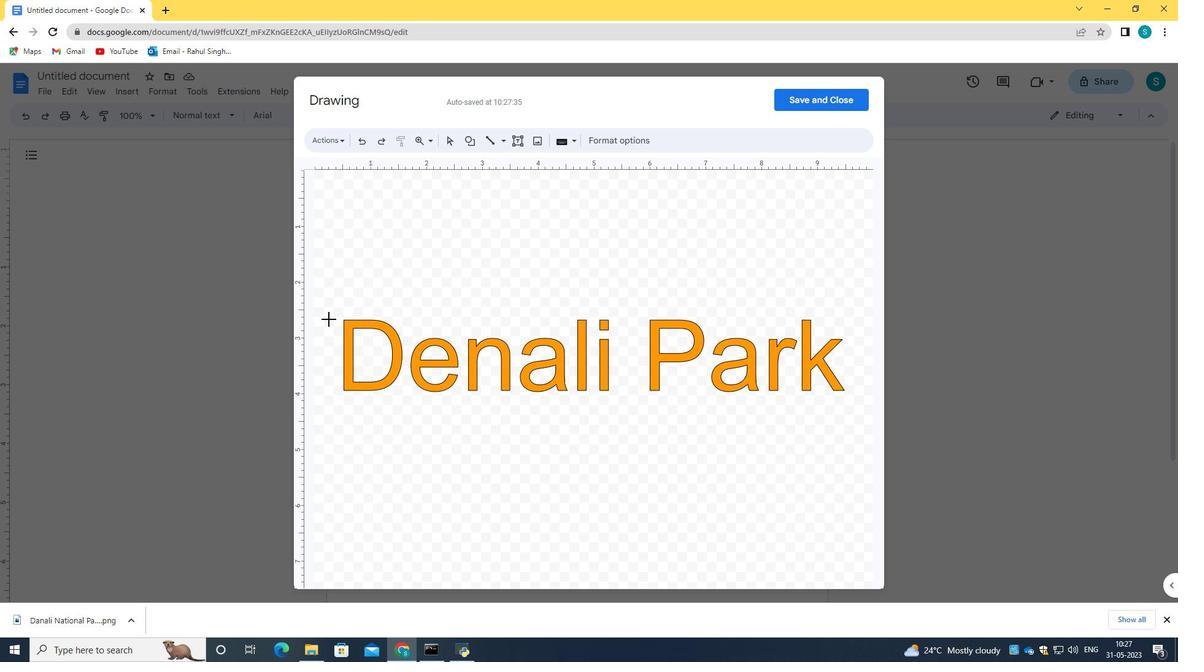 
Action: Mouse moved to (361, 143)
Screenshot: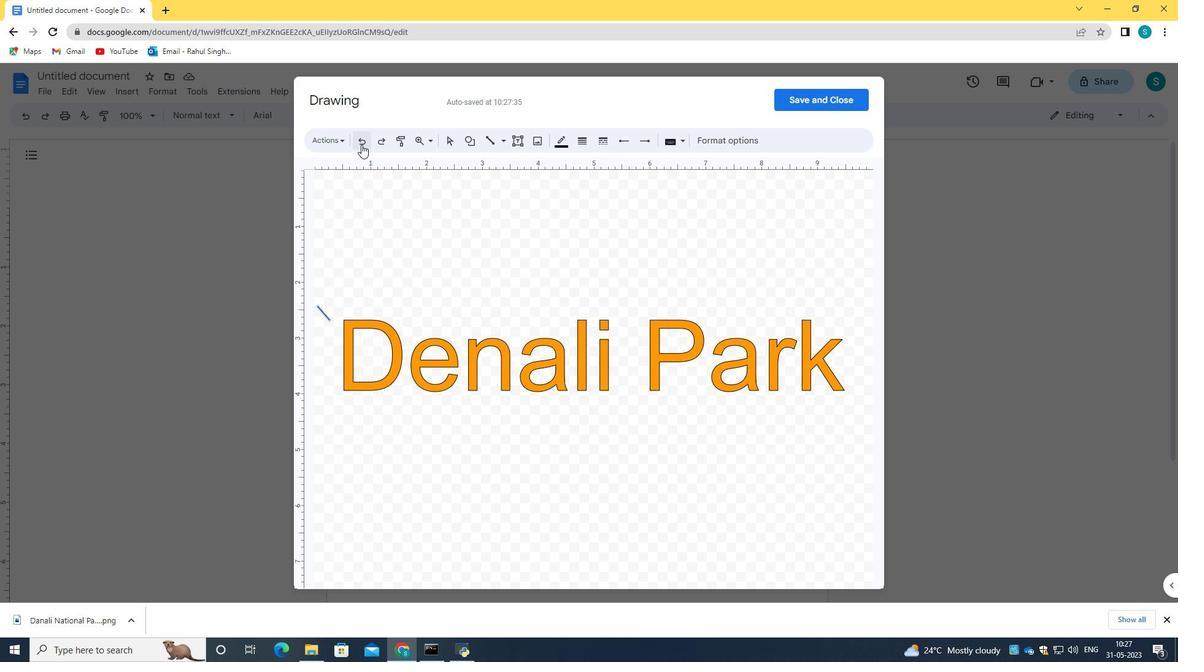 
Action: Mouse pressed left at (361, 143)
Screenshot: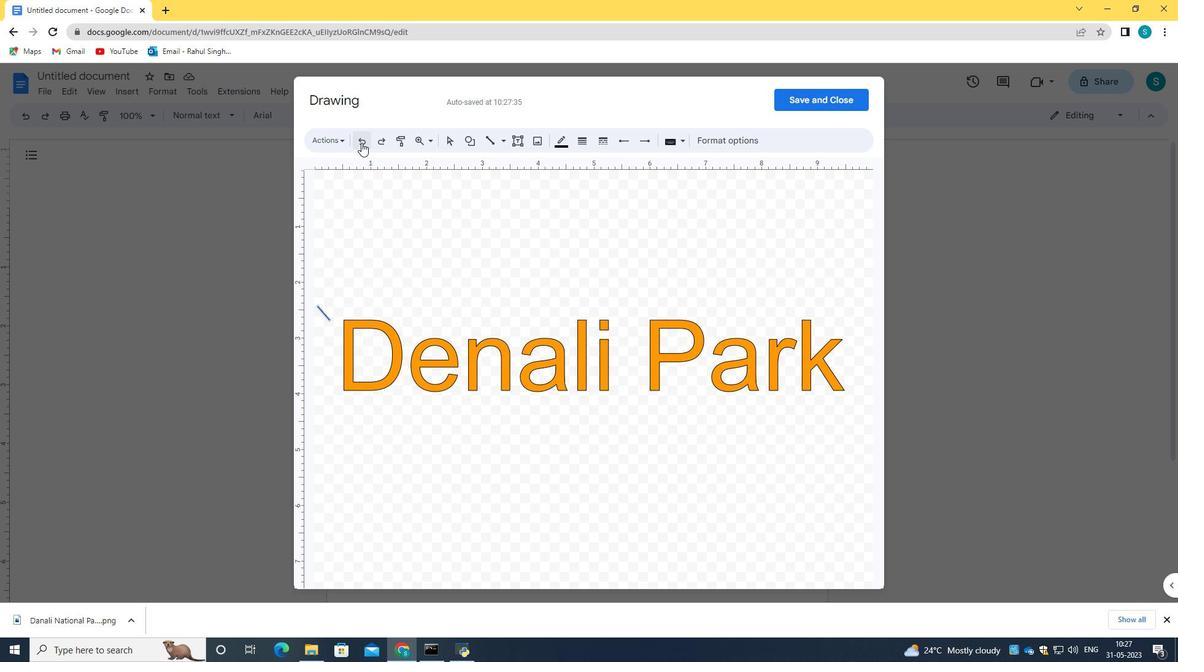 
Action: Mouse moved to (393, 238)
Screenshot: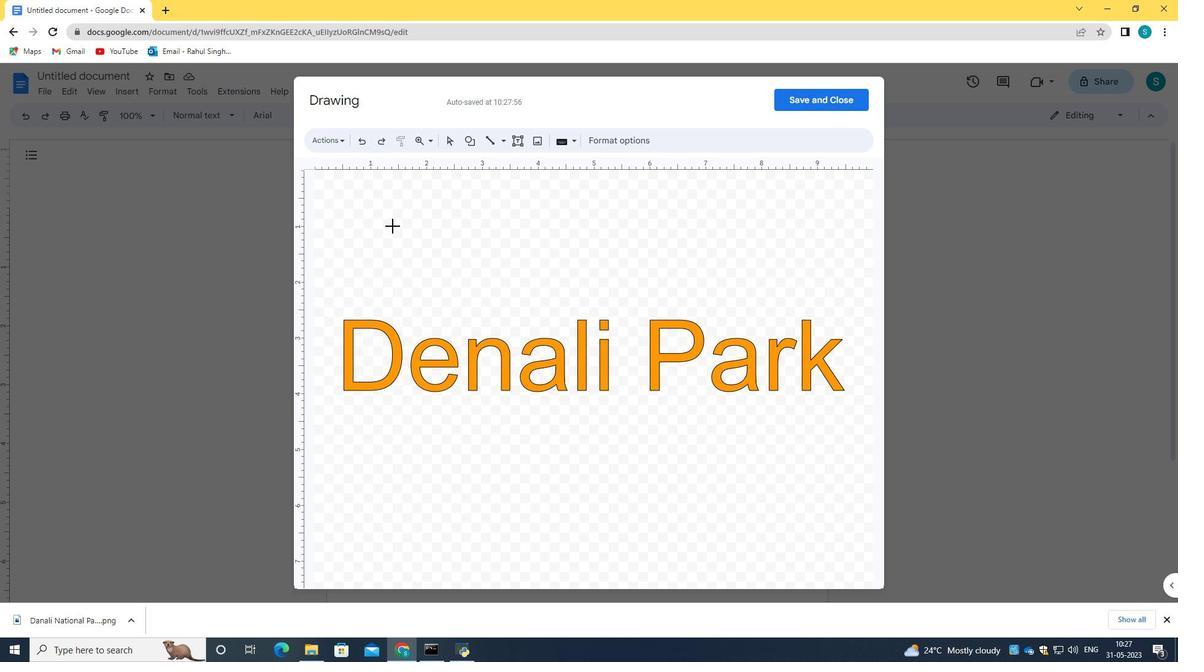 
Action: Mouse pressed left at (393, 238)
Screenshot: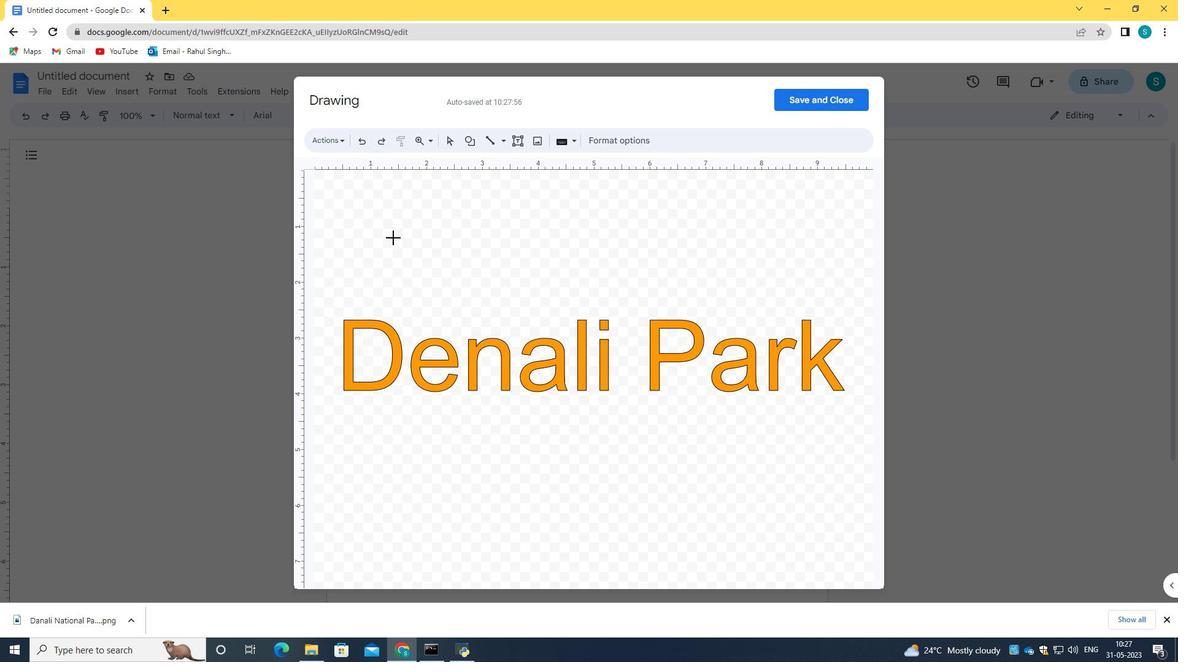 
Action: Mouse moved to (360, 143)
Screenshot: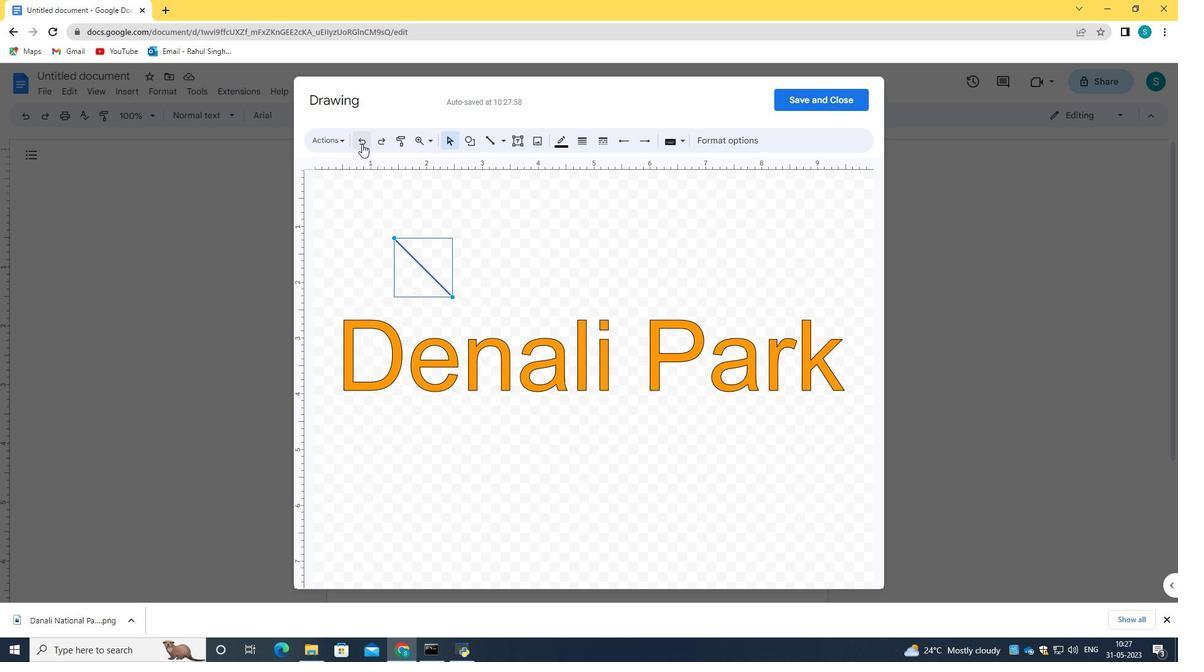 
Action: Mouse pressed left at (360, 143)
Screenshot: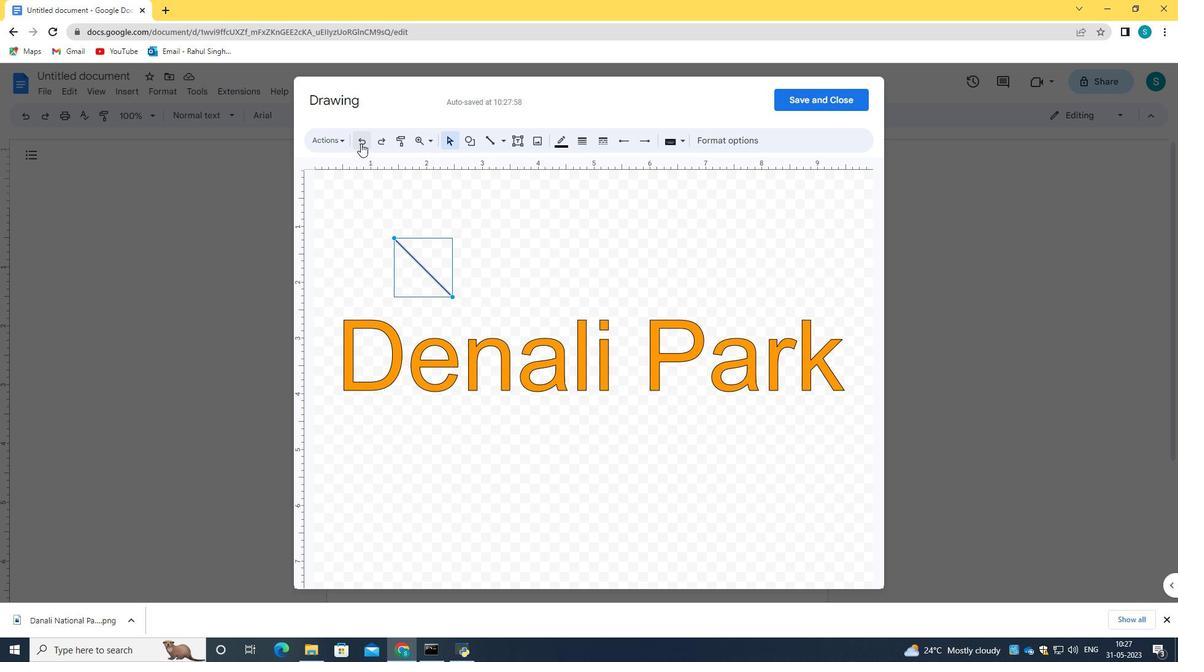 
Action: Mouse pressed left at (360, 143)
Screenshot: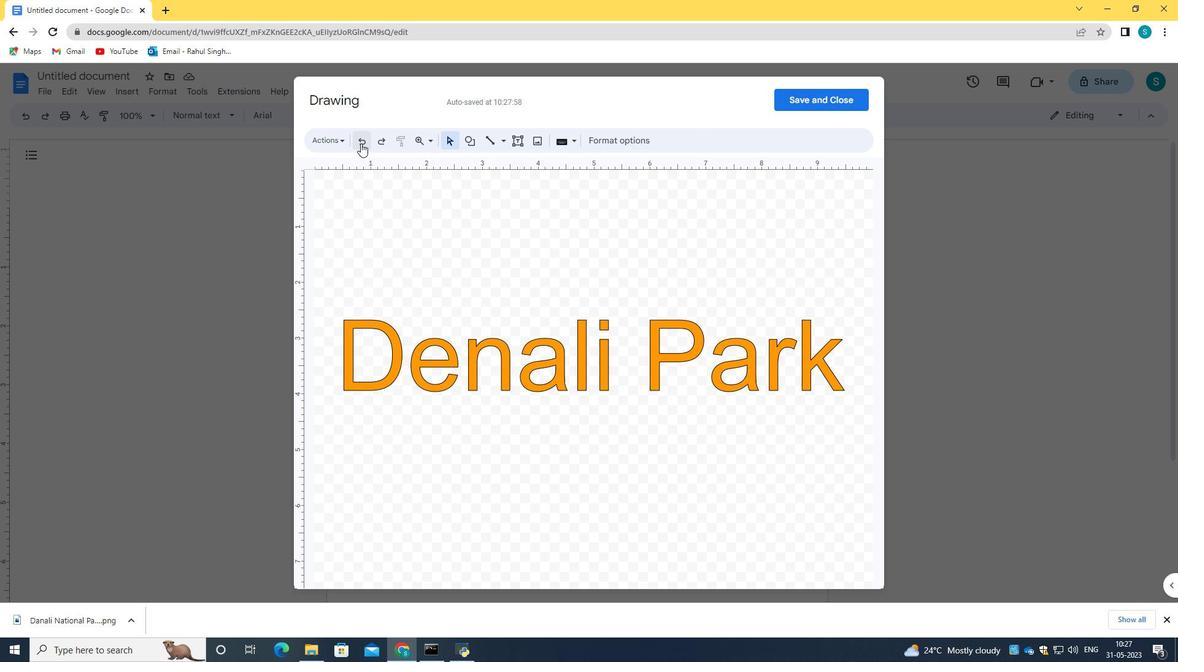 
Action: Mouse moved to (603, 142)
Screenshot: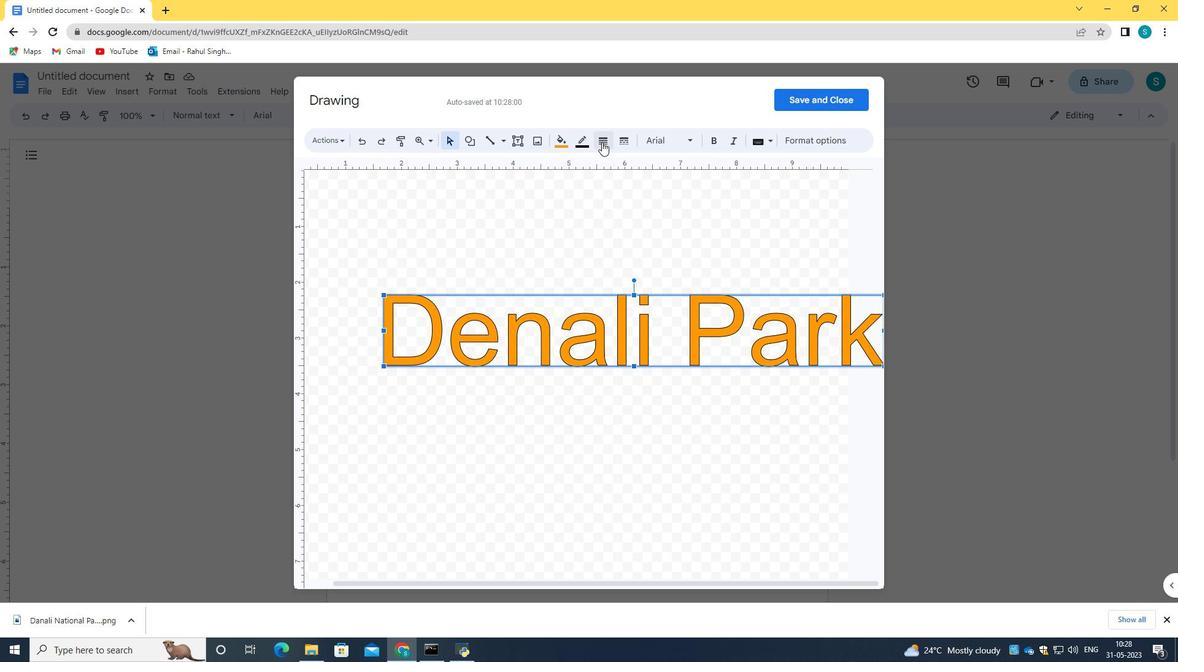 
Action: Mouse pressed left at (603, 142)
Screenshot: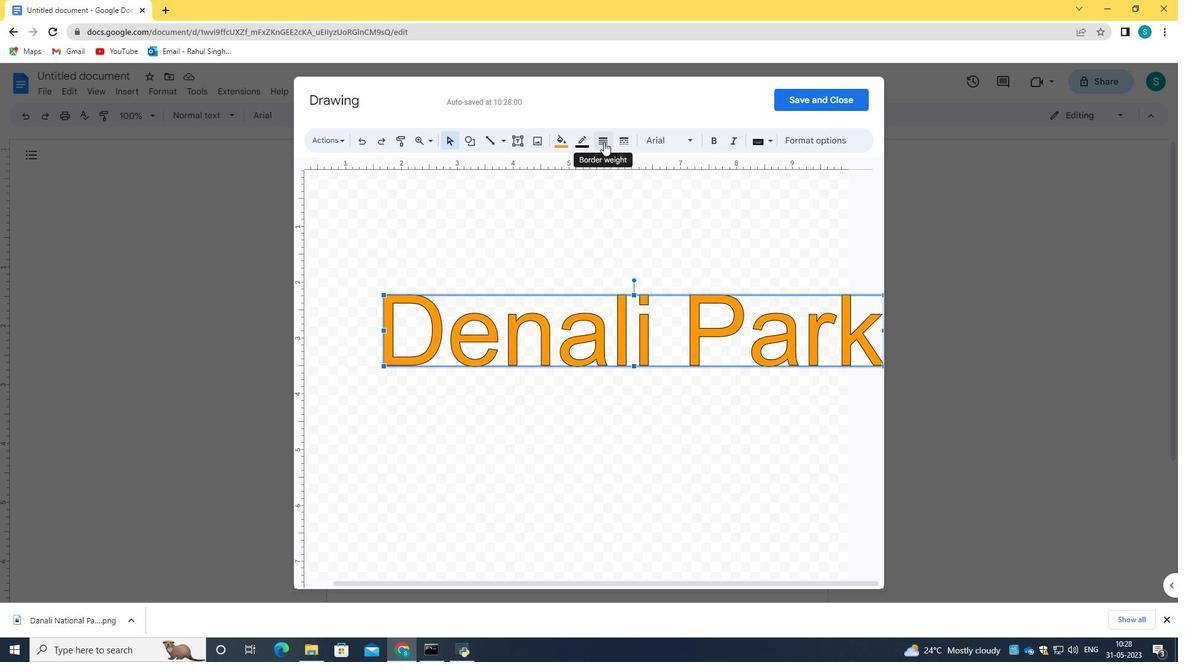 
Action: Mouse moved to (629, 239)
Screenshot: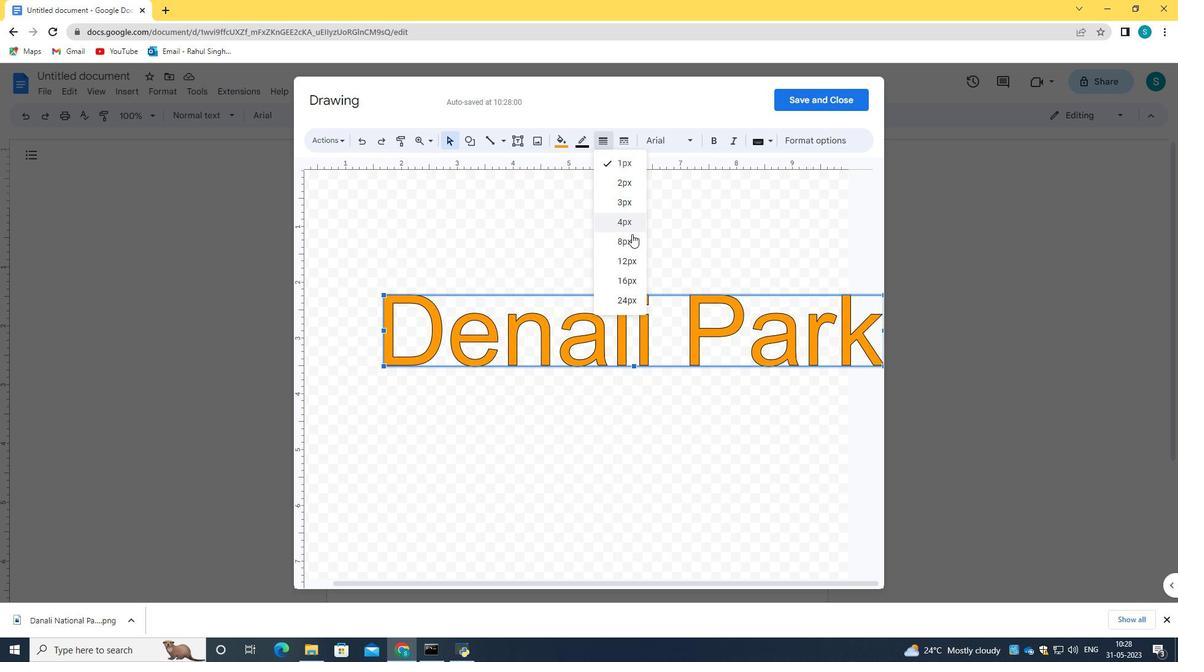 
Action: Mouse pressed left at (629, 239)
Screenshot: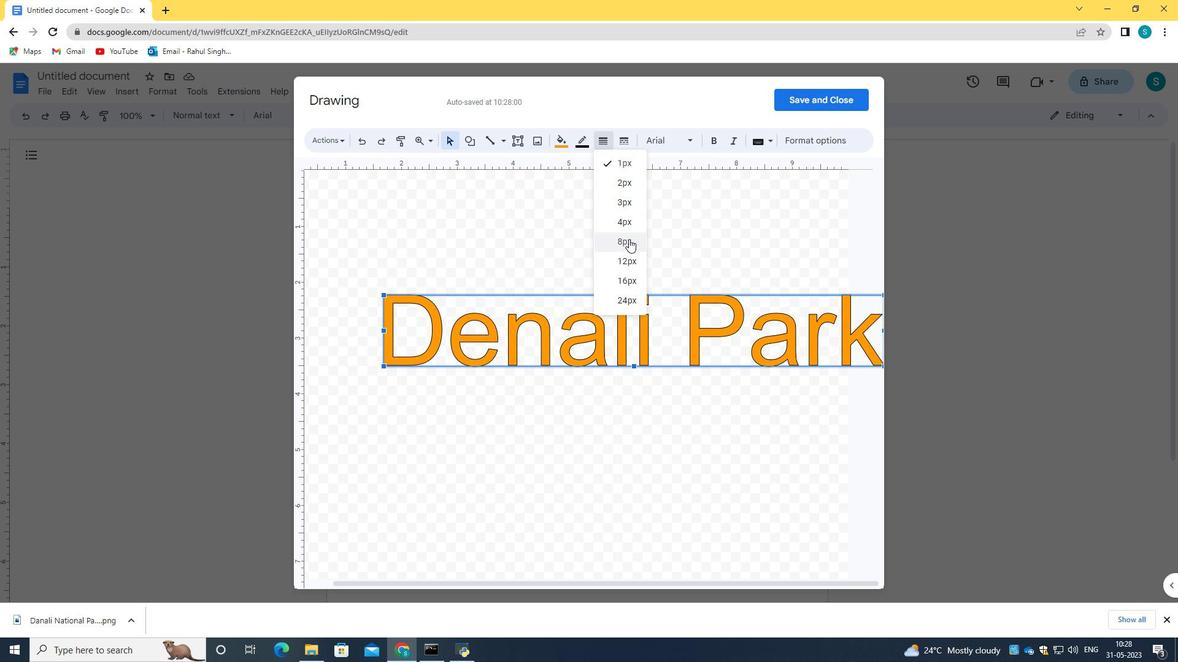 
Action: Mouse moved to (617, 220)
Screenshot: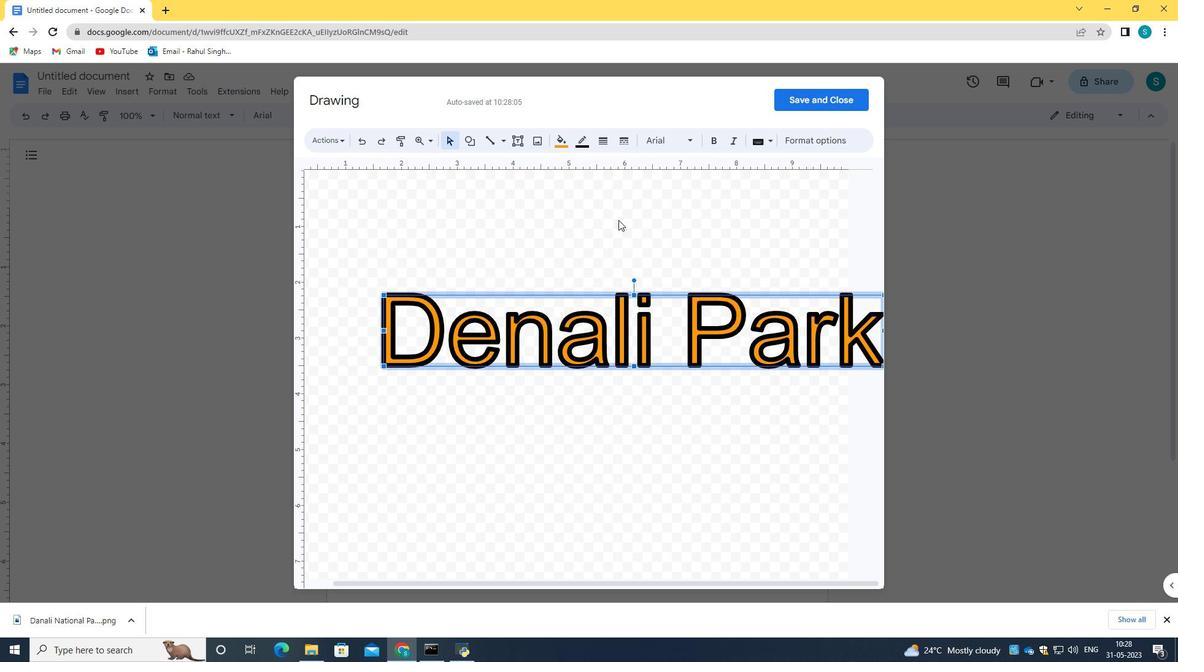 
Action: Mouse pressed left at (617, 220)
Screenshot: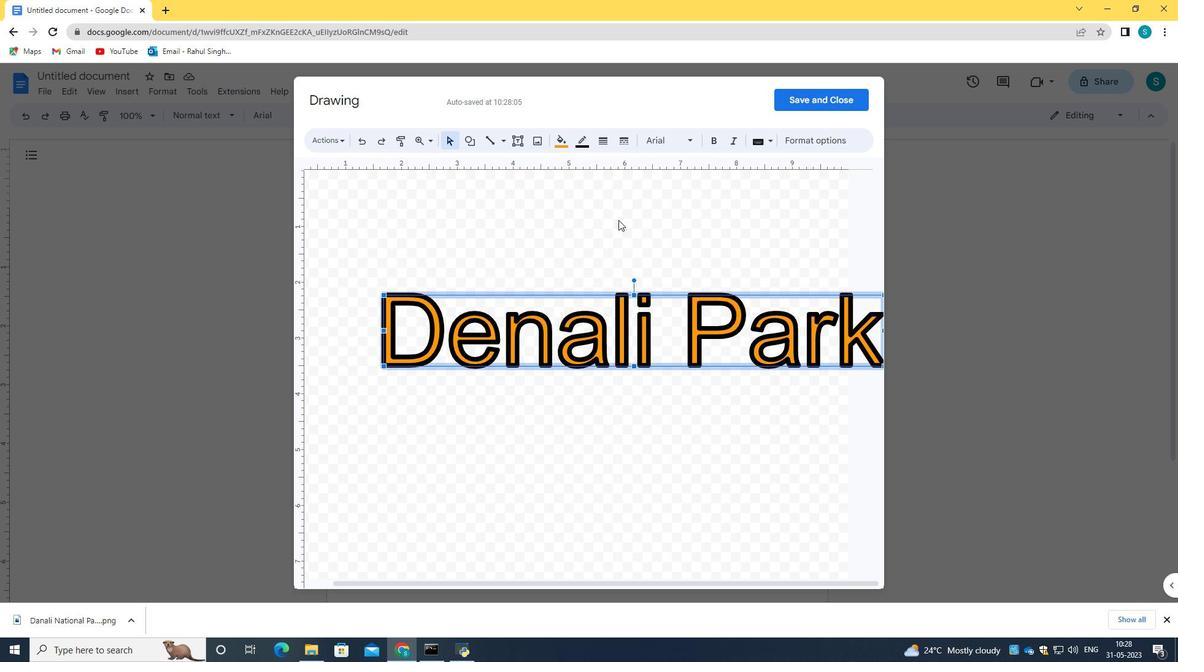 
Action: Mouse moved to (615, 327)
Screenshot: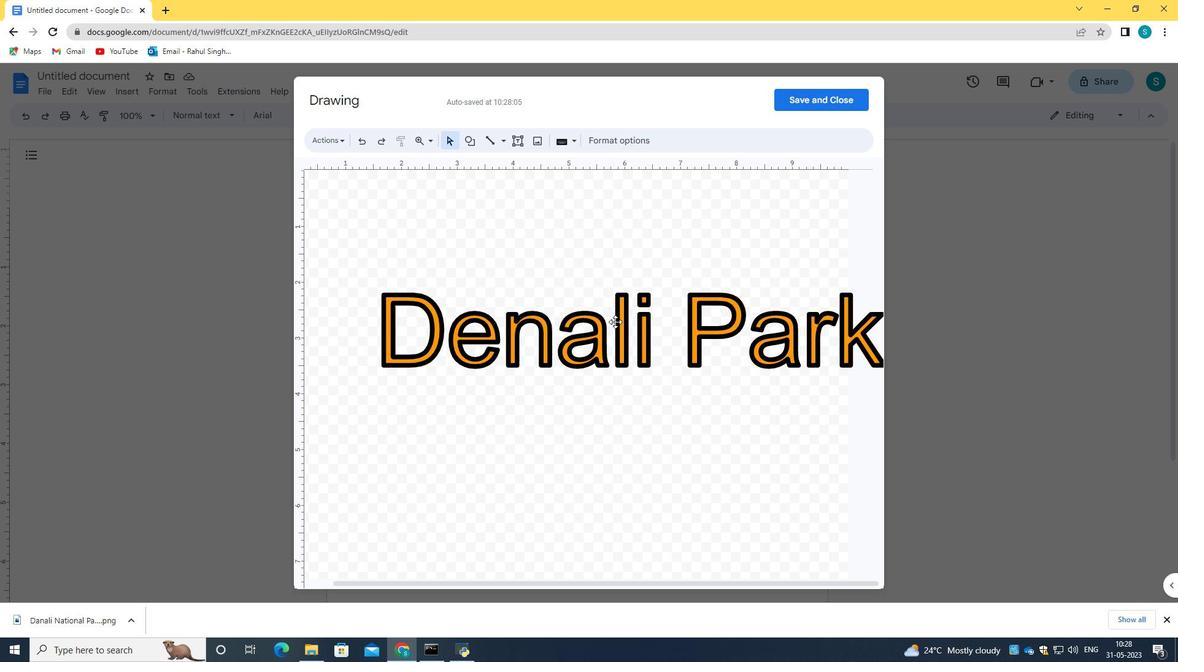 
Action: Mouse pressed left at (615, 327)
Screenshot: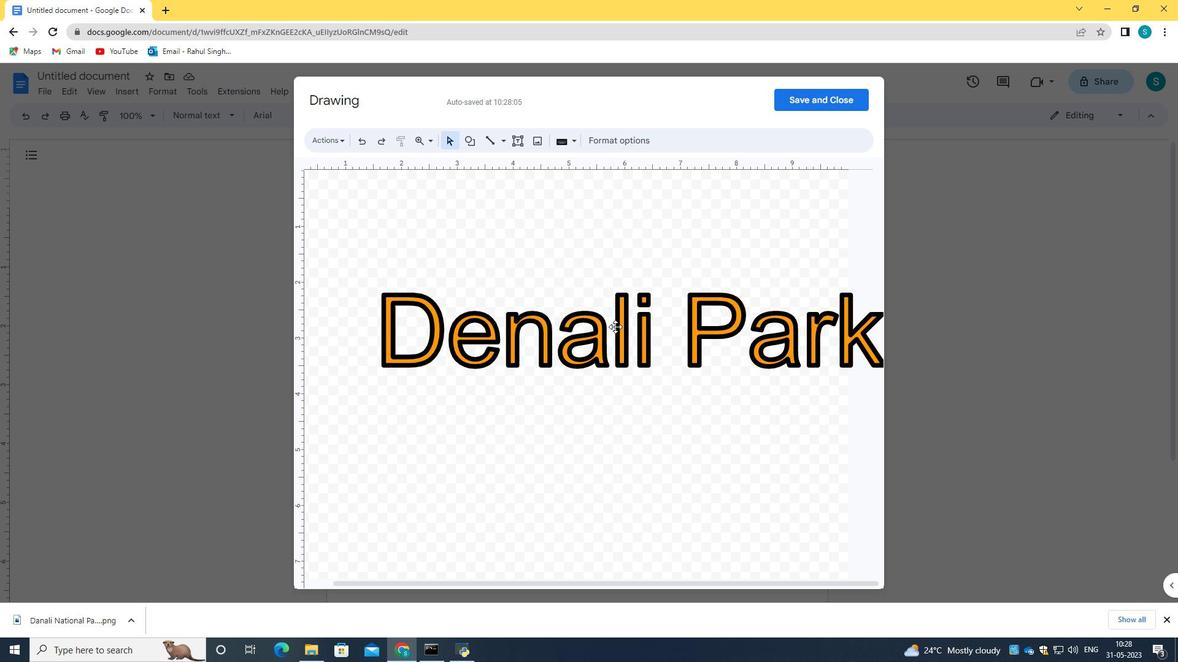 
Action: Mouse moved to (578, 225)
Screenshot: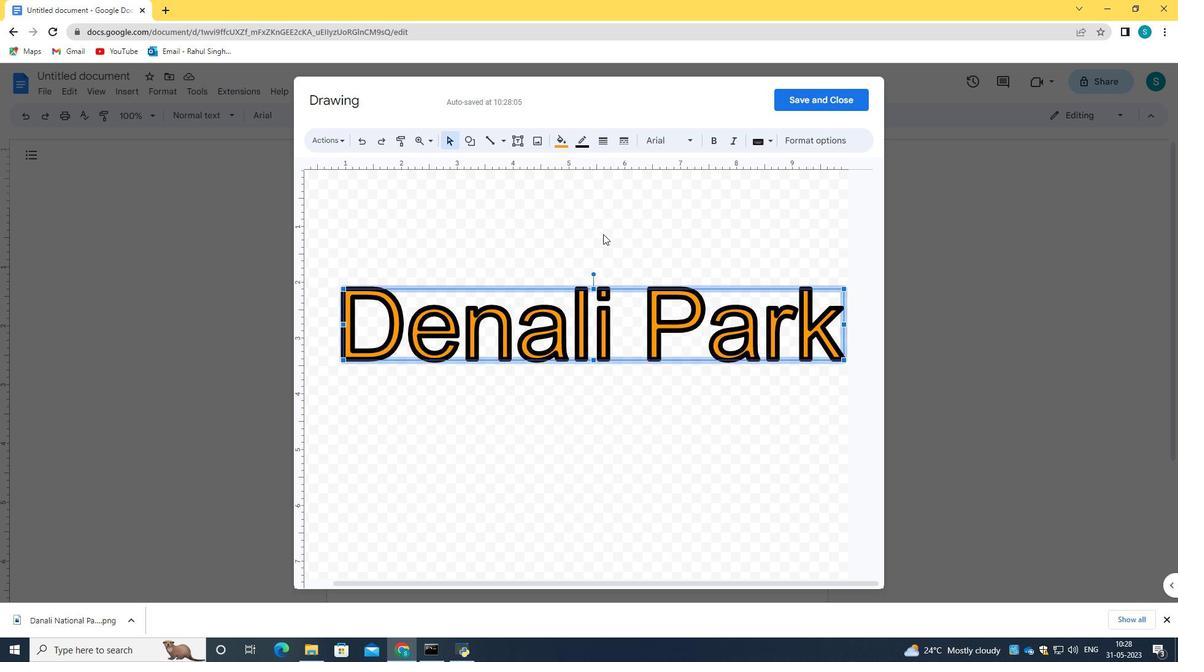 
Action: Mouse pressed left at (578, 225)
Screenshot: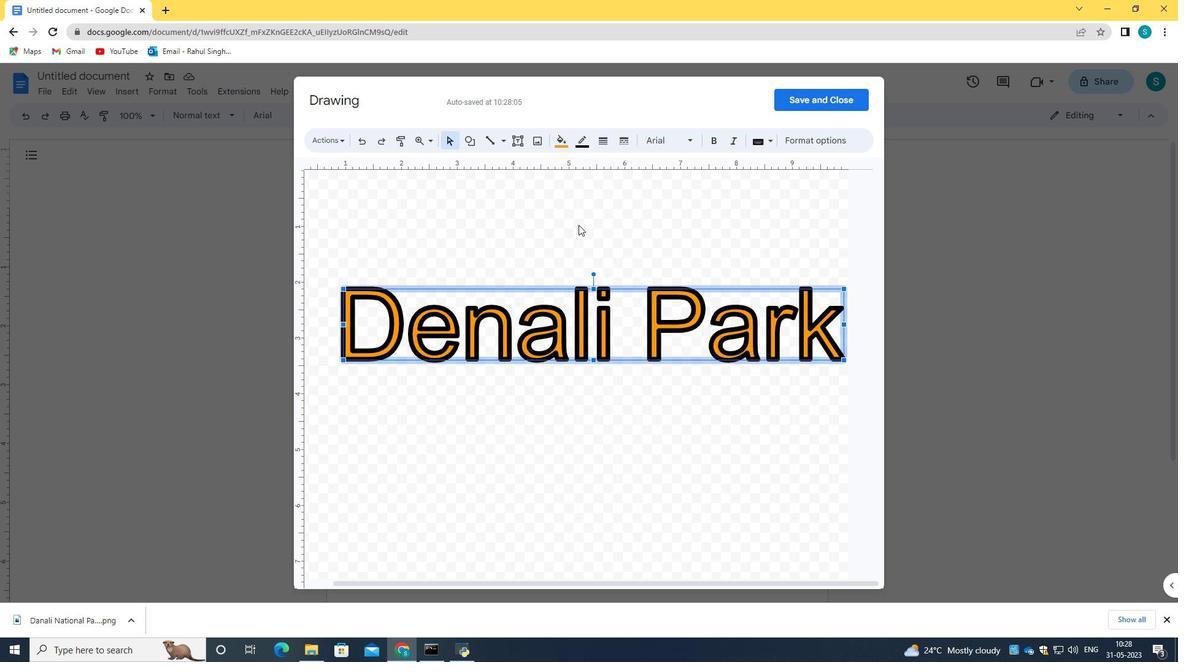 
Action: Mouse moved to (361, 138)
Screenshot: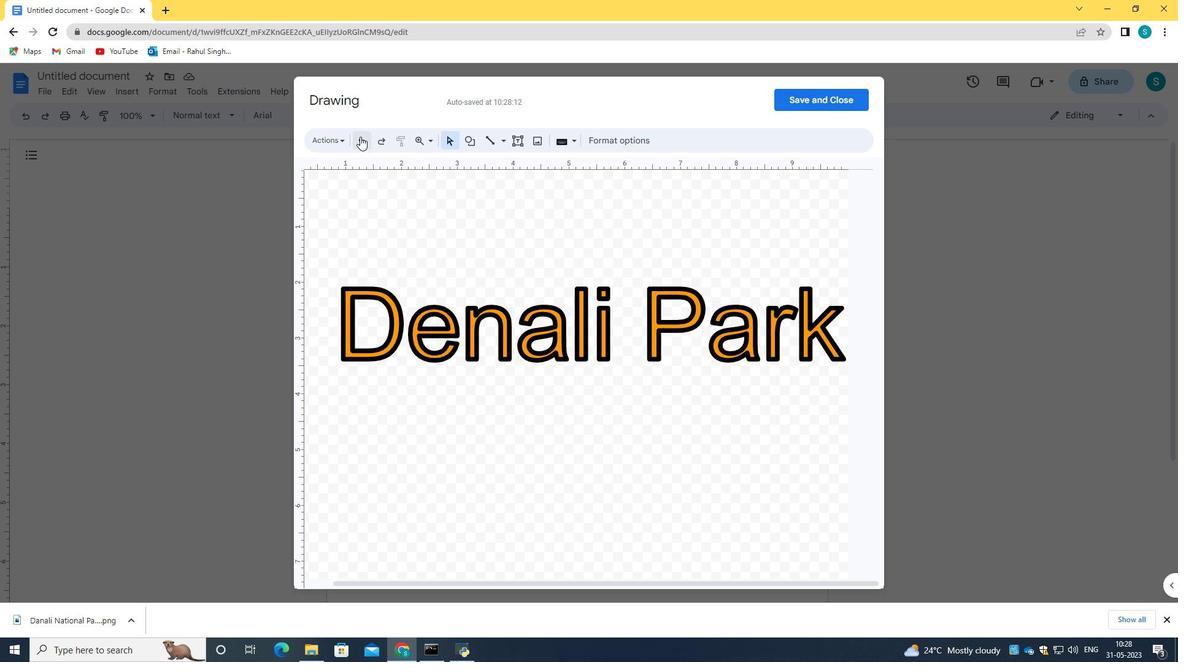 
Action: Mouse pressed left at (361, 138)
Screenshot: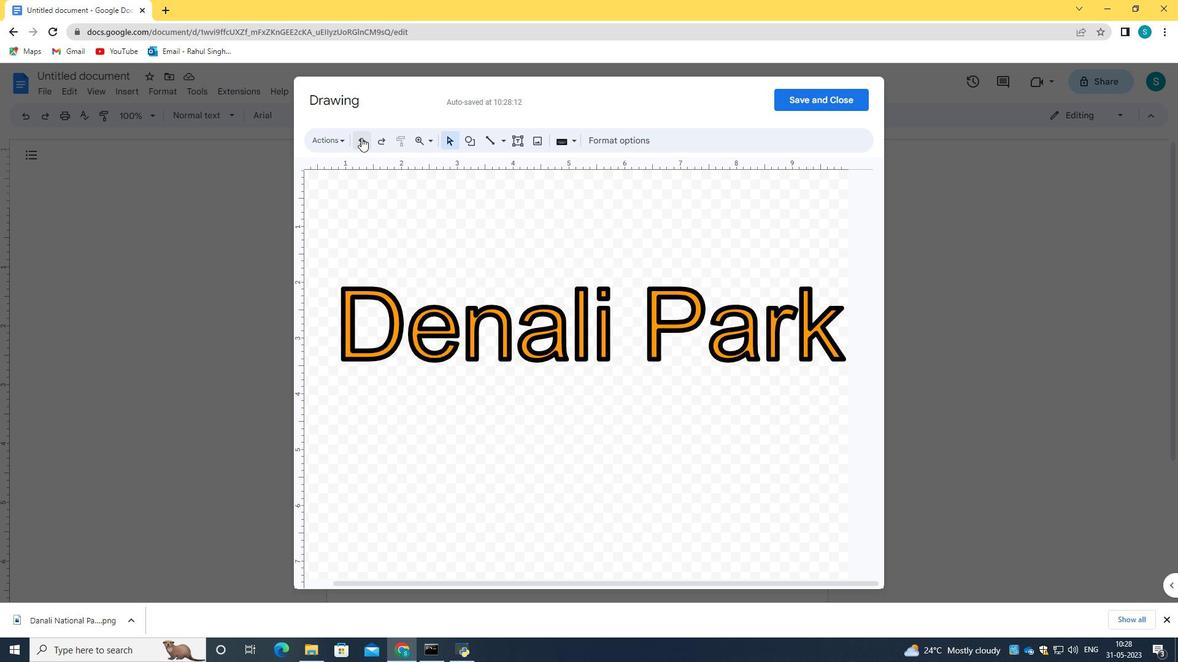 
Action: Mouse pressed left at (361, 138)
Screenshot: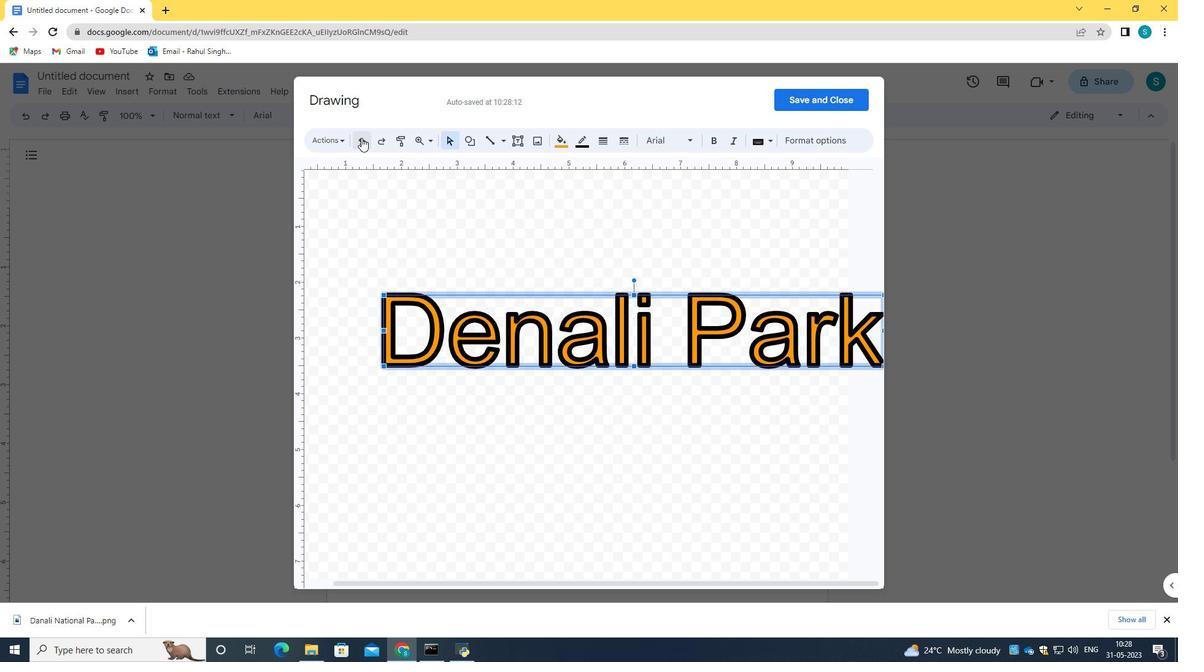 
Action: Mouse moved to (518, 309)
Screenshot: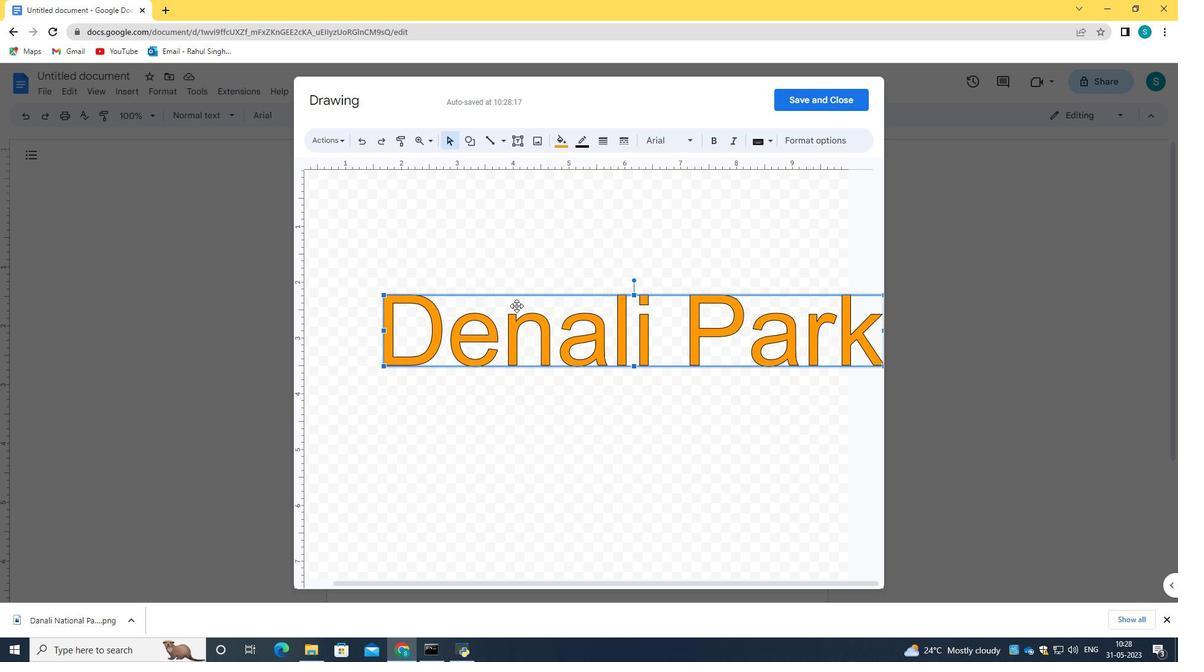 
Action: Mouse pressed left at (518, 309)
Screenshot: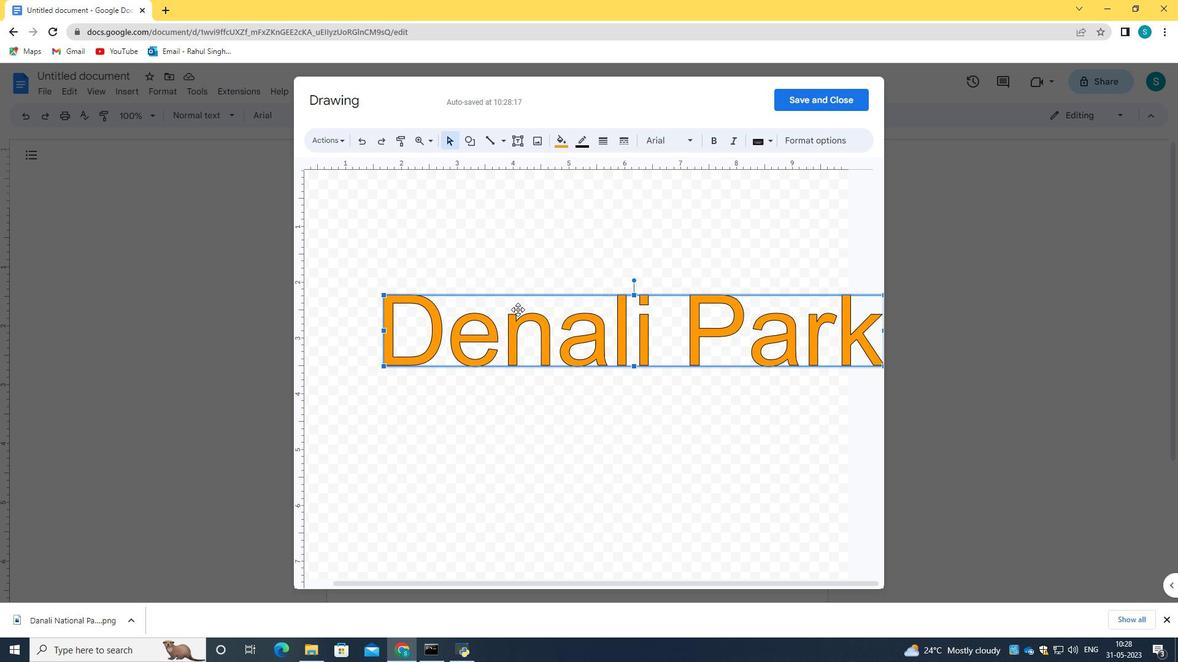 
Action: Mouse moved to (620, 141)
Screenshot: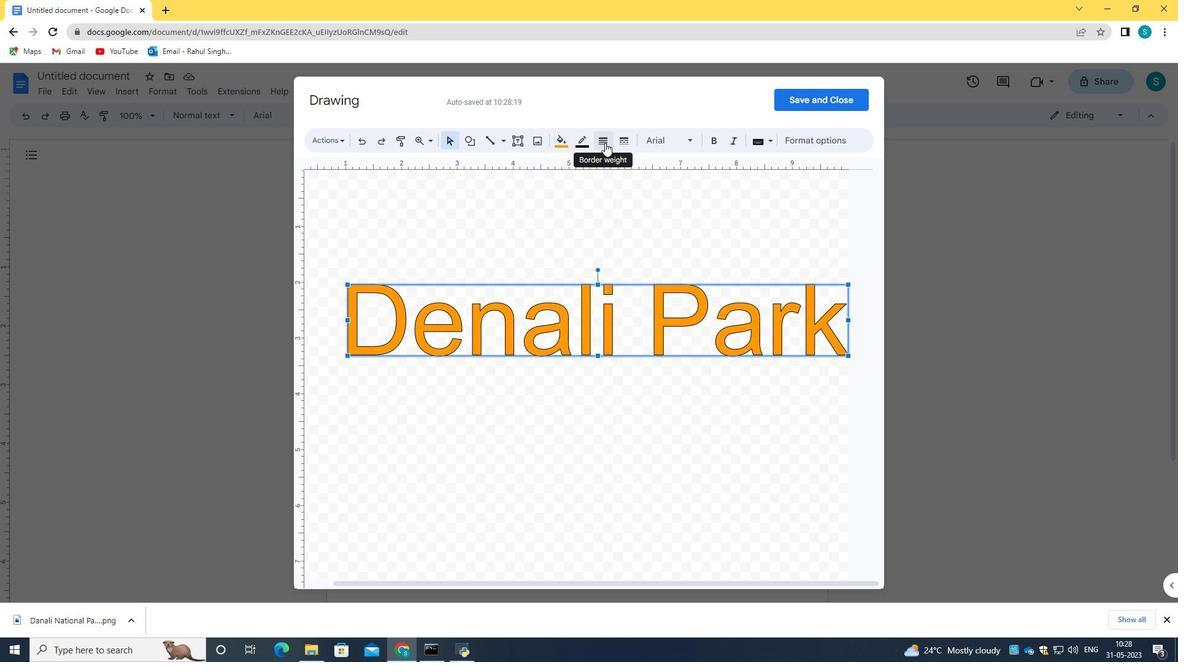 
Action: Mouse pressed left at (620, 141)
Screenshot: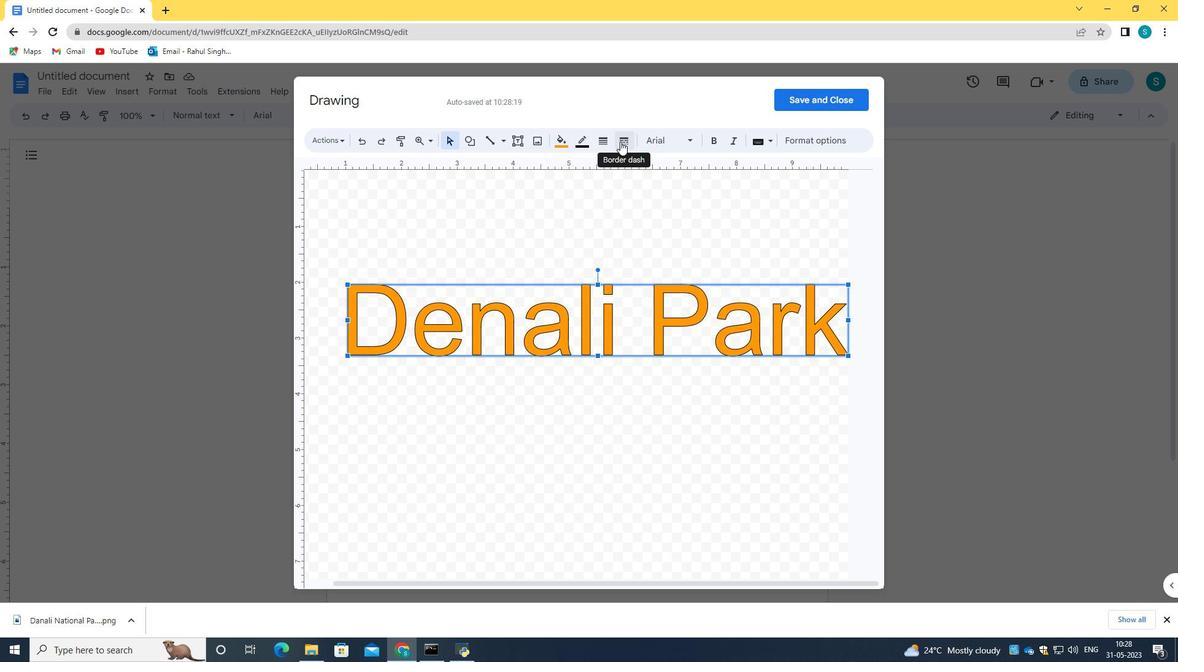 
Action: Mouse pressed left at (620, 141)
Screenshot: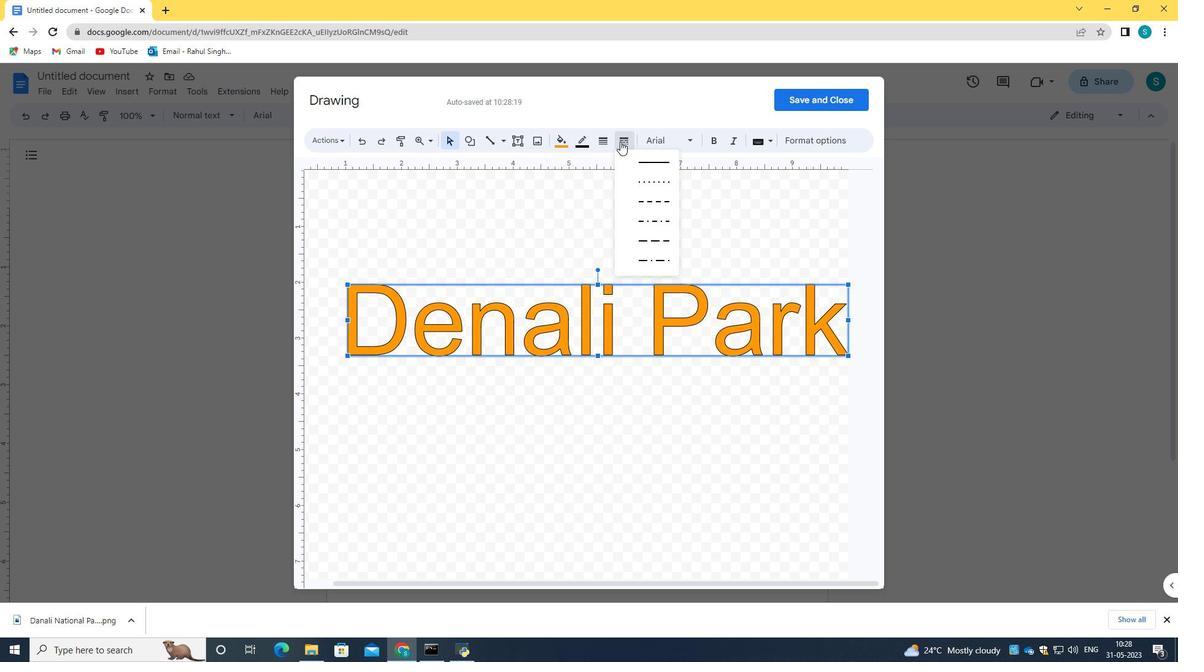 
Action: Mouse moved to (649, 141)
Screenshot: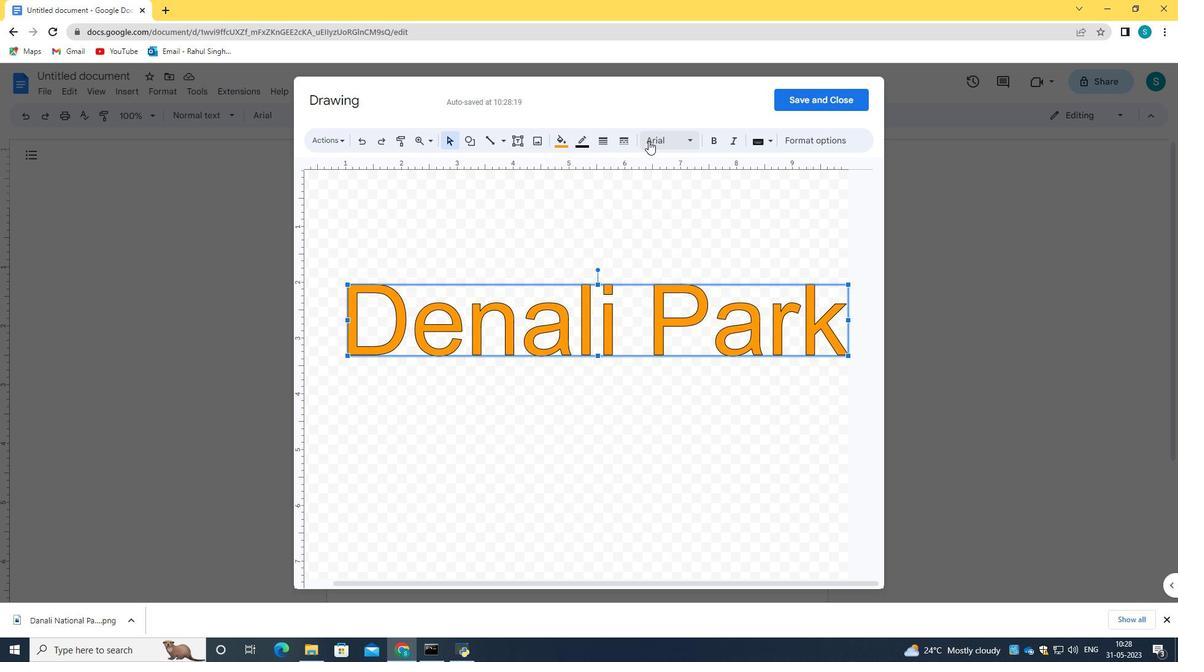 
Action: Mouse pressed left at (649, 141)
Screenshot: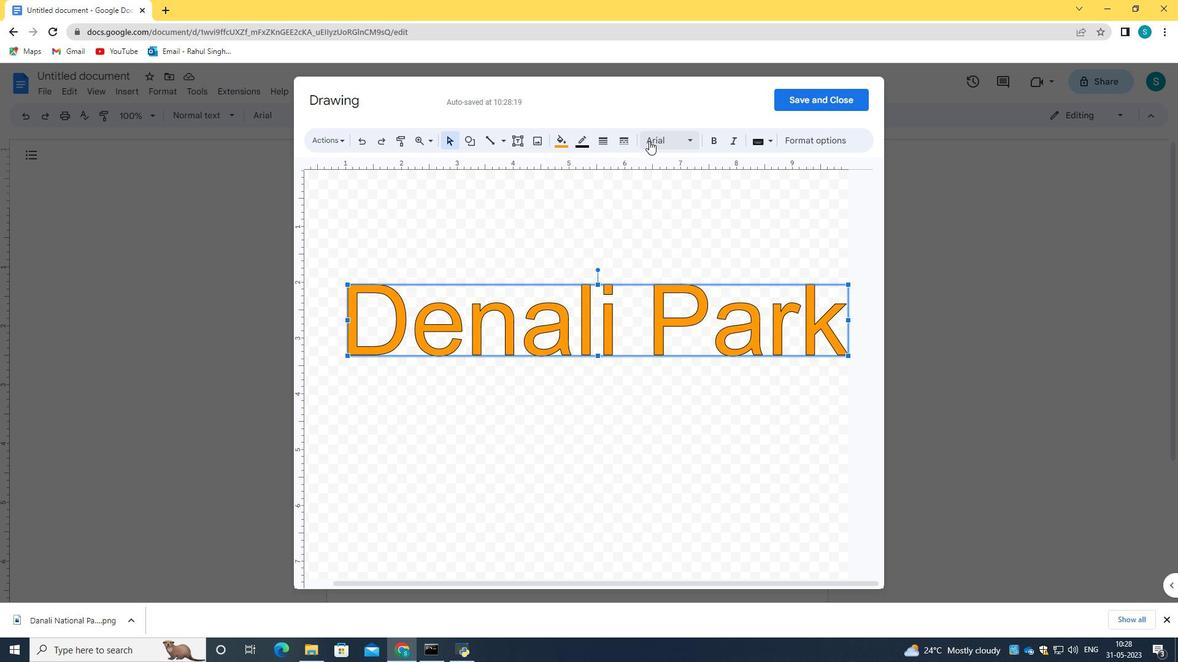 
Action: Mouse pressed left at (649, 141)
Screenshot: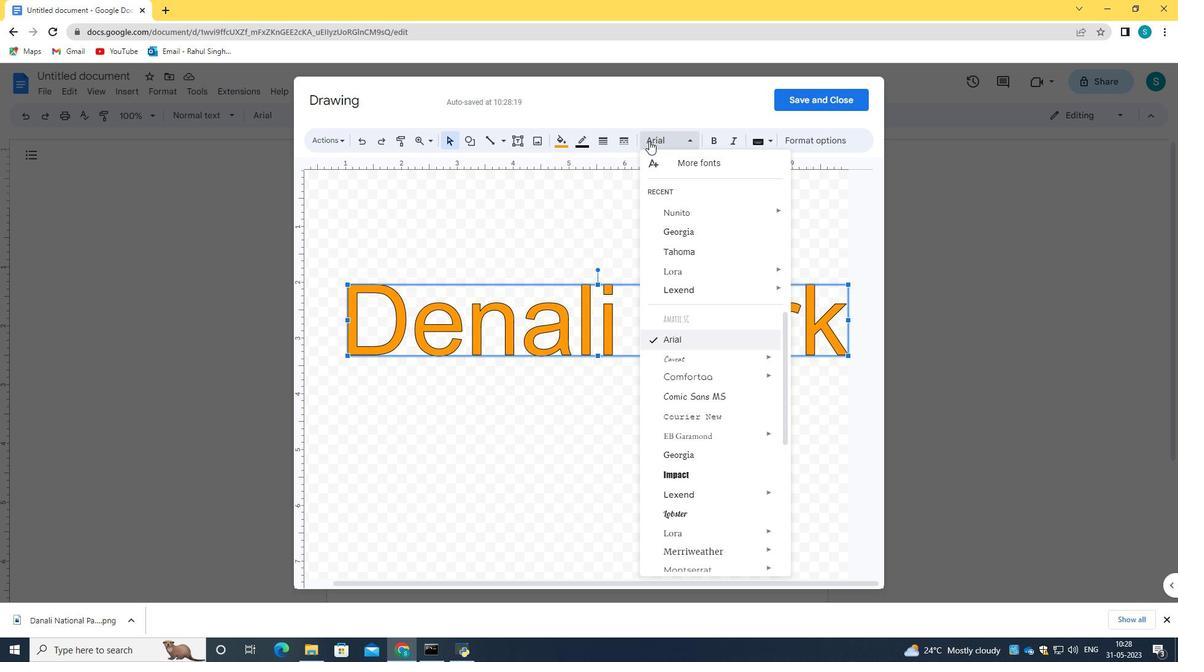 
Action: Mouse moved to (435, 140)
Screenshot: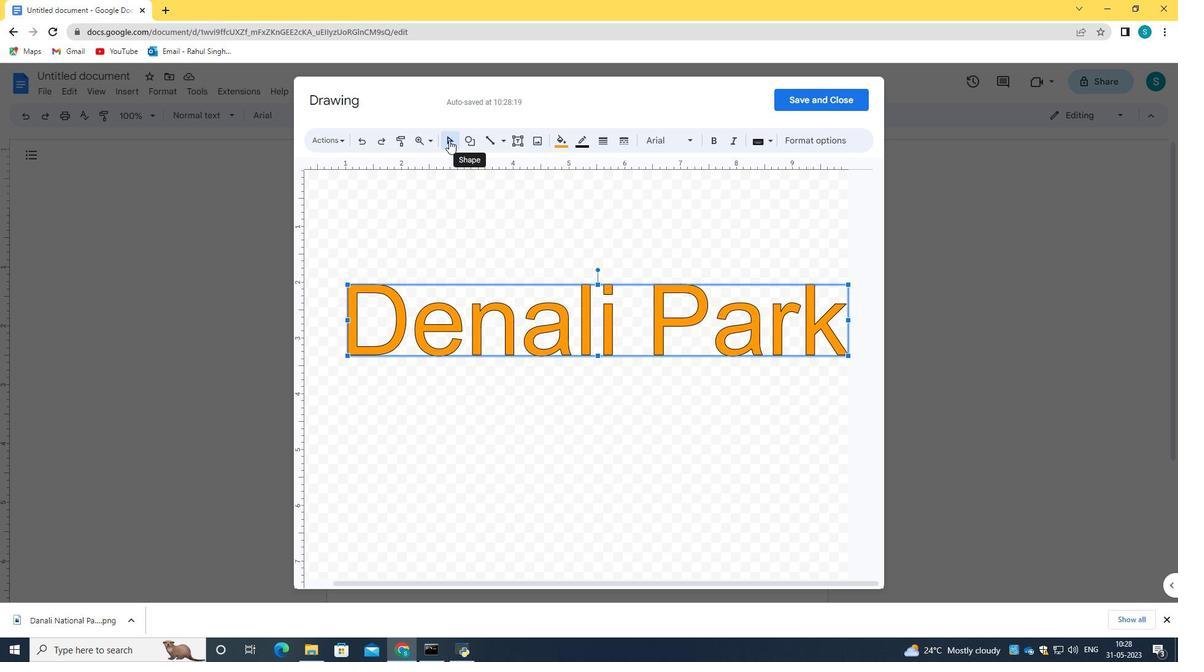 
Action: Mouse pressed left at (435, 140)
Screenshot: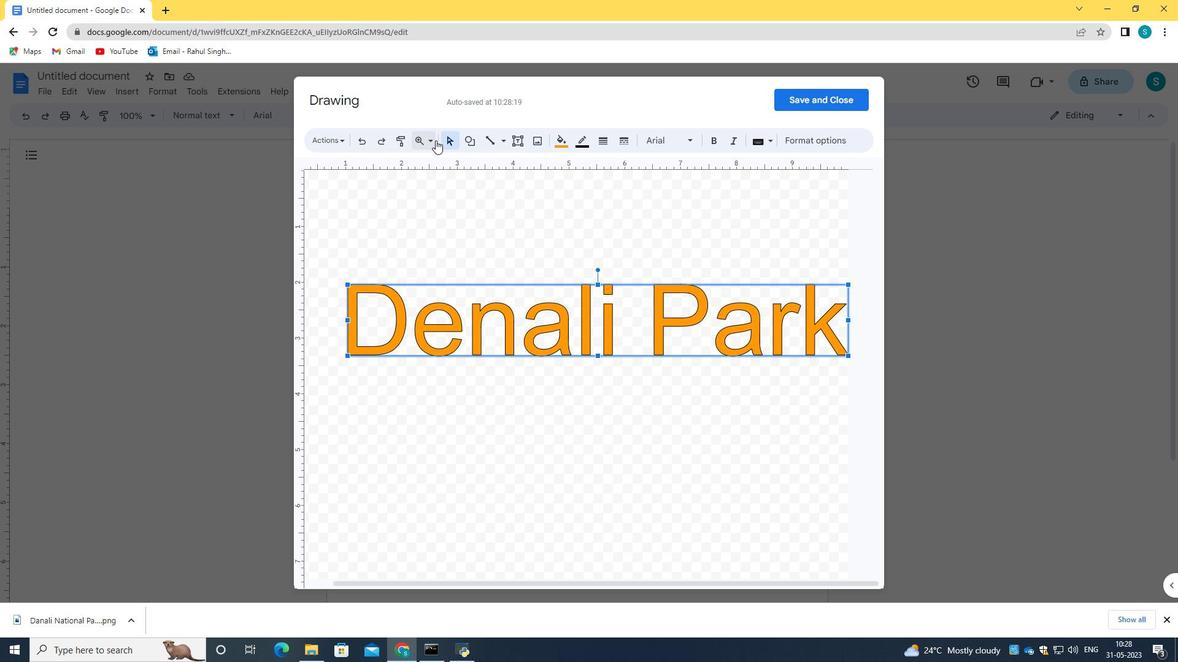 
Action: Mouse pressed left at (435, 140)
Screenshot: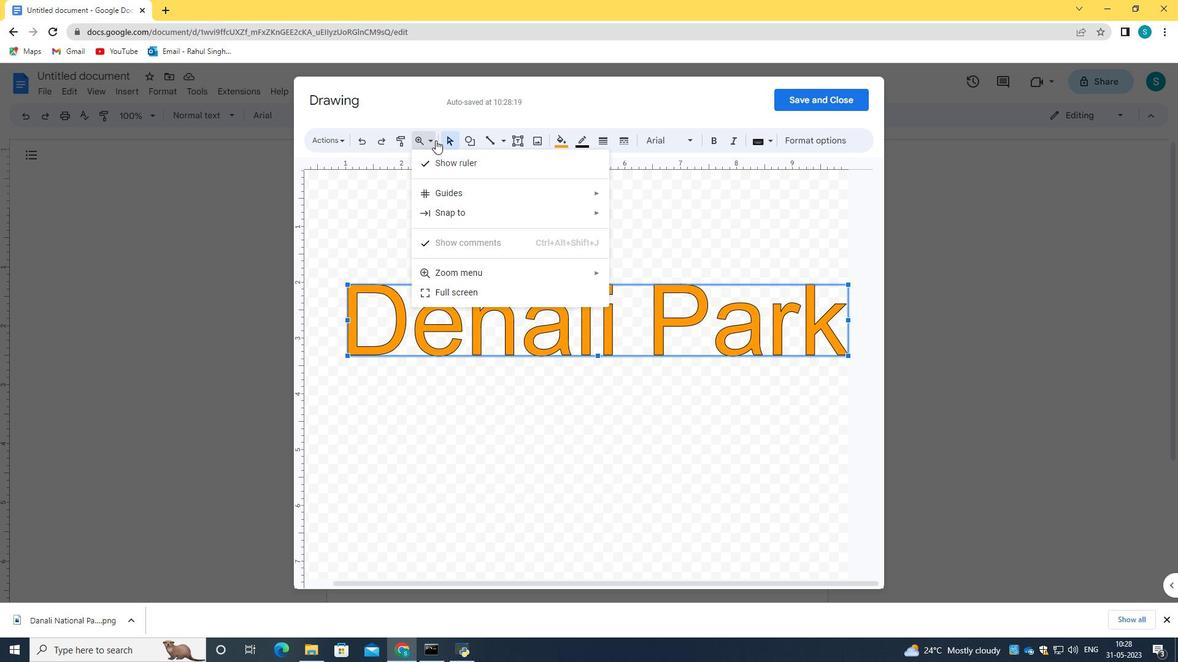 
Action: Mouse moved to (800, 96)
Screenshot: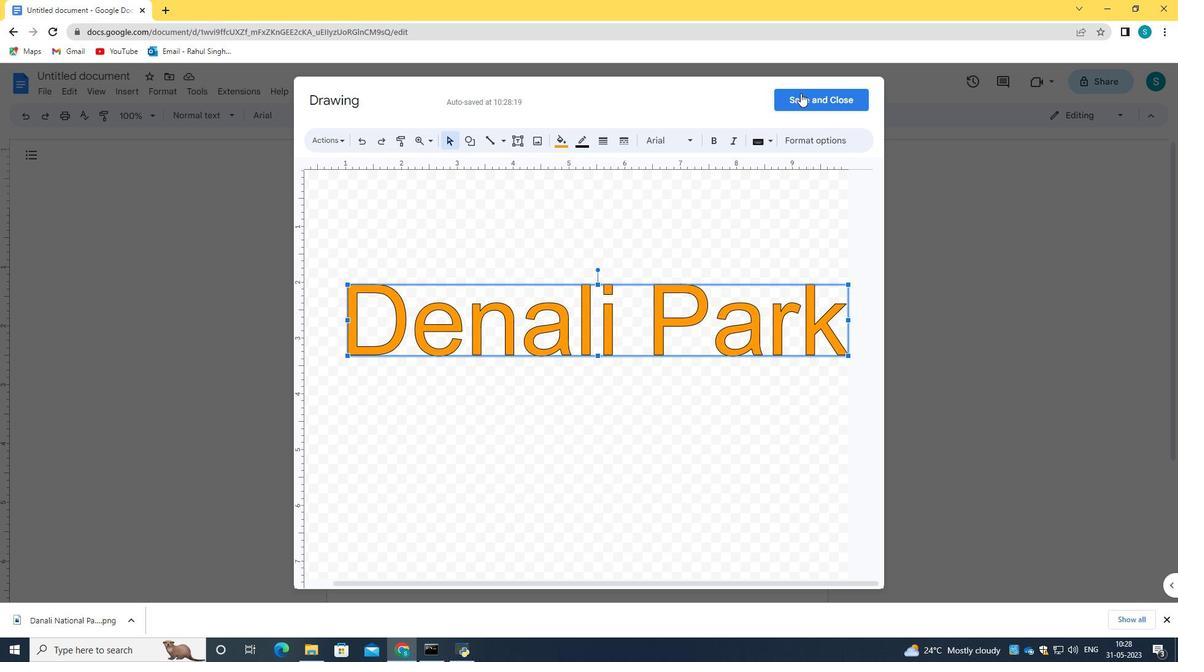 
Action: Mouse pressed left at (800, 96)
Screenshot: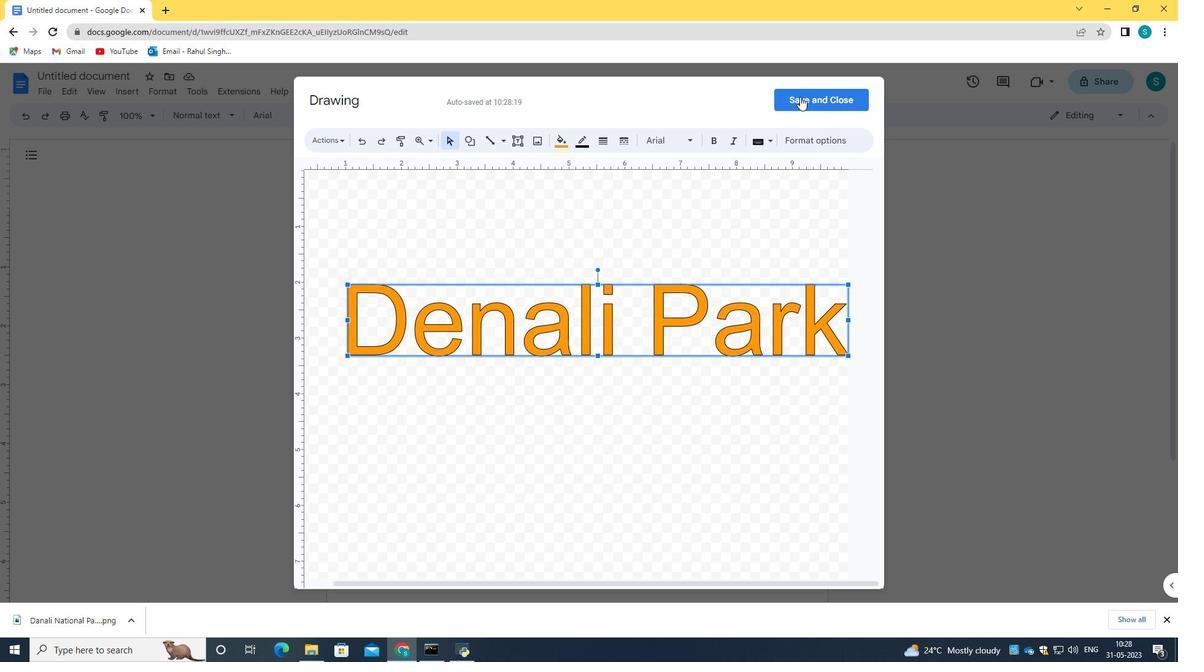 
Action: Mouse moved to (794, 355)
Screenshot: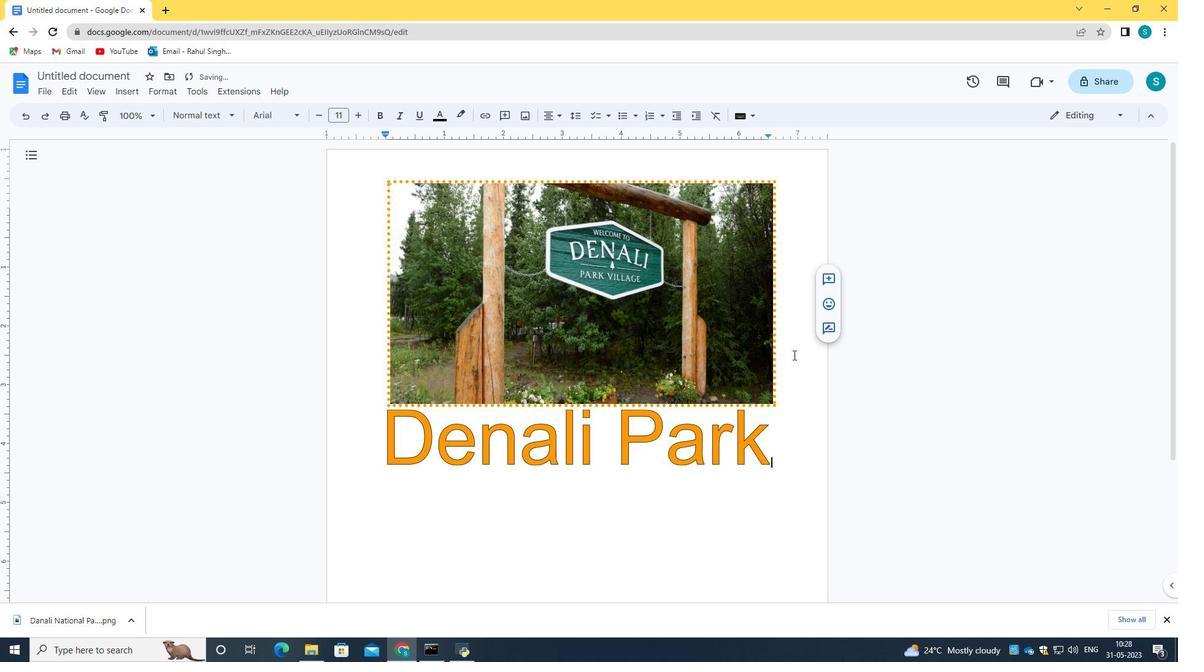 
Action: Mouse pressed left at (794, 355)
Screenshot: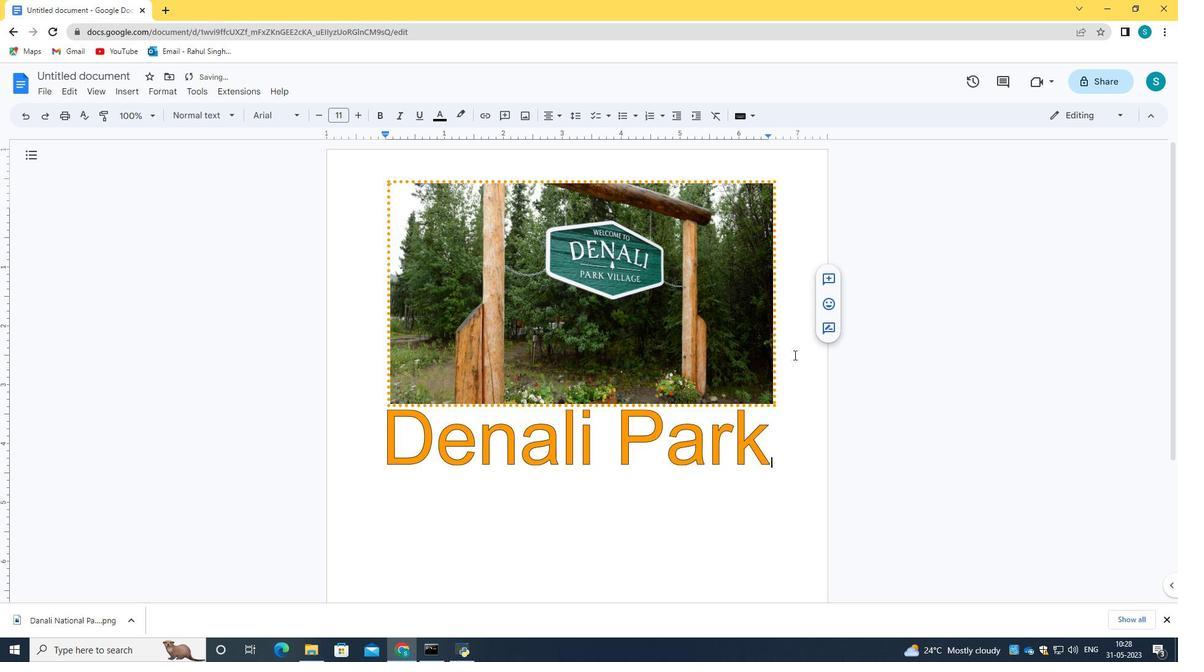 
Action: Mouse moved to (740, 248)
Screenshot: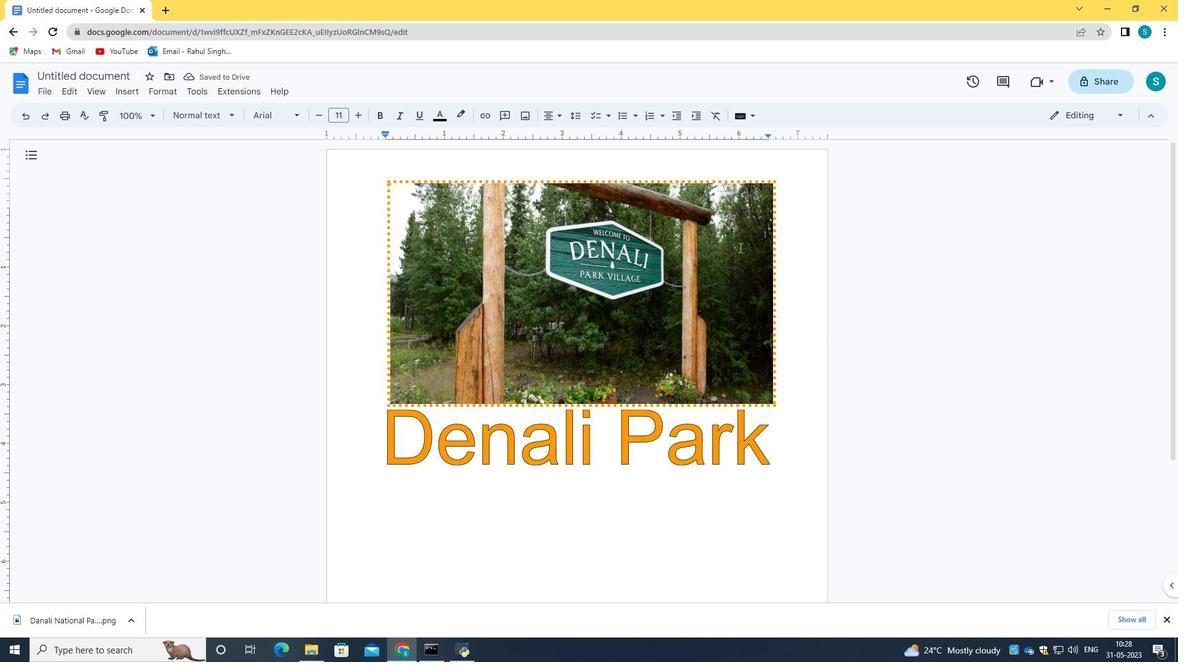 
